 Task: Find a house in Gubin, Poland, from July 1 to July 9 for 2 guests, with a price range of ₹8000 to ₹15000, 1 bedroom, 1 bed, 1 bathroom, a washing machine, and self check-in, with the host speaking English.
Action: Mouse pressed left at (593, 75)
Screenshot: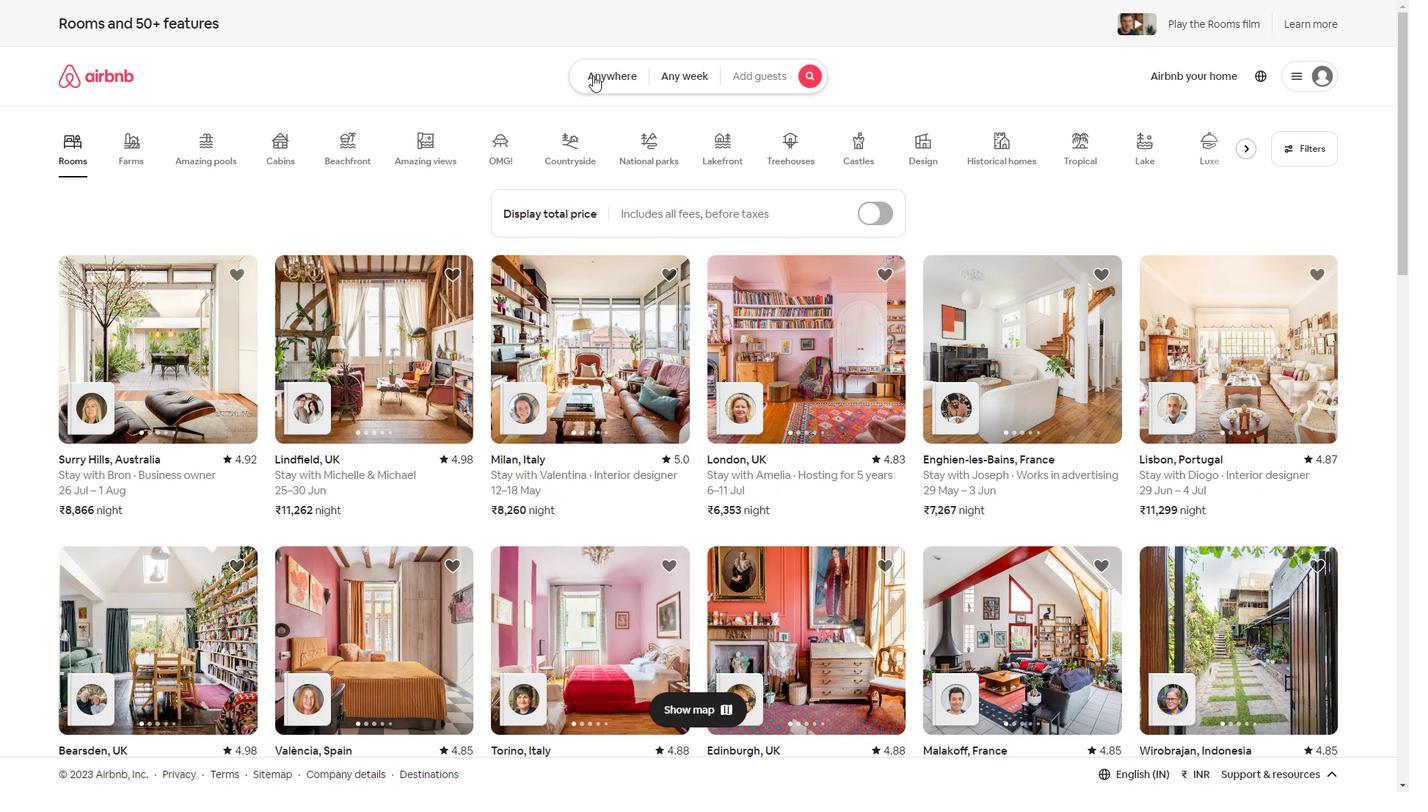 
Action: Mouse moved to (507, 141)
Screenshot: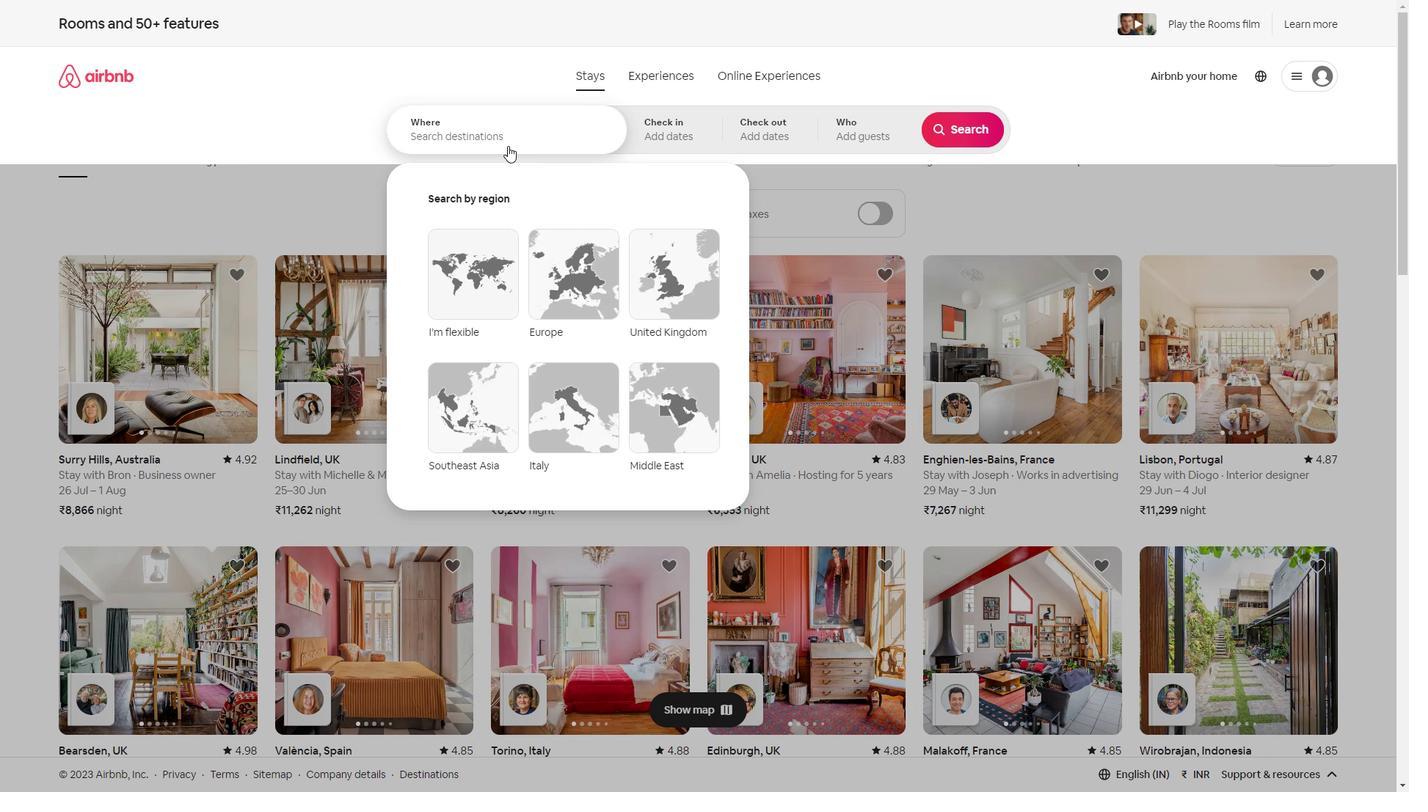 
Action: Mouse pressed left at (507, 141)
Screenshot: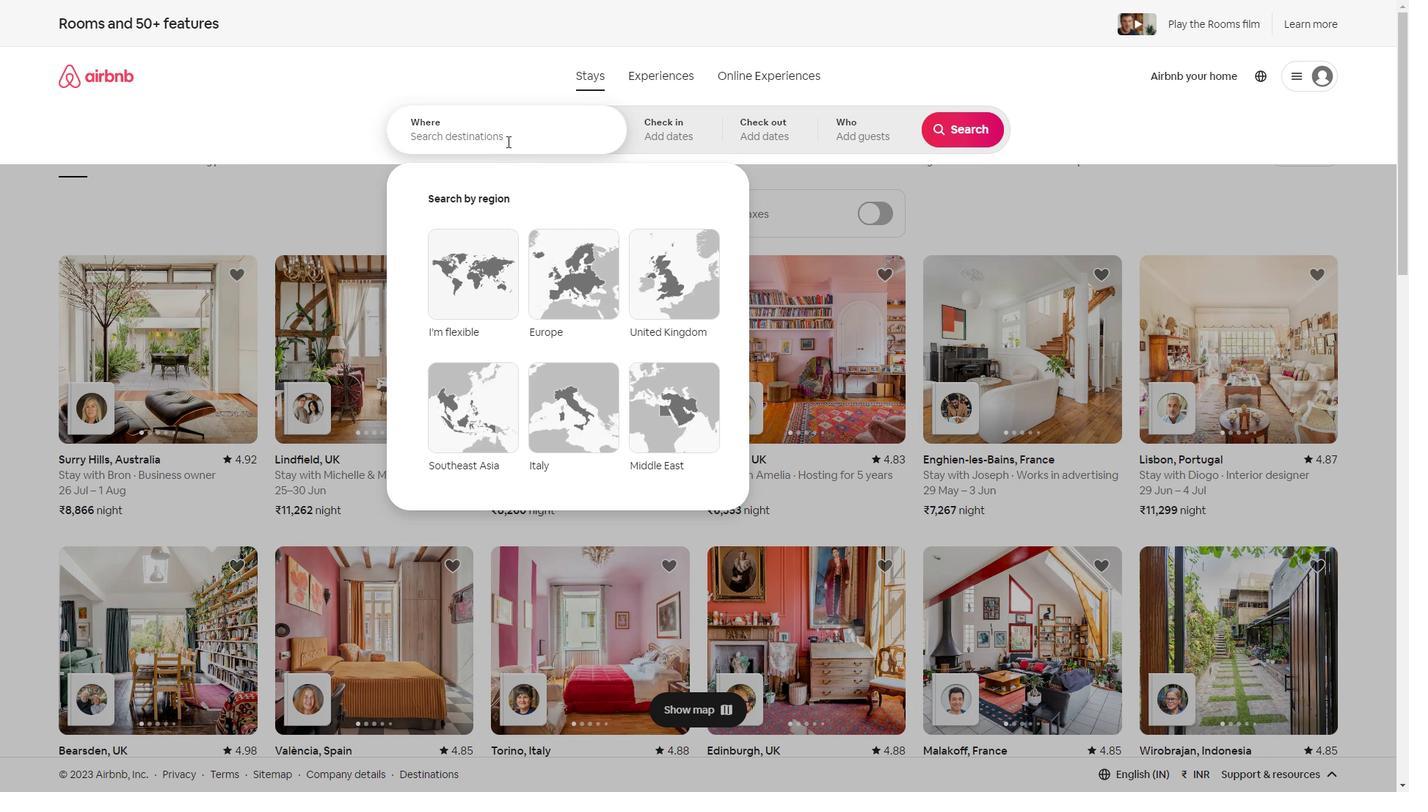 
Action: Key pressed <Key.shift><Key.shift><Key.shift><Key.shift>Gubin
Screenshot: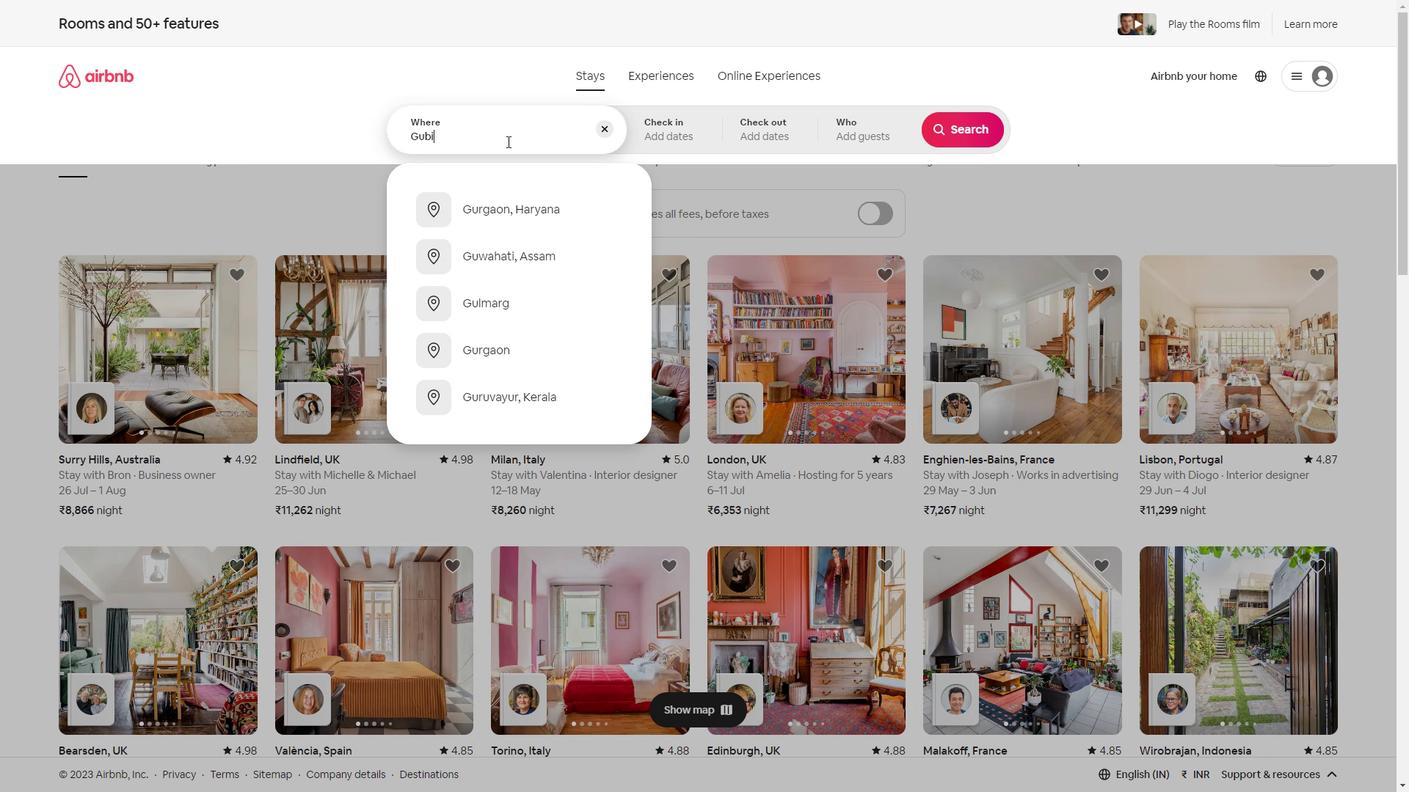 
Action: Mouse moved to (496, 215)
Screenshot: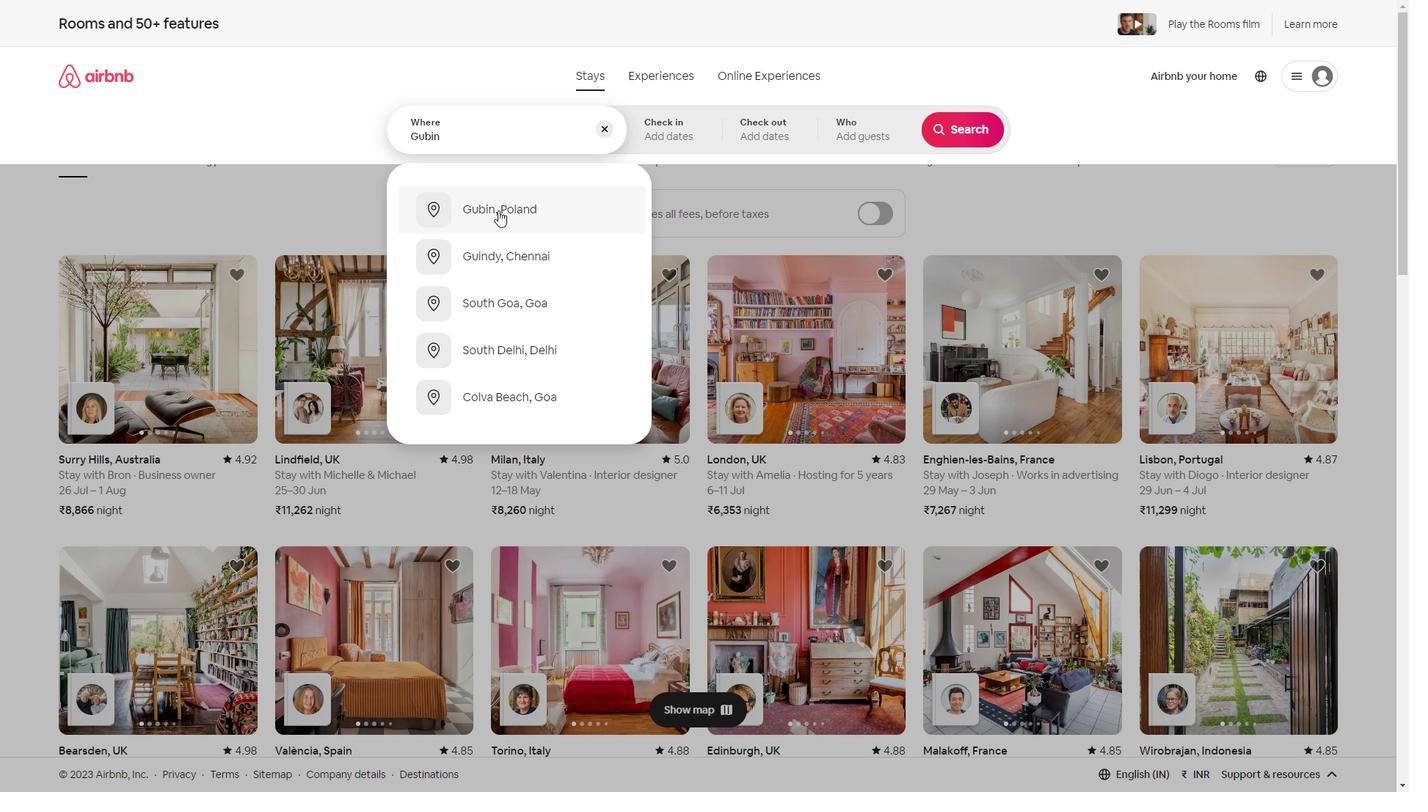 
Action: Mouse pressed left at (496, 215)
Screenshot: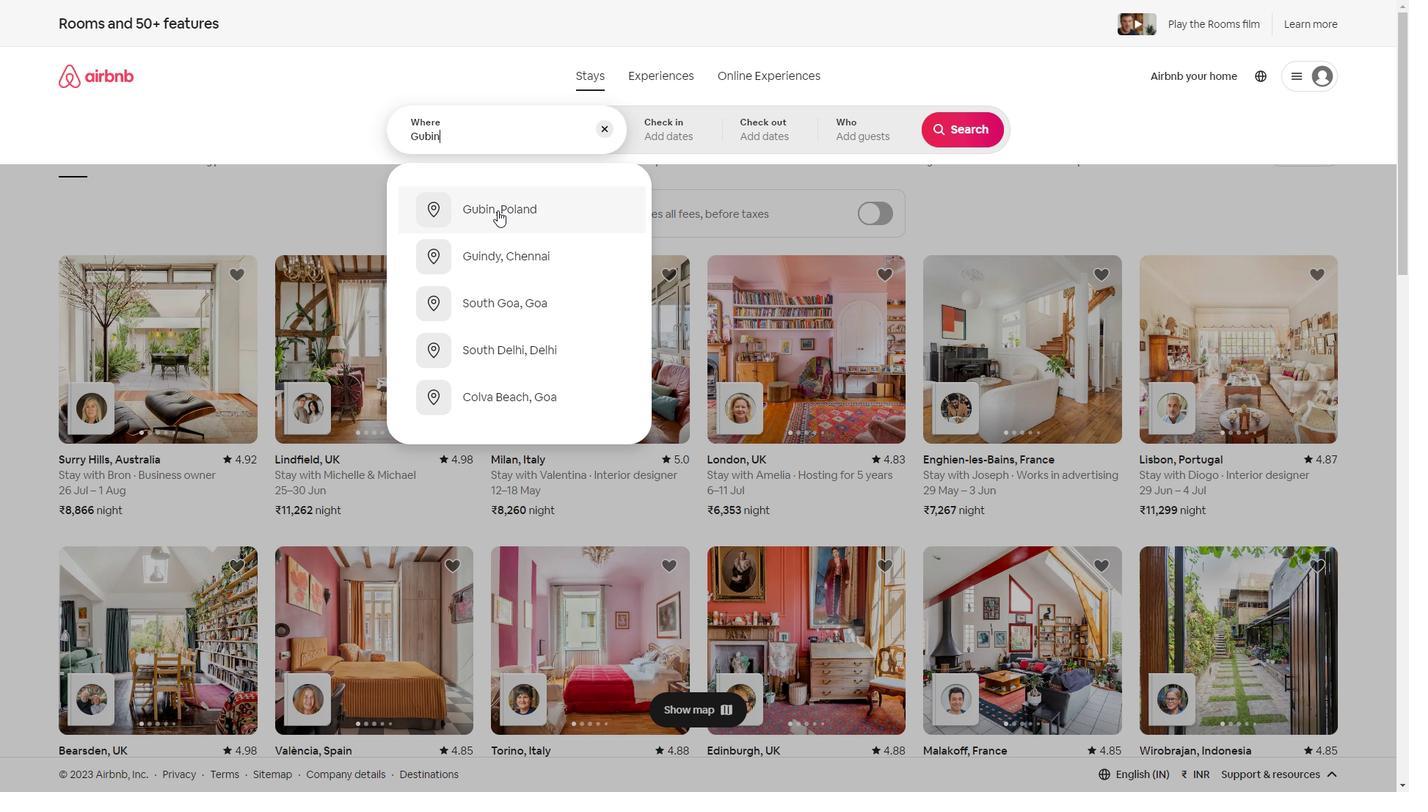 
Action: Mouse moved to (954, 247)
Screenshot: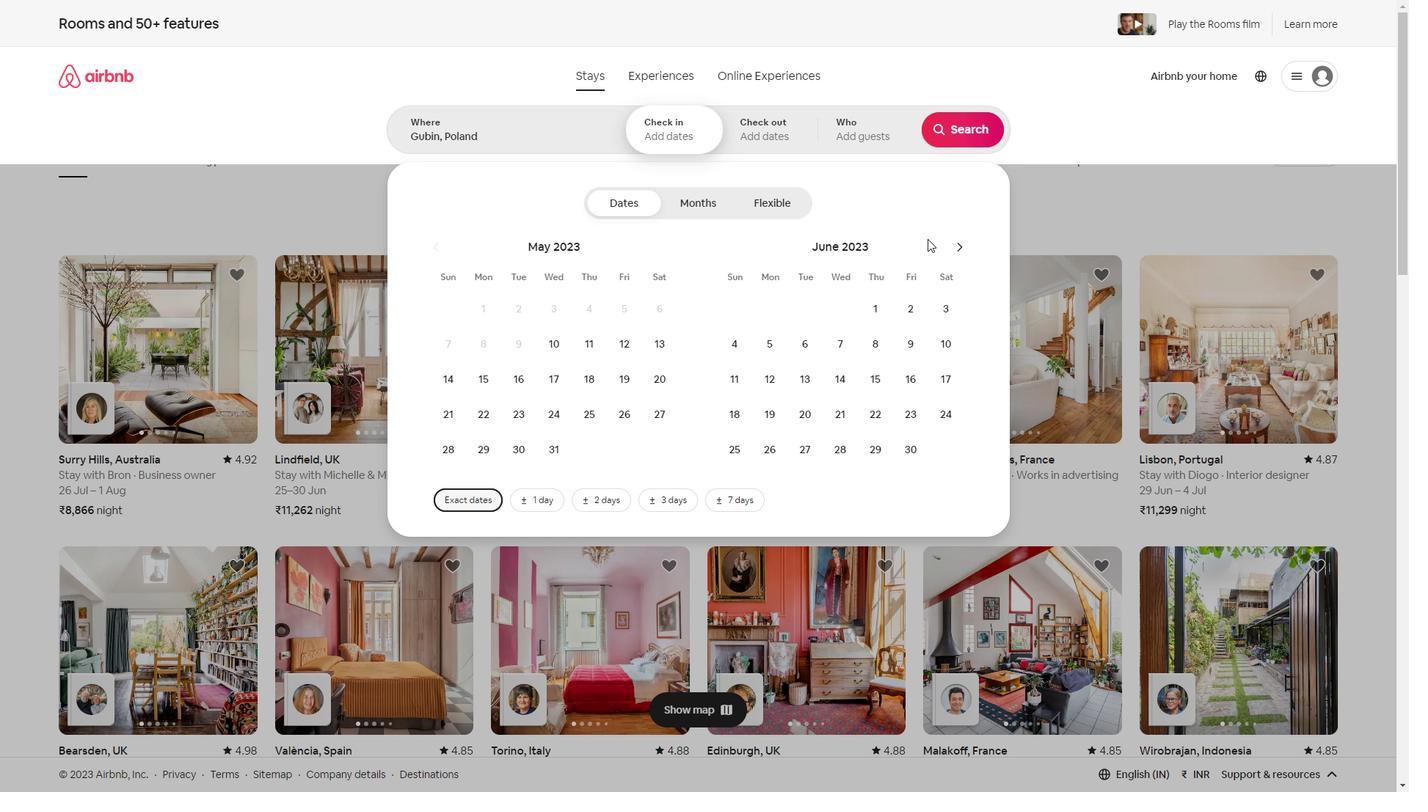 
Action: Mouse pressed left at (954, 247)
Screenshot: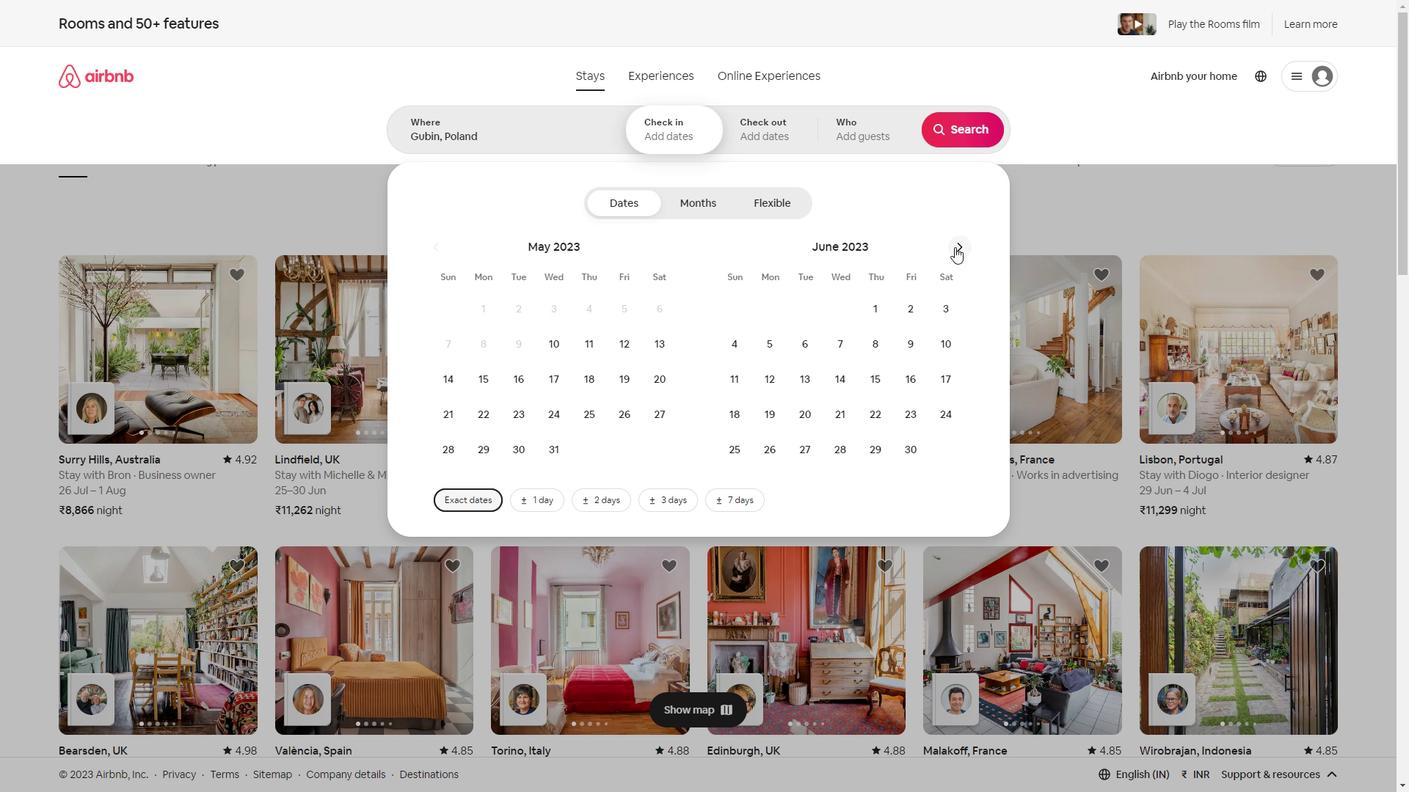 
Action: Mouse moved to (956, 302)
Screenshot: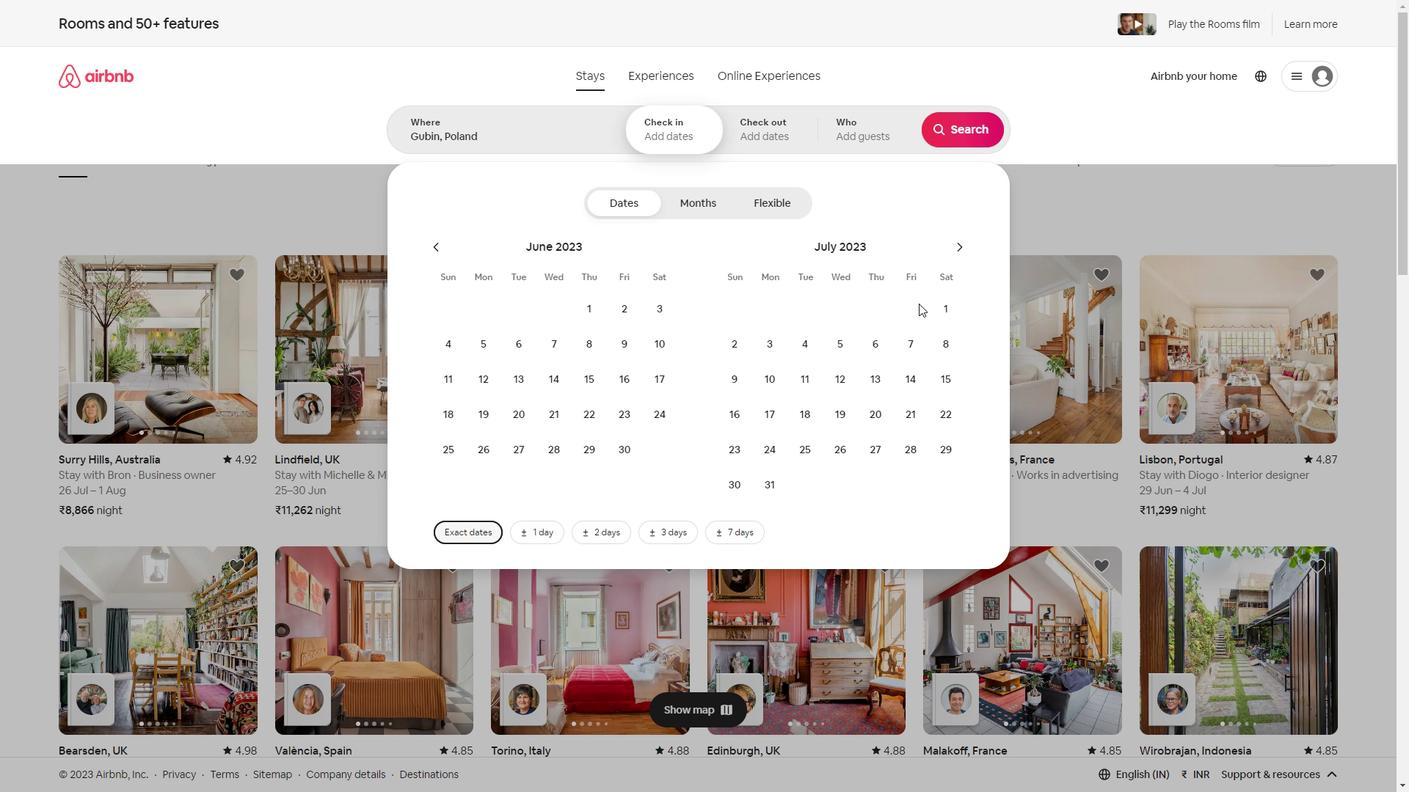 
Action: Mouse pressed left at (956, 302)
Screenshot: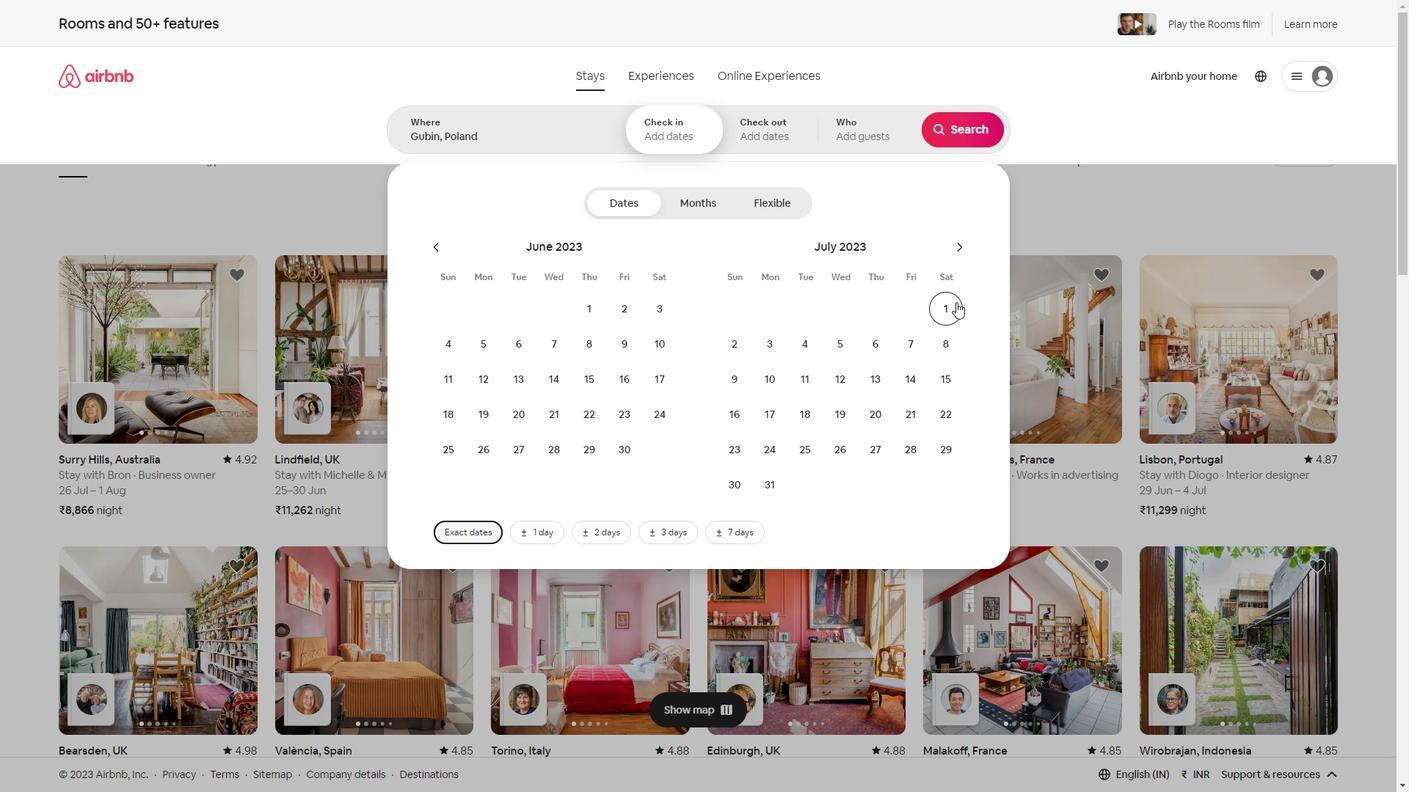 
Action: Mouse moved to (746, 369)
Screenshot: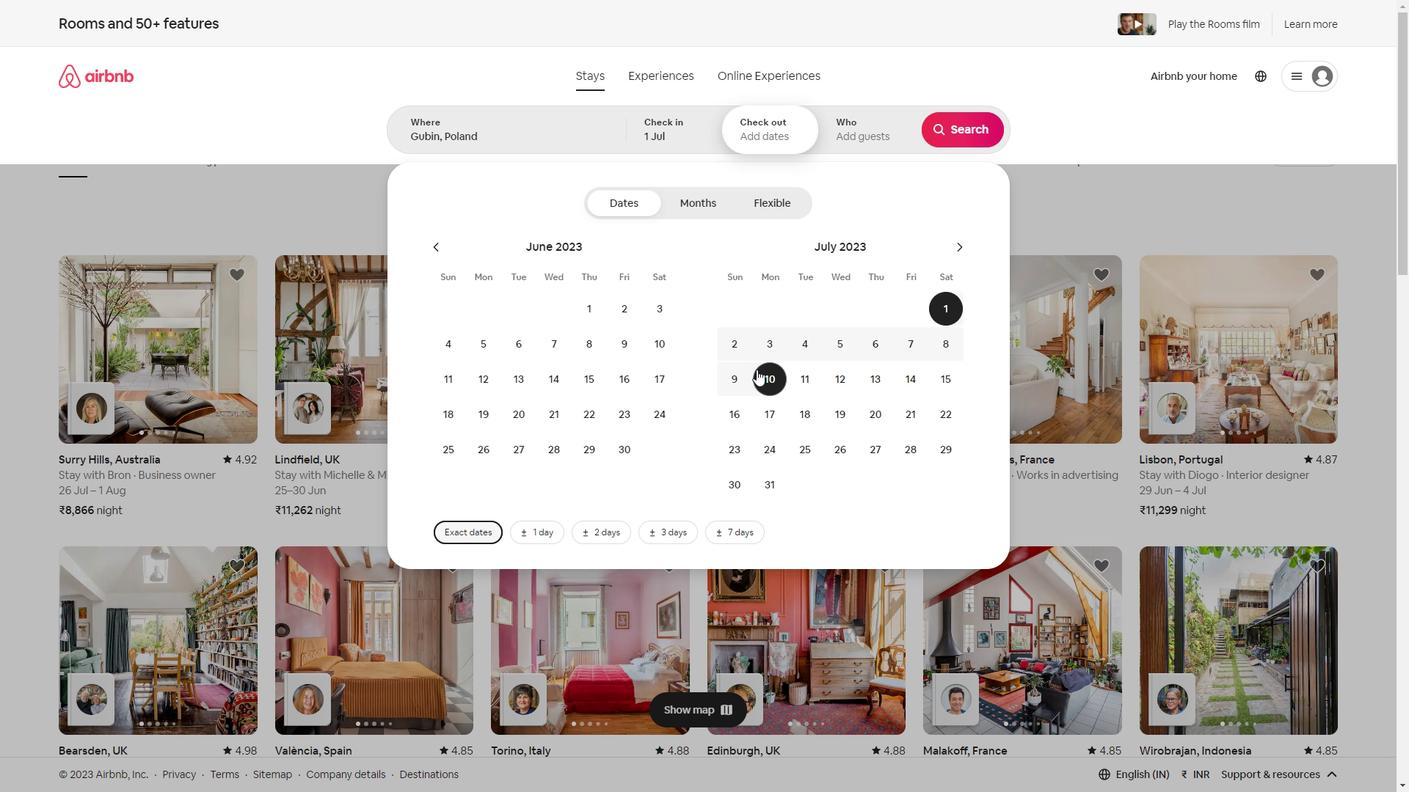 
Action: Mouse pressed left at (746, 369)
Screenshot: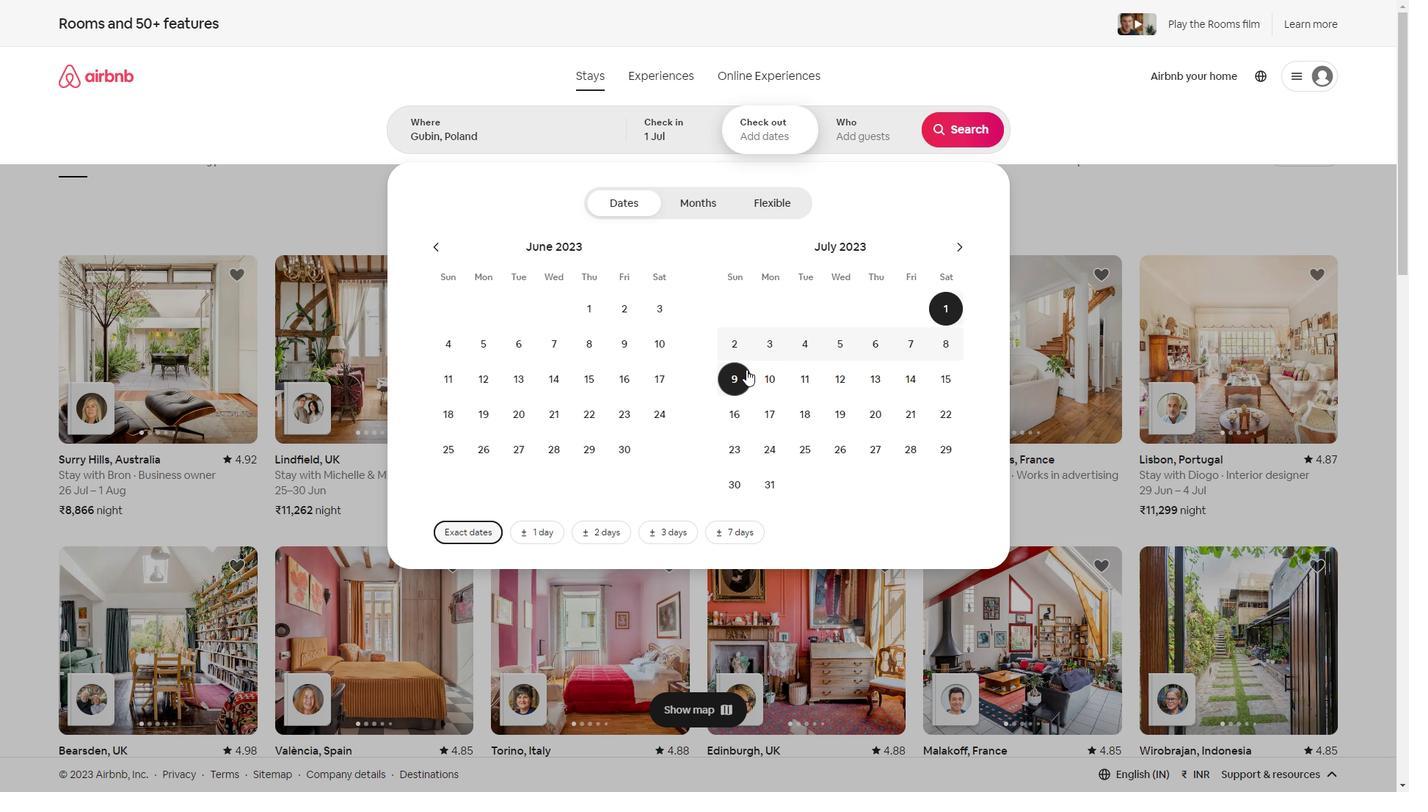 
Action: Mouse moved to (868, 125)
Screenshot: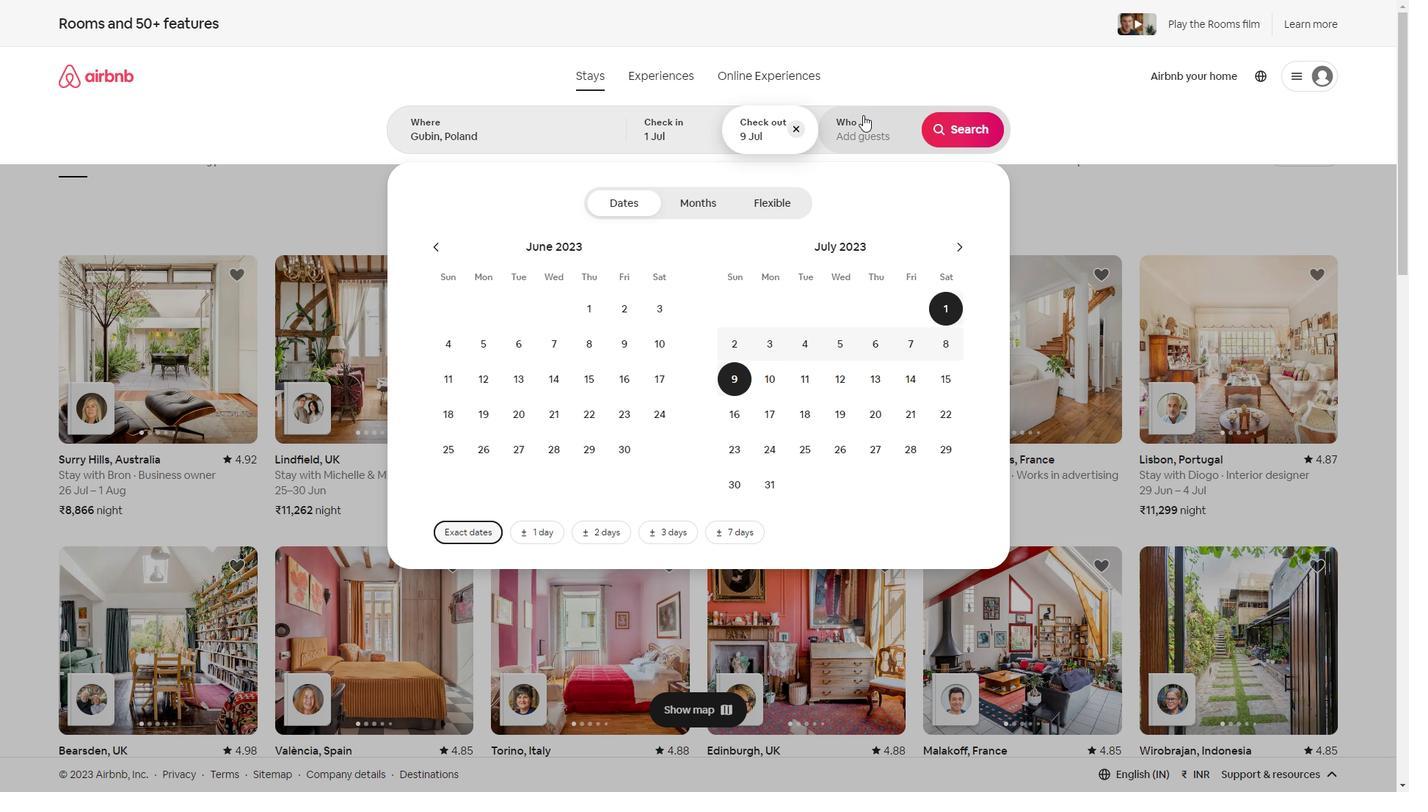
Action: Mouse pressed left at (868, 125)
Screenshot: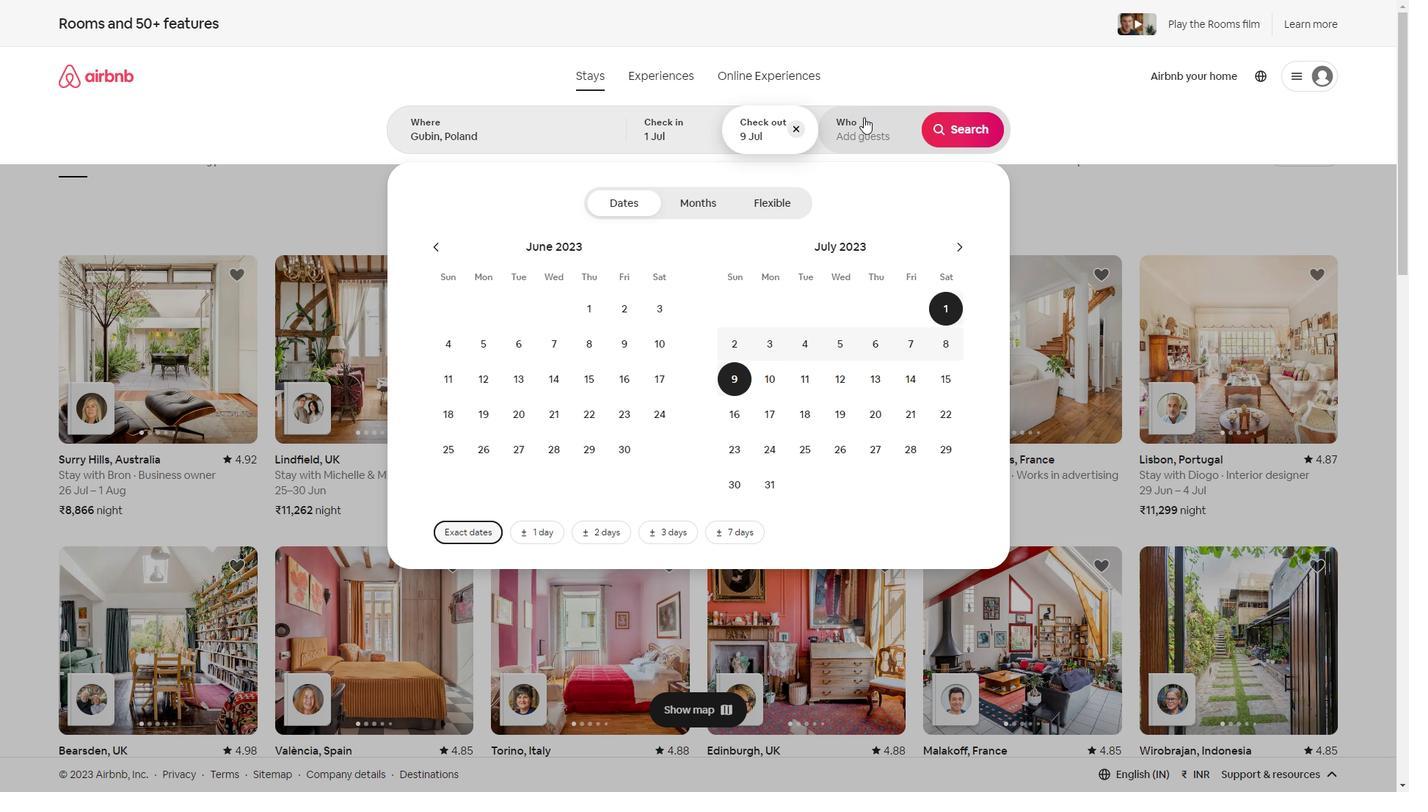 
Action: Mouse moved to (967, 209)
Screenshot: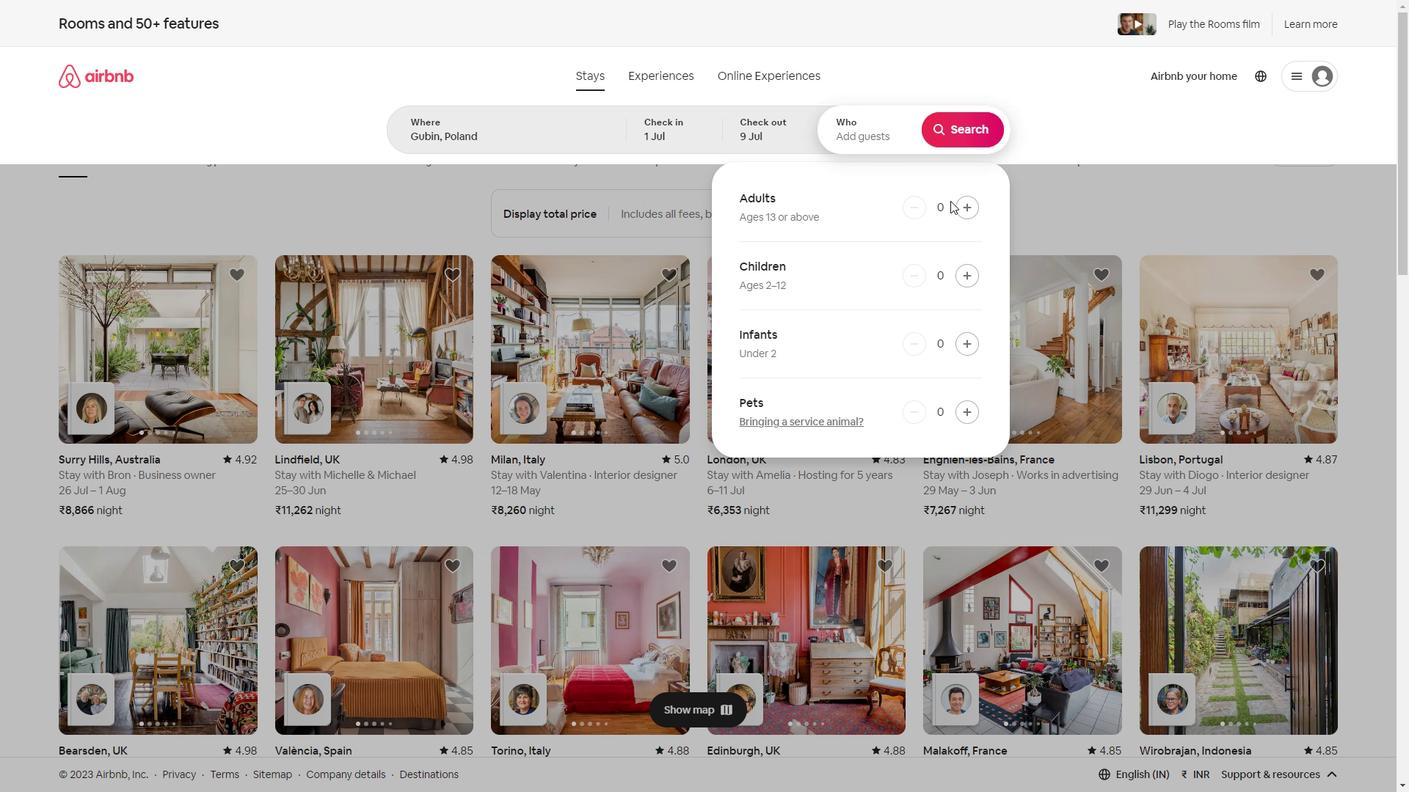 
Action: Mouse pressed left at (967, 209)
Screenshot: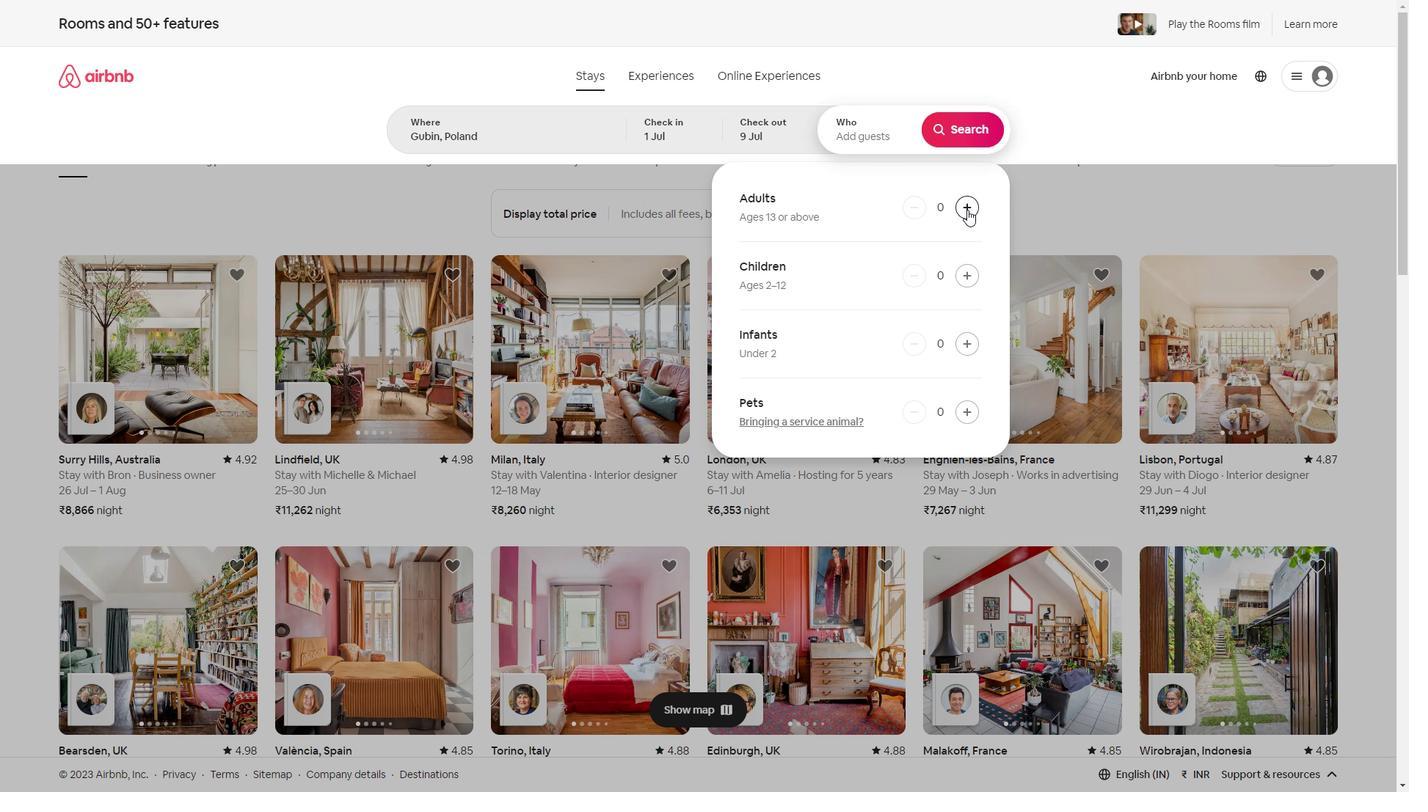 
Action: Mouse pressed left at (967, 209)
Screenshot: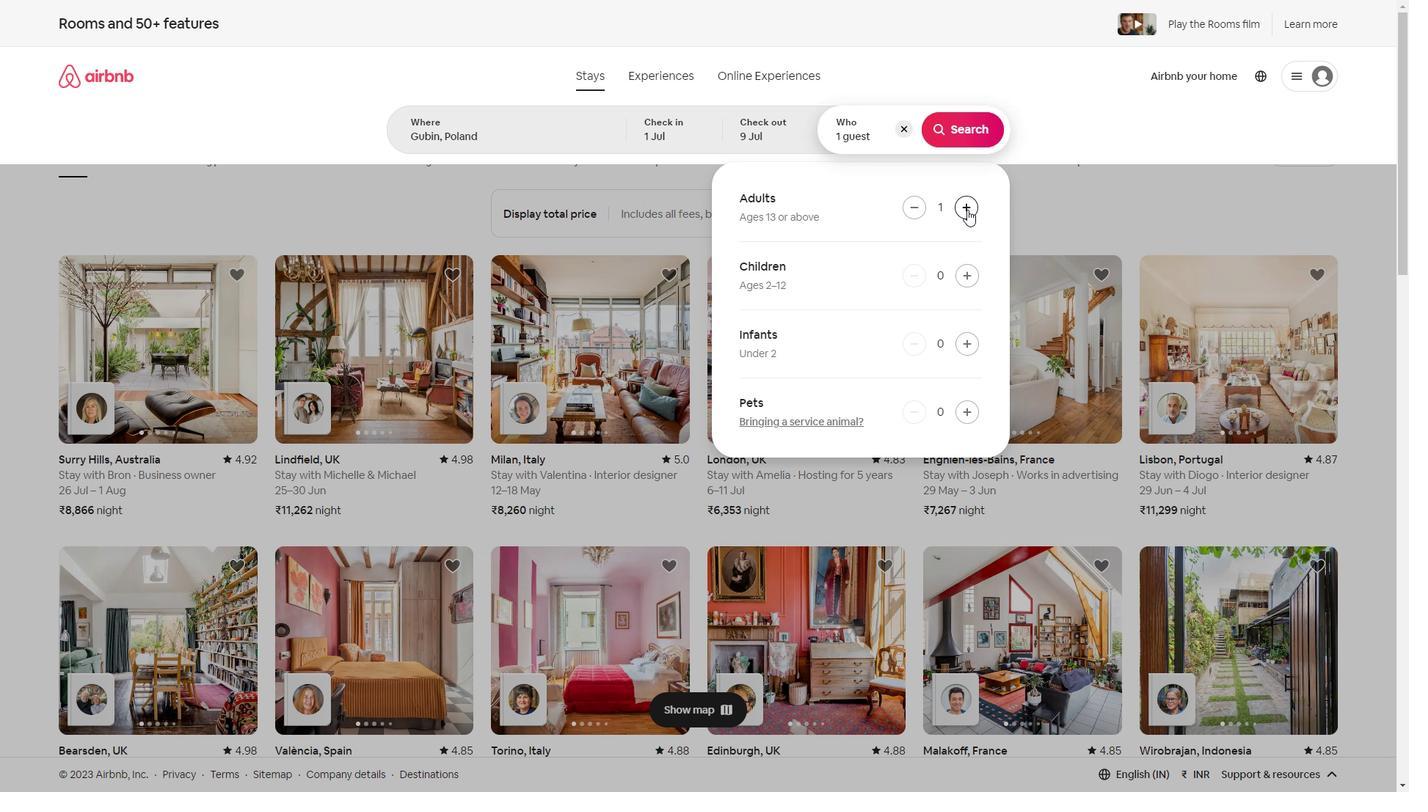 
Action: Mouse moved to (961, 126)
Screenshot: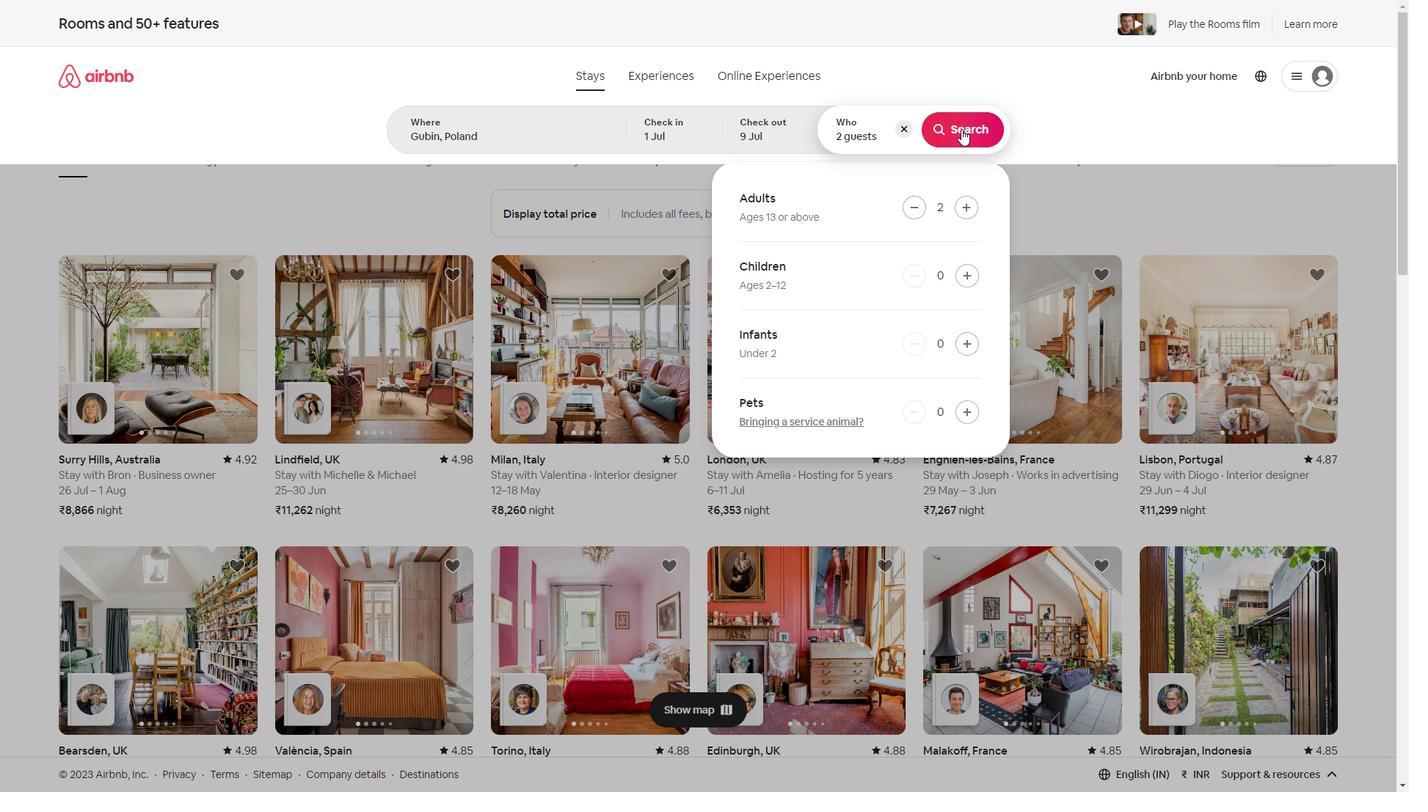 
Action: Mouse pressed left at (961, 126)
Screenshot: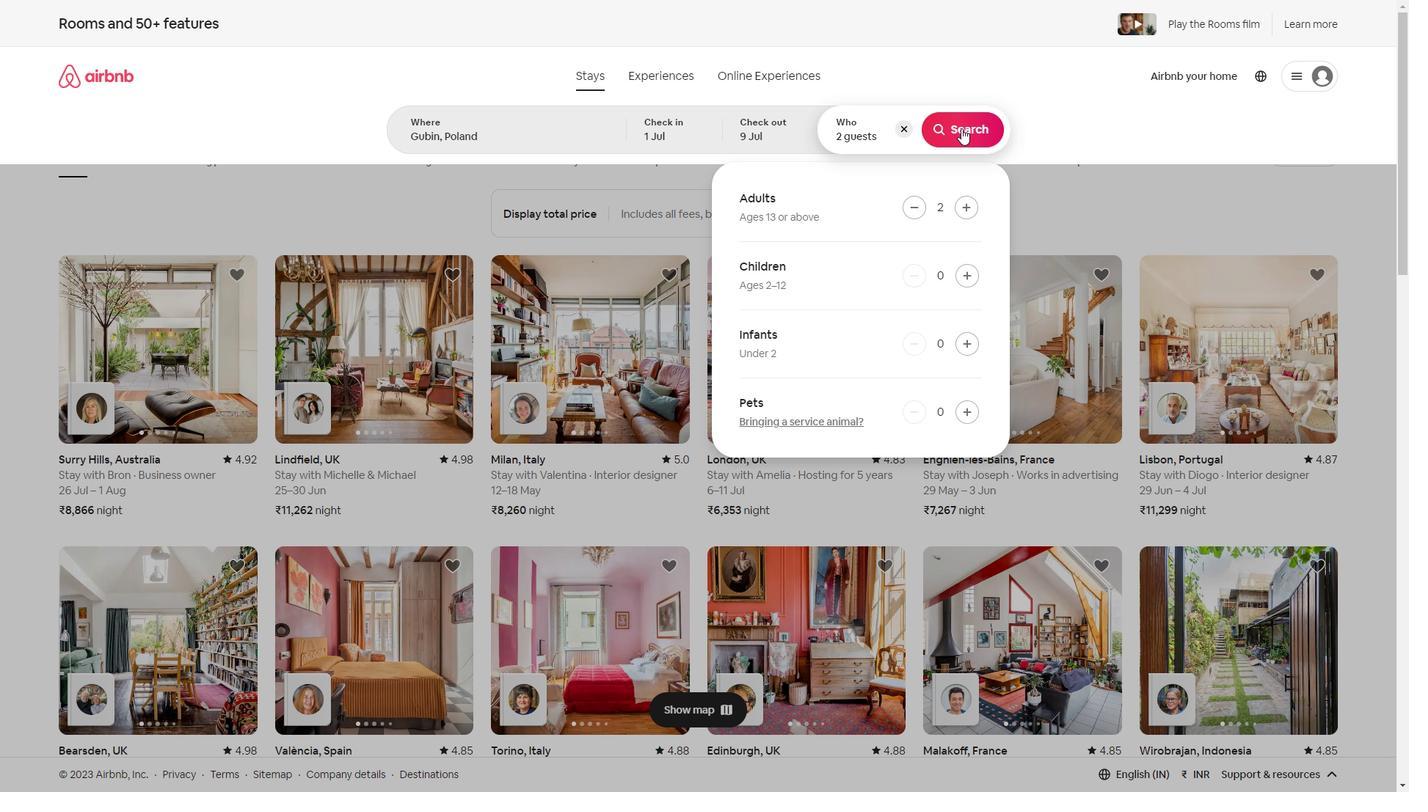 
Action: Mouse moved to (1315, 84)
Screenshot: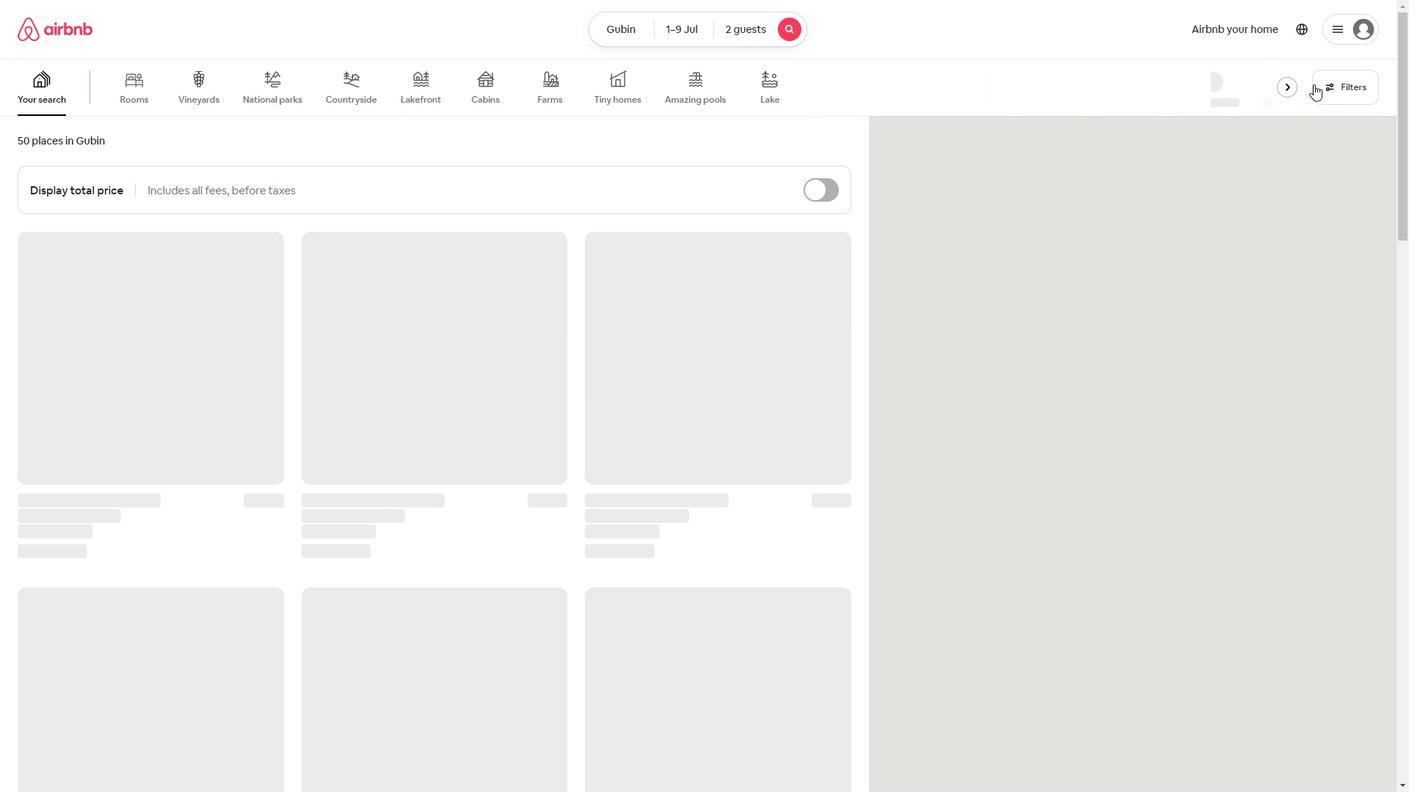 
Action: Mouse pressed left at (1315, 84)
Screenshot: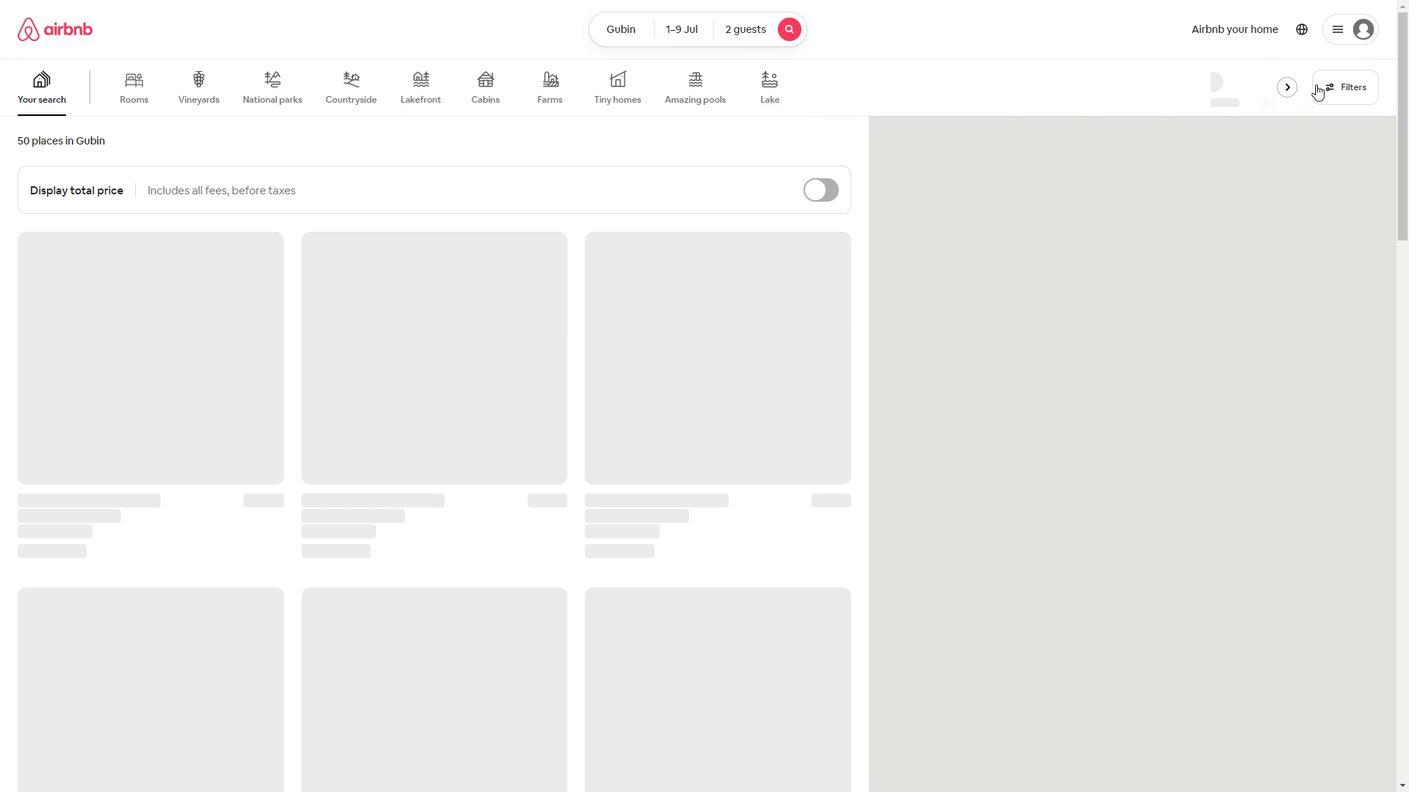 
Action: Mouse moved to (617, 439)
Screenshot: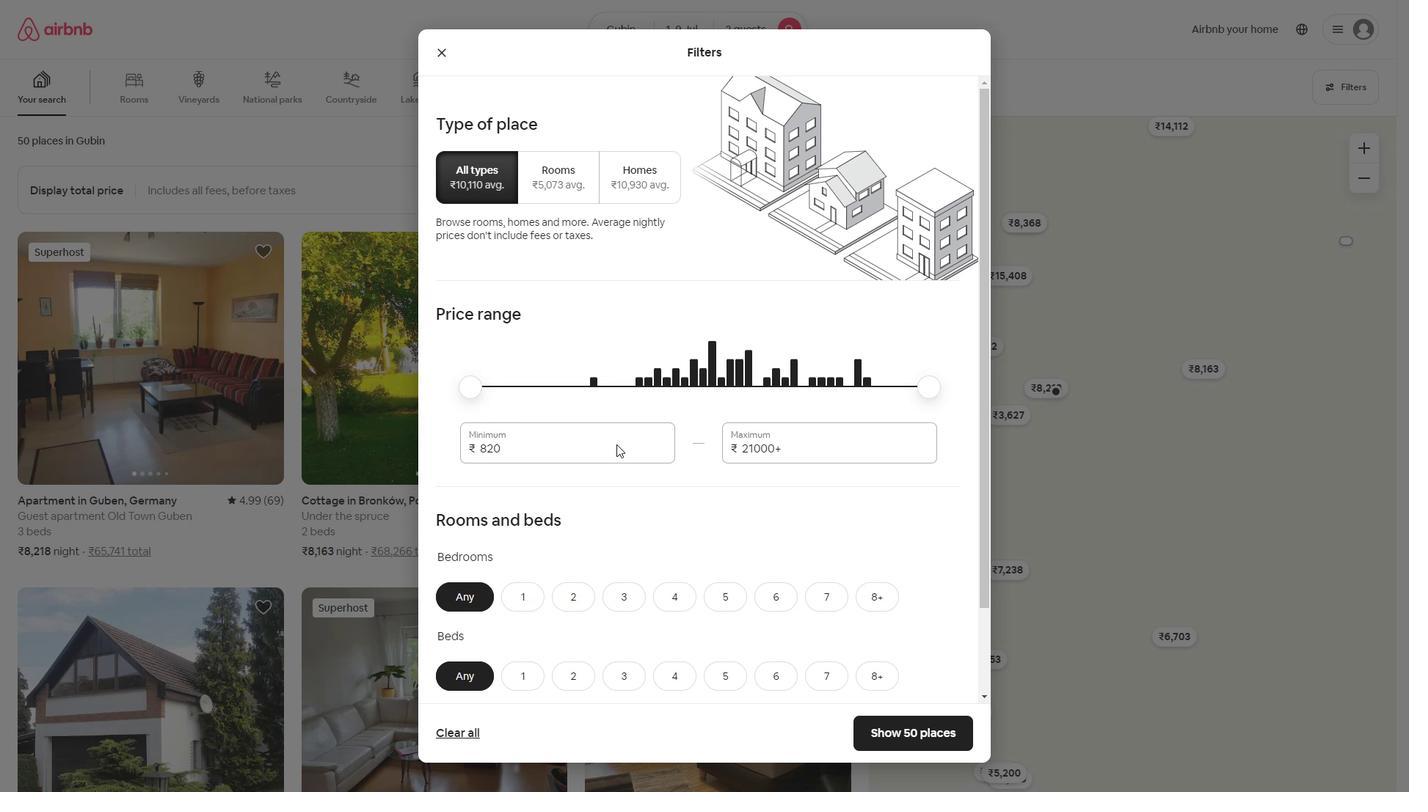 
Action: Mouse pressed left at (617, 439)
Screenshot: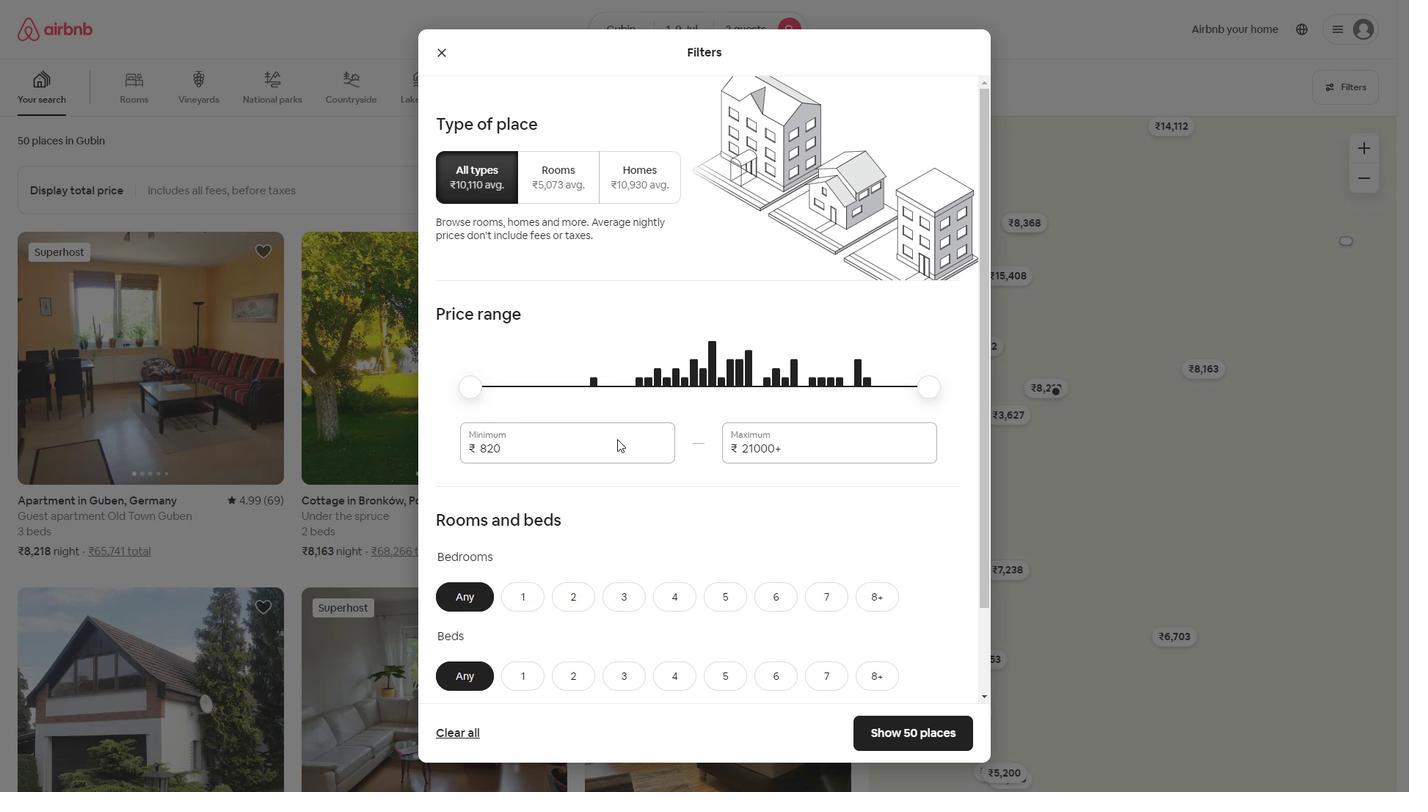 
Action: Mouse moved to (617, 437)
Screenshot: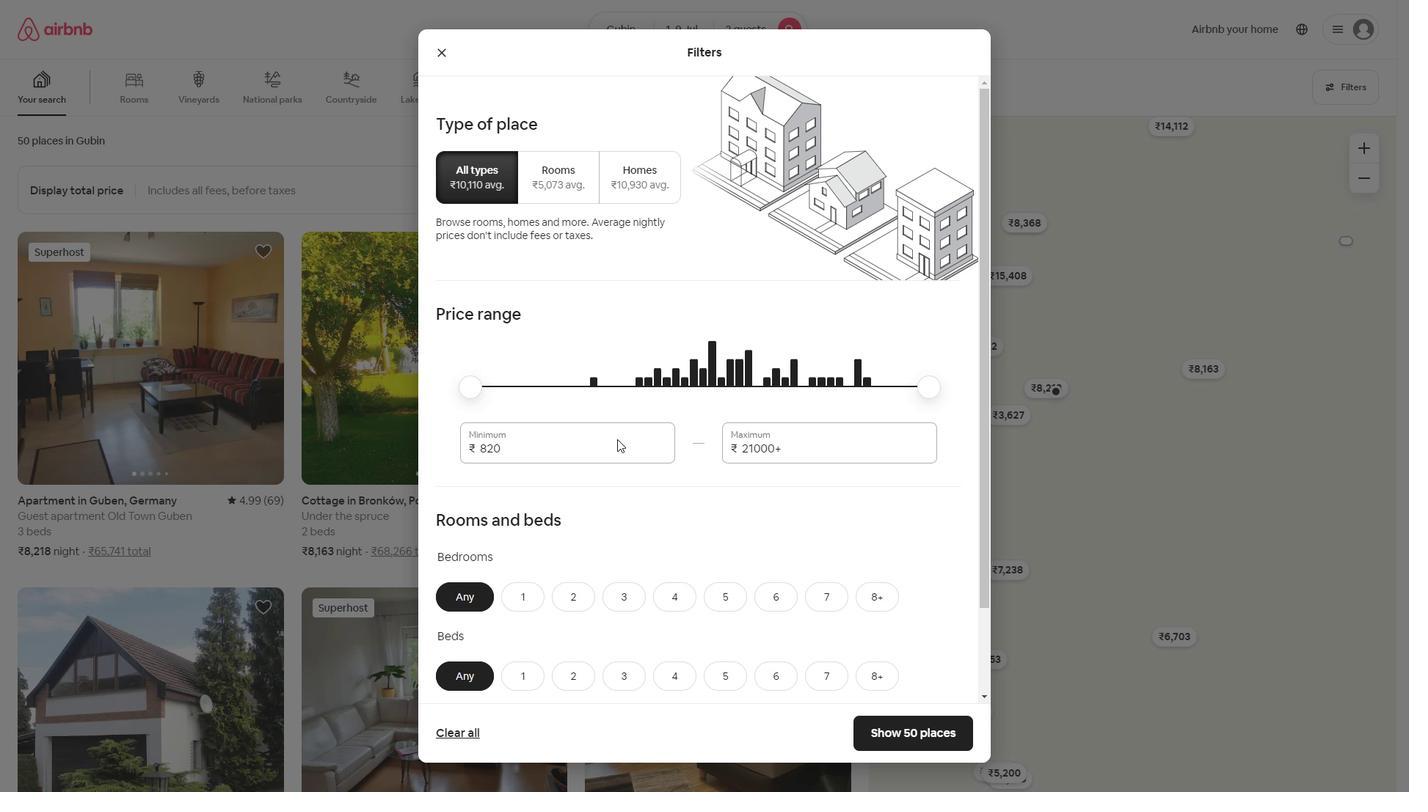 
Action: Mouse pressed left at (617, 437)
Screenshot: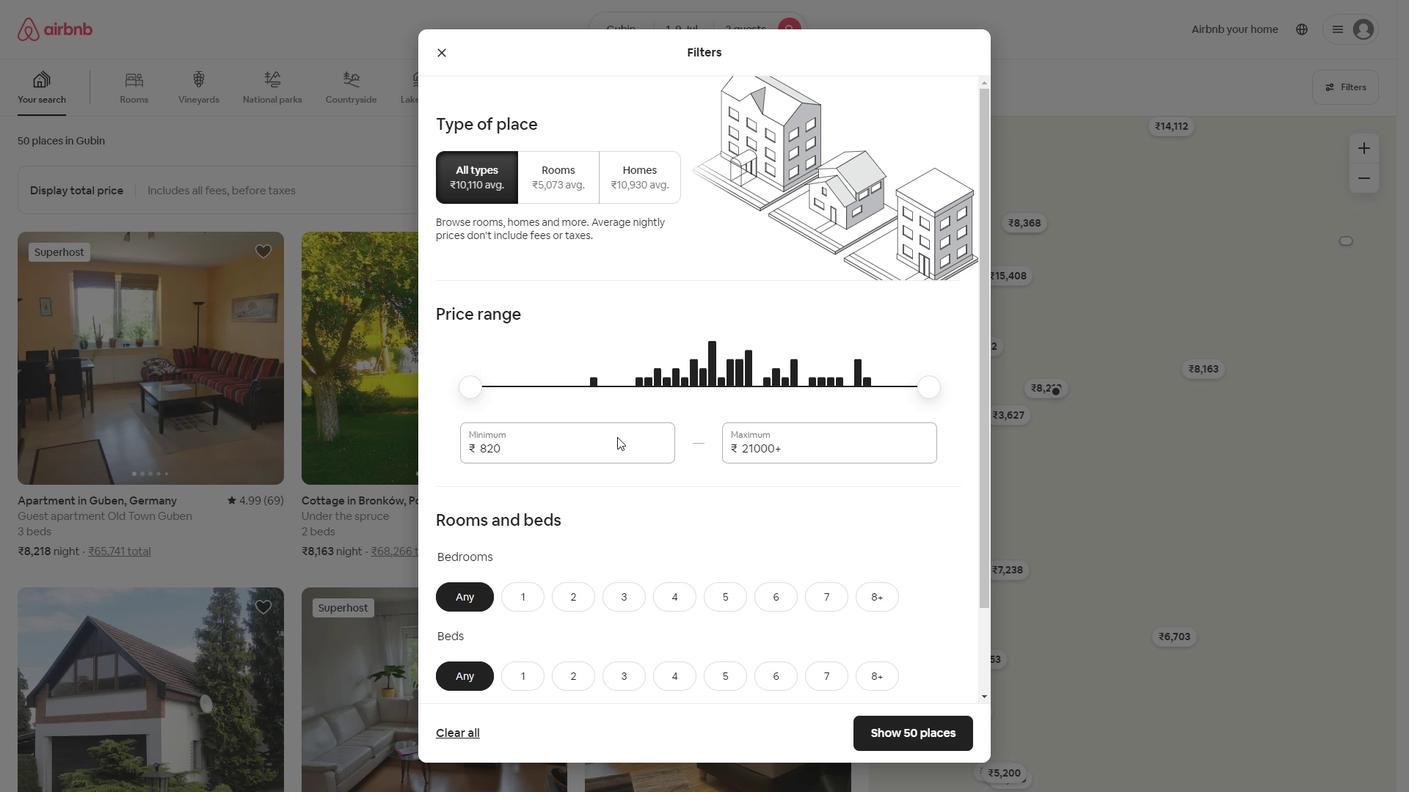 
Action: Mouse moved to (617, 452)
Screenshot: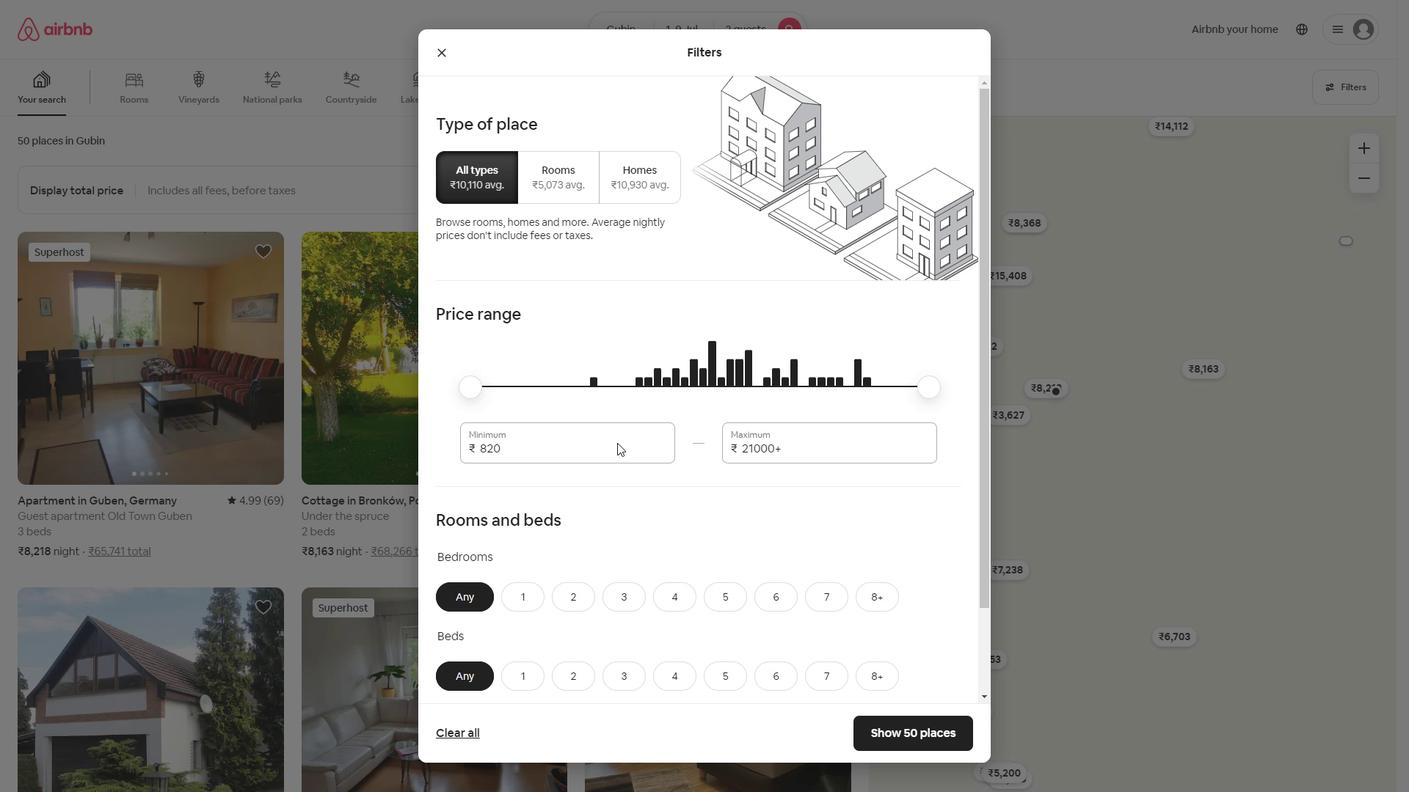 
Action: Mouse pressed left at (617, 452)
Screenshot: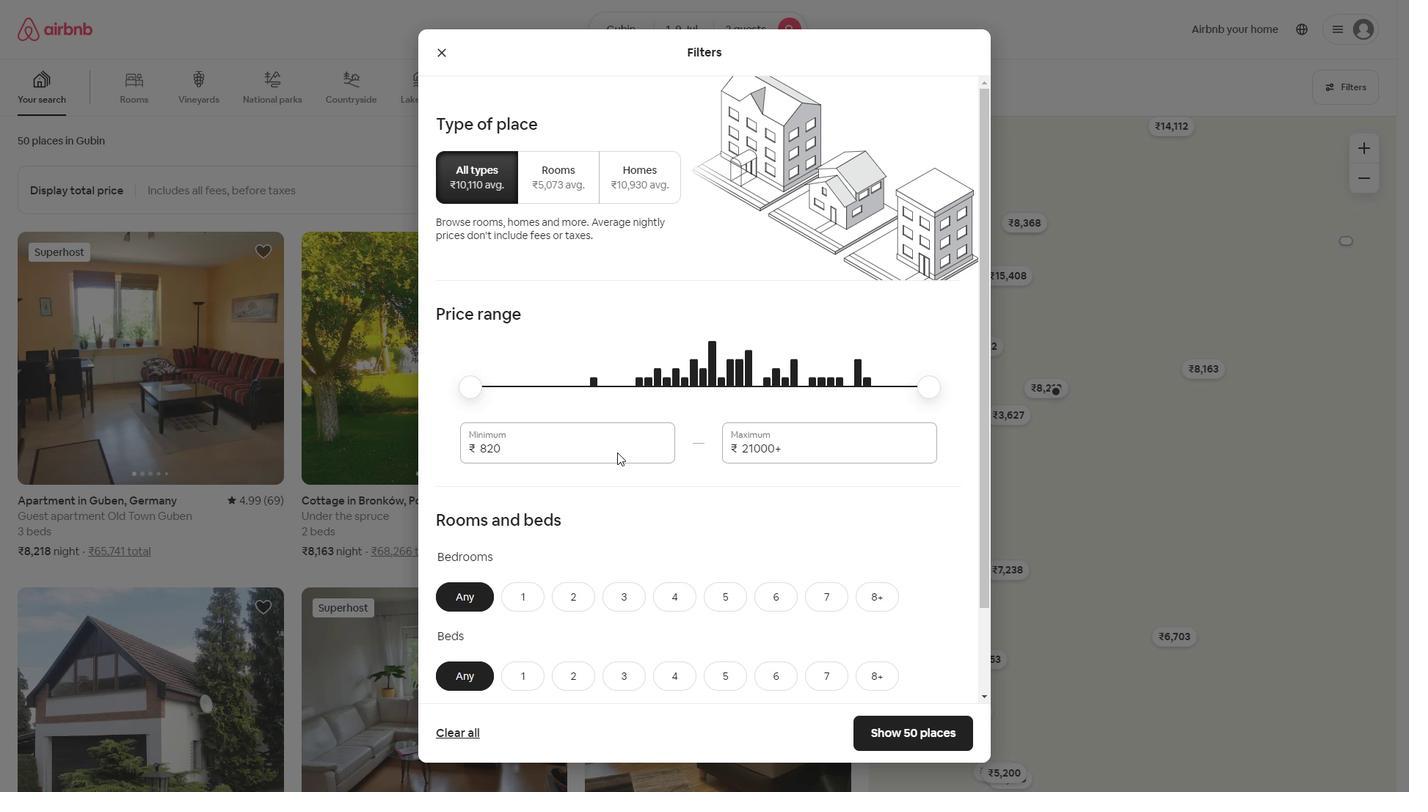 
Action: Mouse moved to (580, 447)
Screenshot: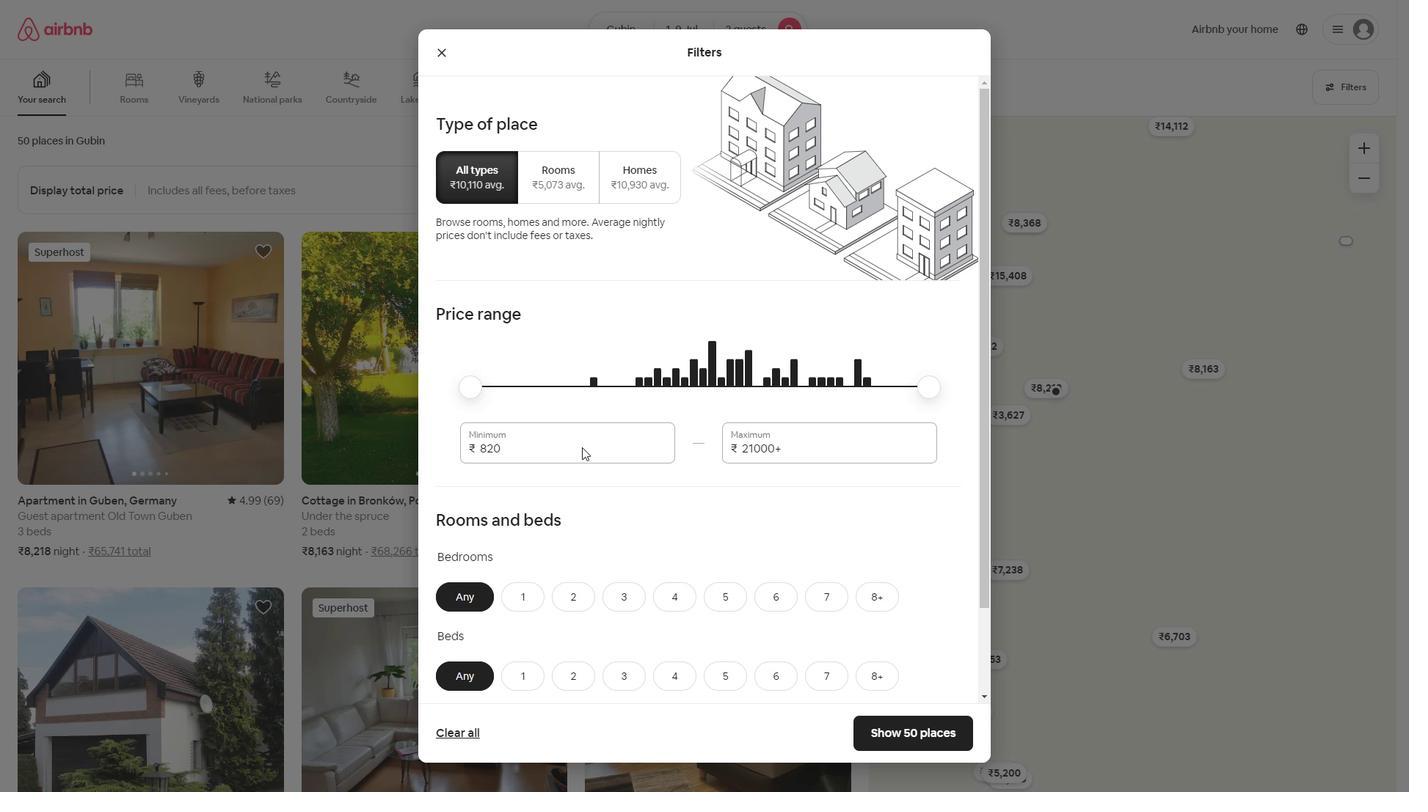 
Action: Mouse pressed left at (580, 447)
Screenshot: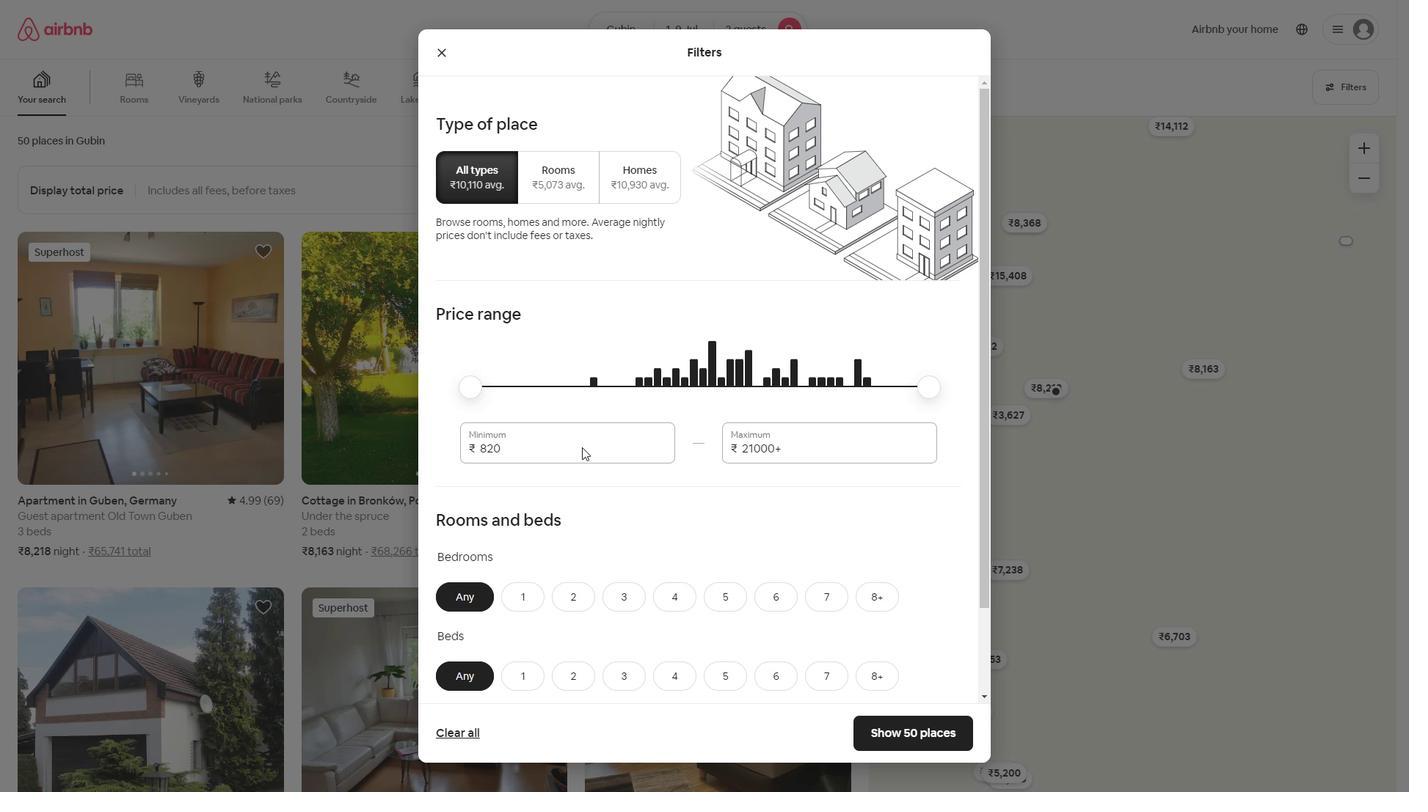
Action: Key pressed <Key.backspace><Key.backspace><Key.backspace><Key.backspace><Key.backspace><Key.backspace><Key.backspace><Key.backspace><Key.backspace><Key.backspace><Key.backspace><Key.backspace><Key.backspace><Key.backspace><Key.backspace>8000
Screenshot: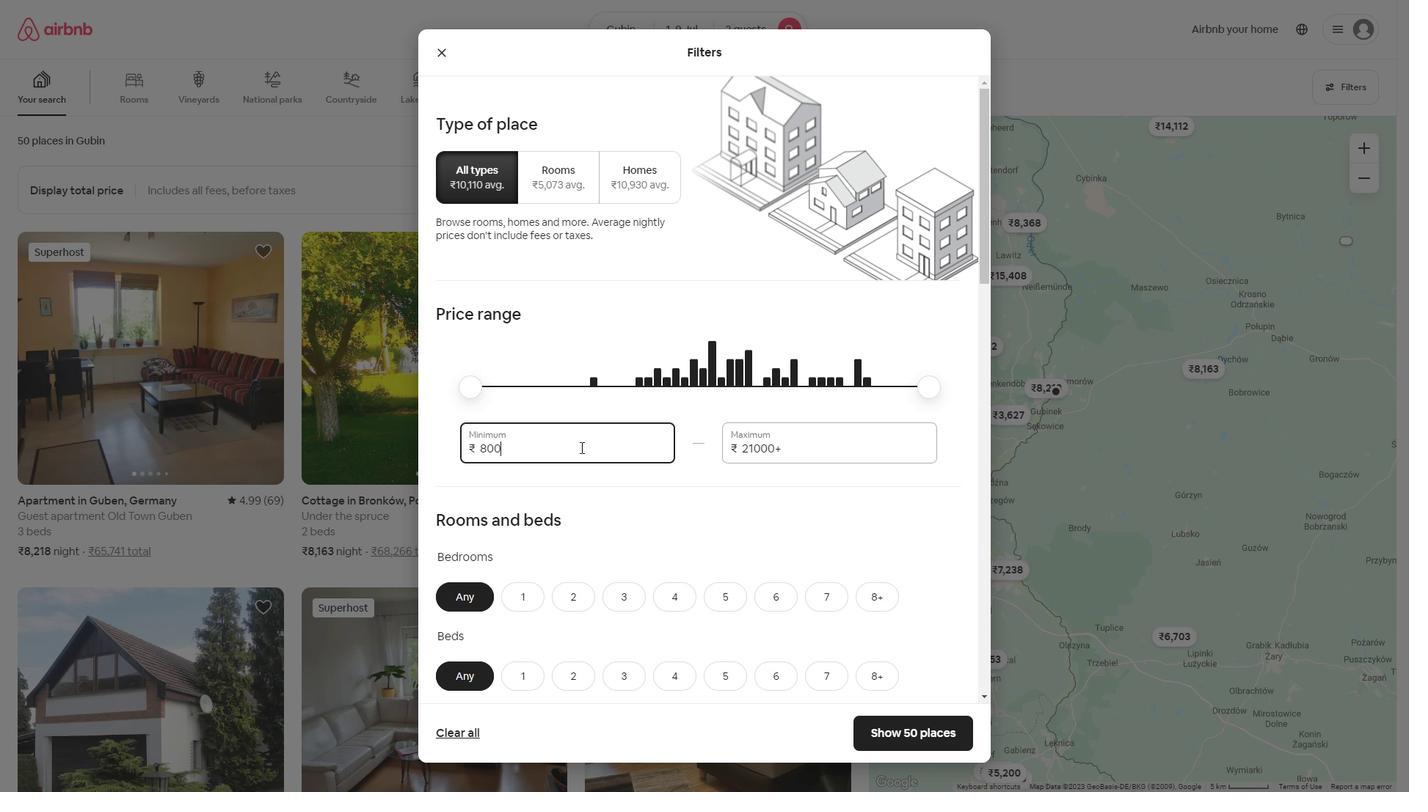 
Action: Mouse moved to (790, 449)
Screenshot: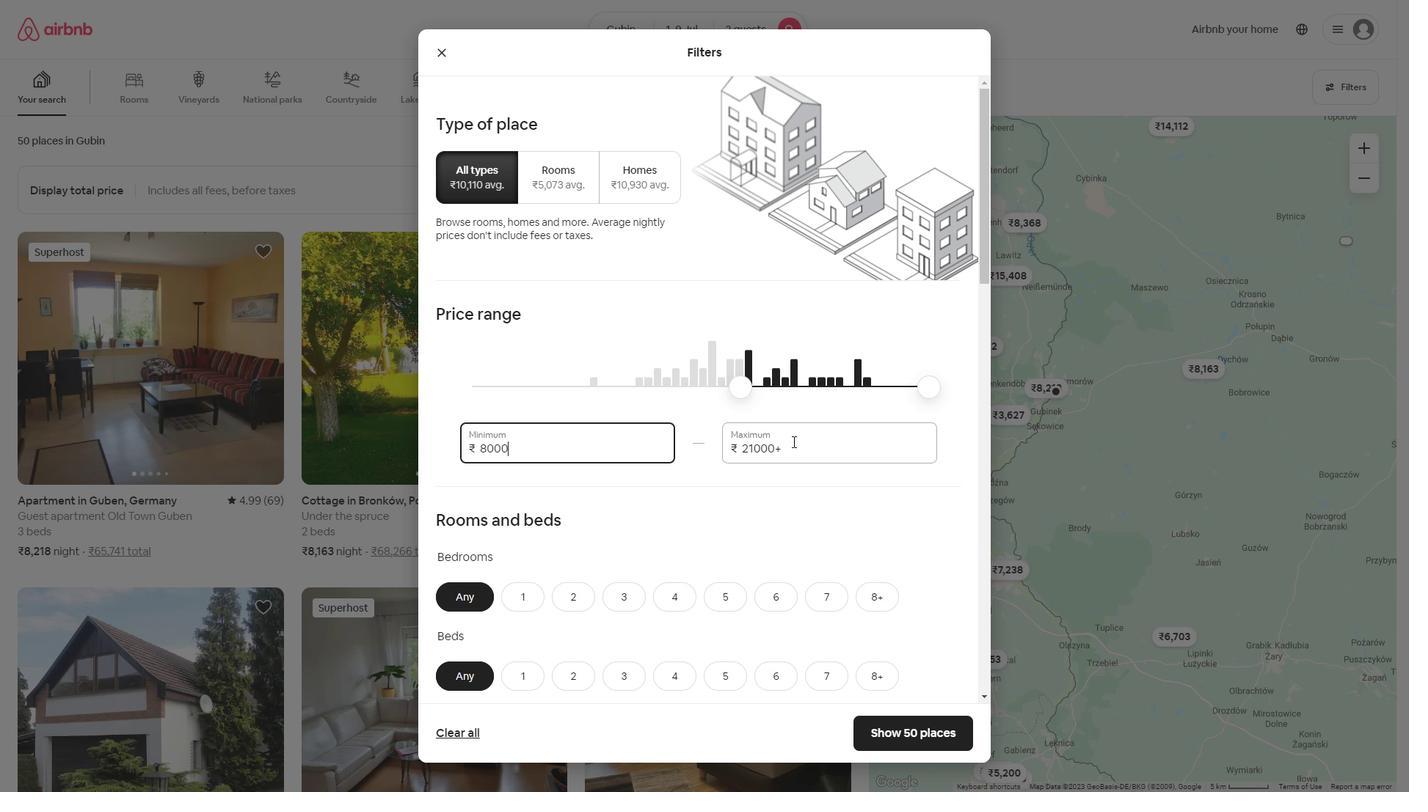 
Action: Mouse pressed left at (790, 449)
Screenshot: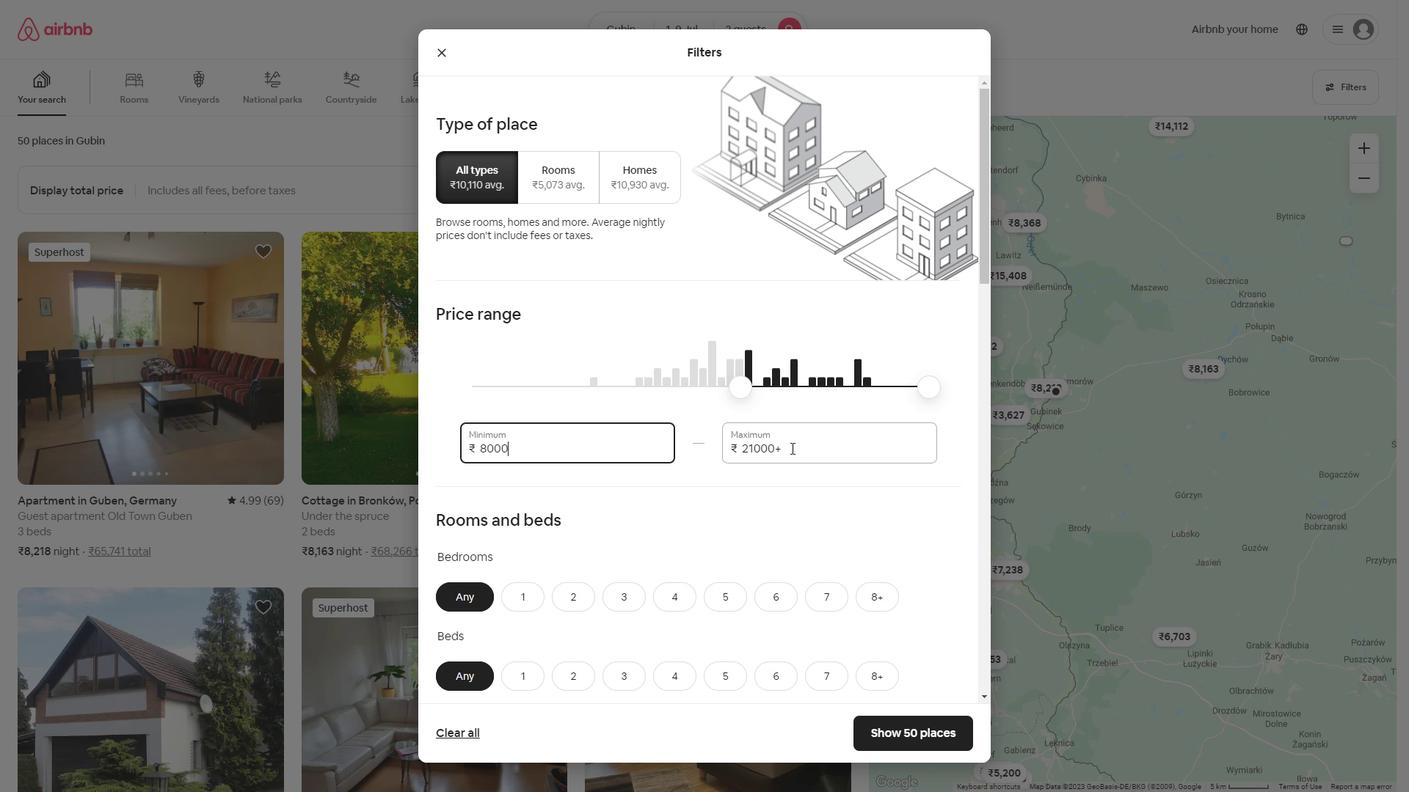 
Action: Mouse moved to (783, 449)
Screenshot: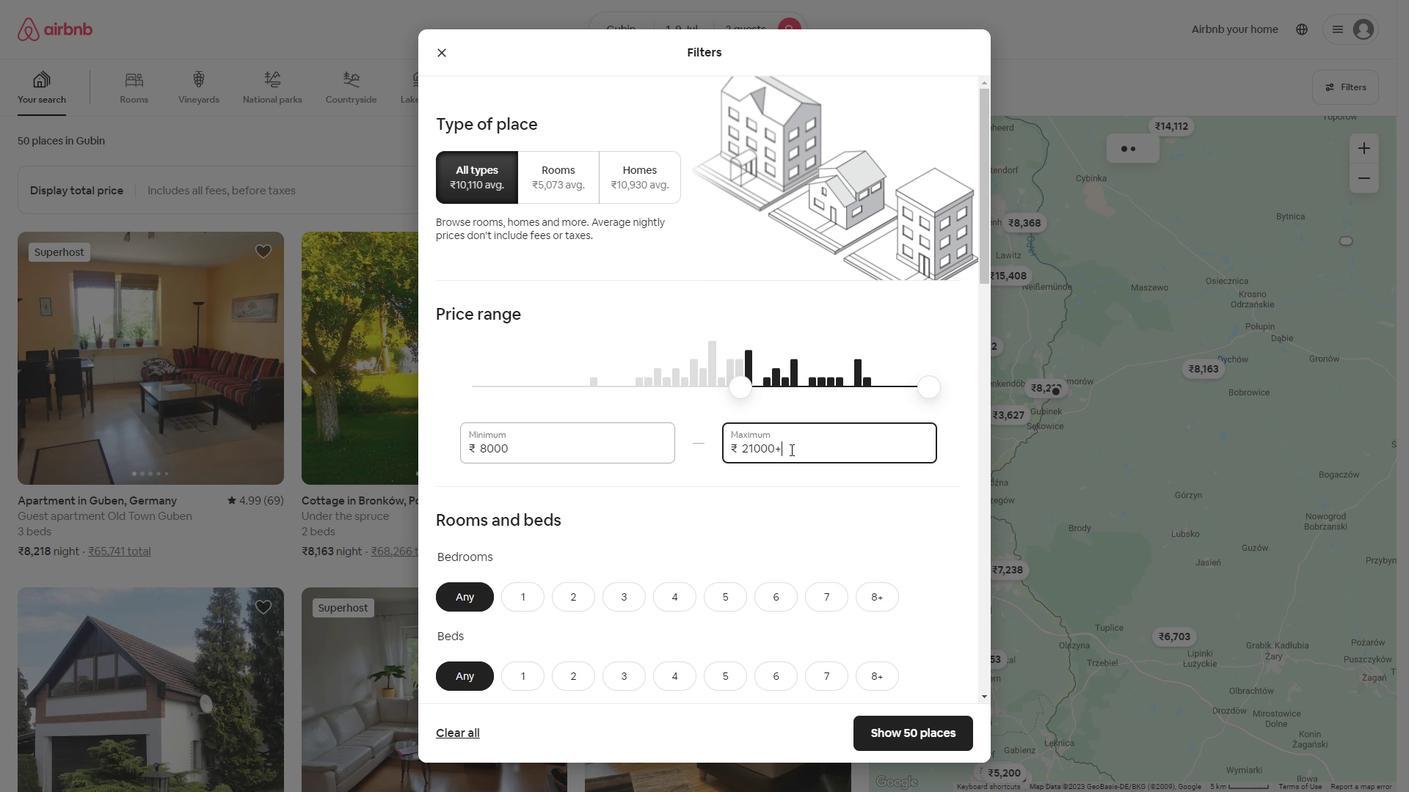 
Action: Key pressed <Key.backspace>
Screenshot: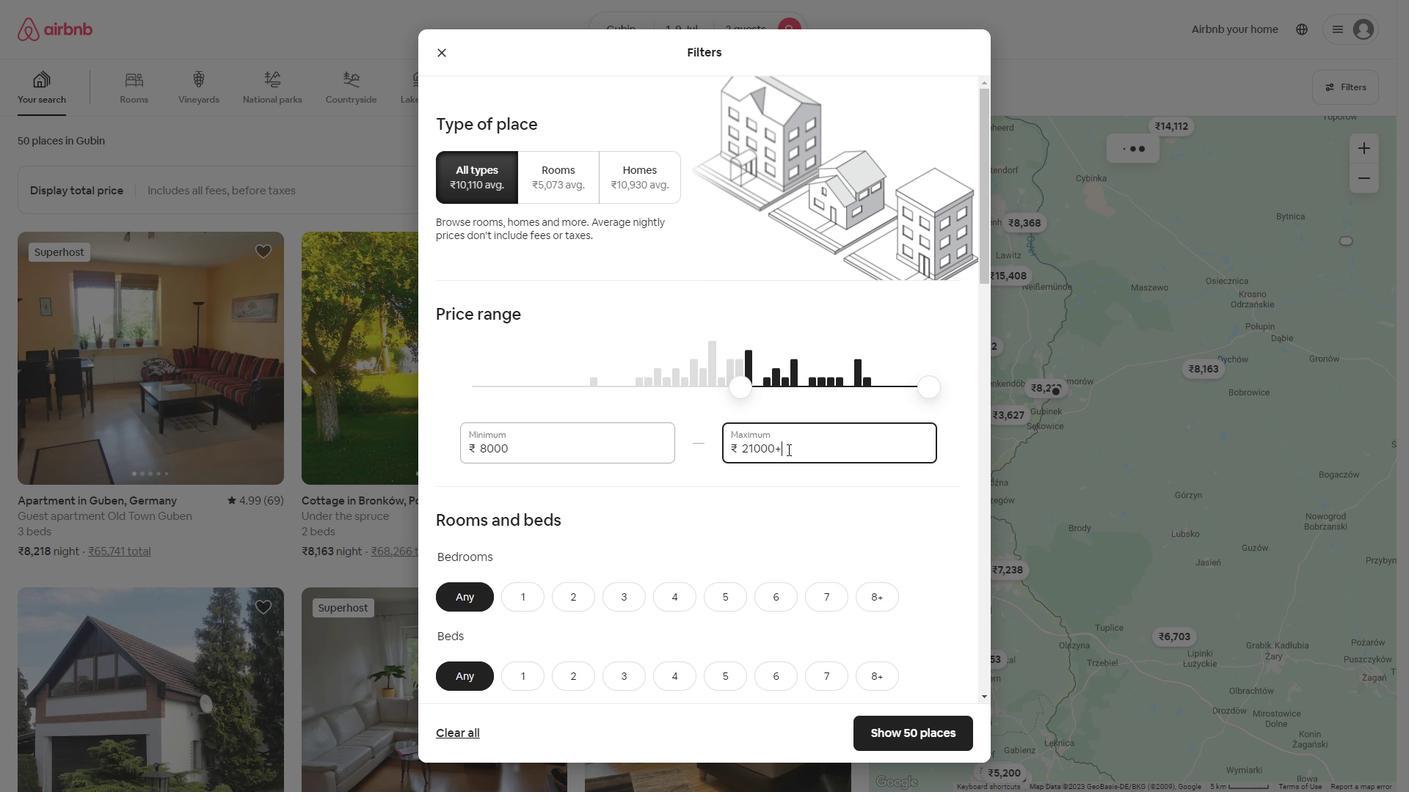 
Action: Mouse moved to (780, 452)
Screenshot: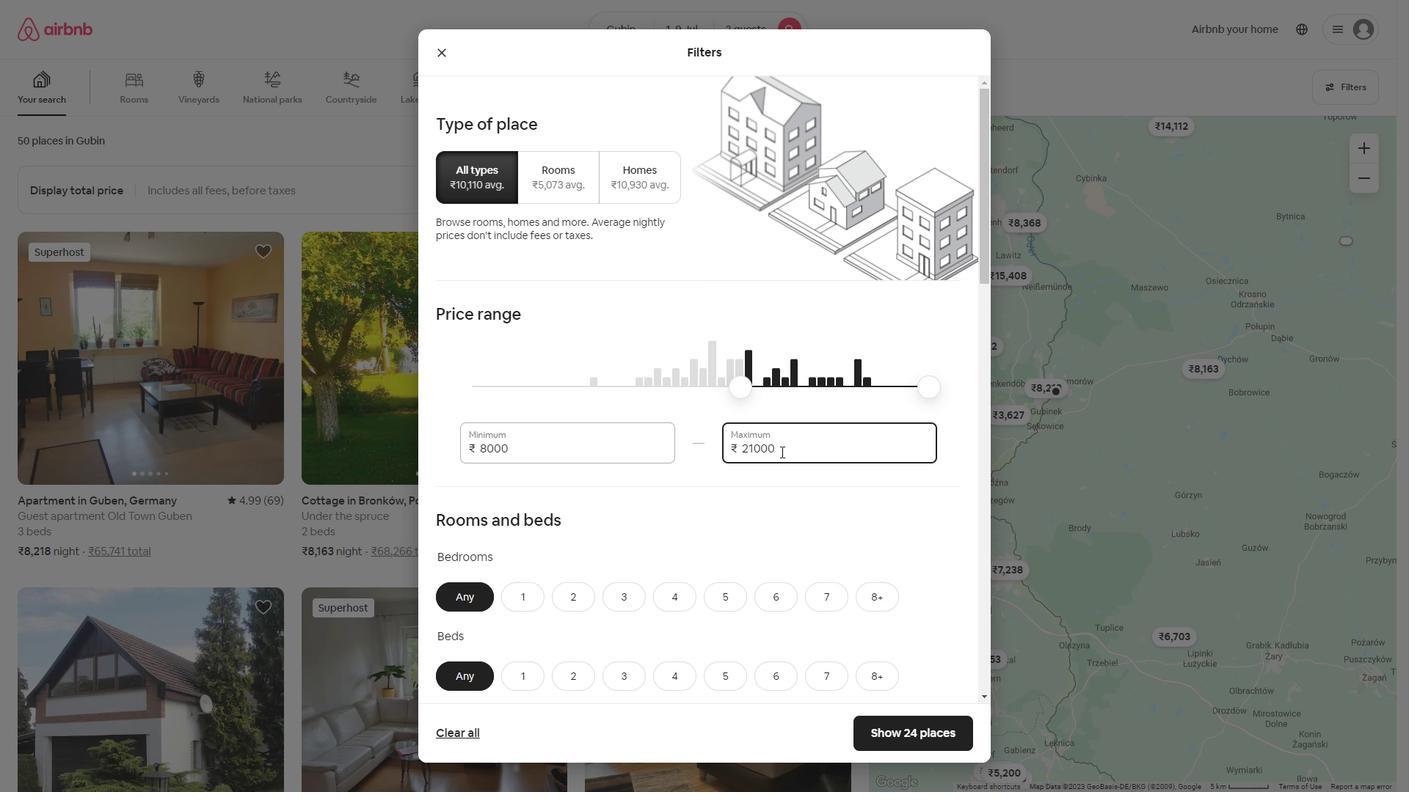 
Action: Key pressed <Key.backspace><Key.backspace><Key.backspace><Key.backspace><Key.backspace><Key.backspace><Key.backspace><Key.backspace><Key.backspace><Key.backspace><Key.backspace><Key.backspace><Key.backspace><Key.backspace><Key.backspace><Key.backspace><Key.backspace><Key.backspace><Key.backspace><Key.backspace><Key.backspace>
Screenshot: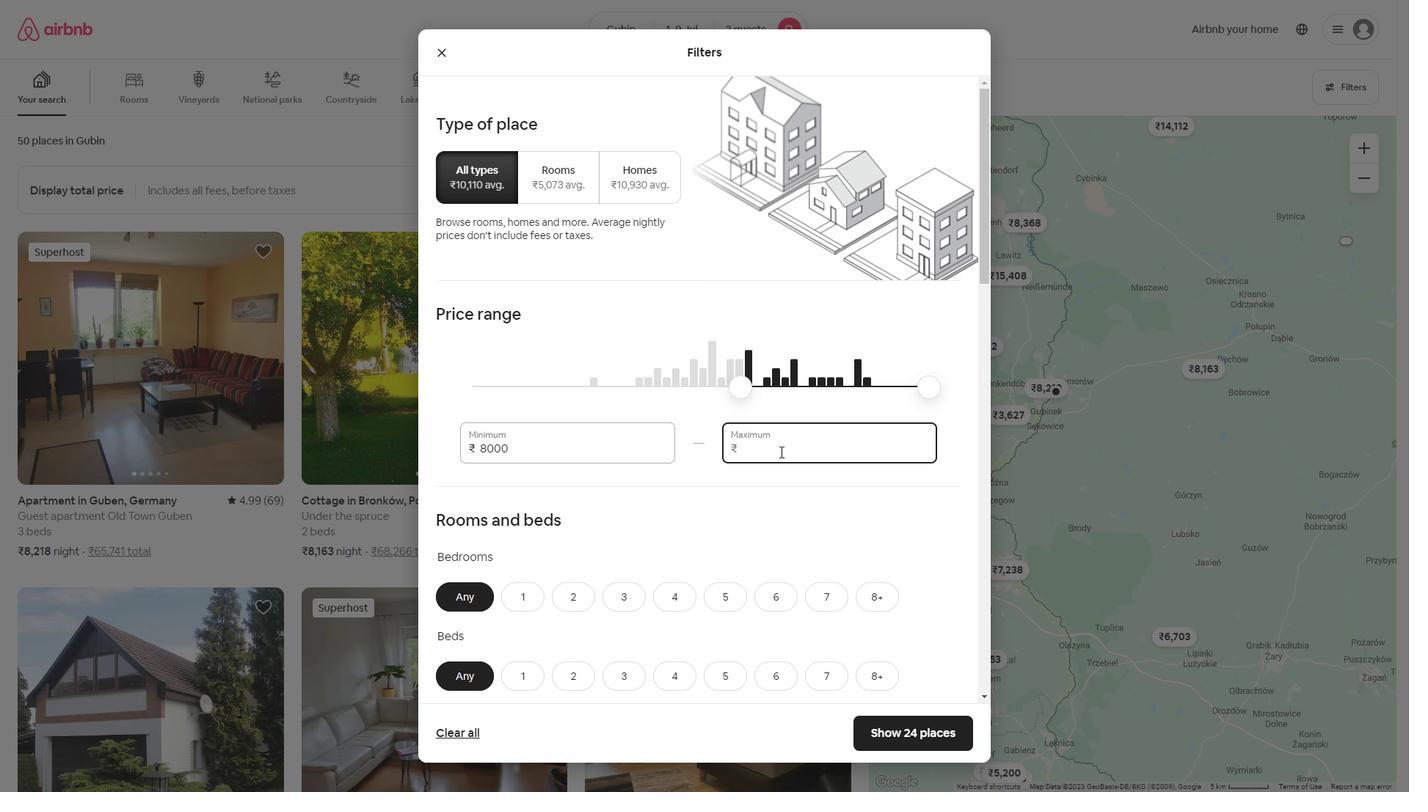 
Action: Mouse moved to (779, 452)
Screenshot: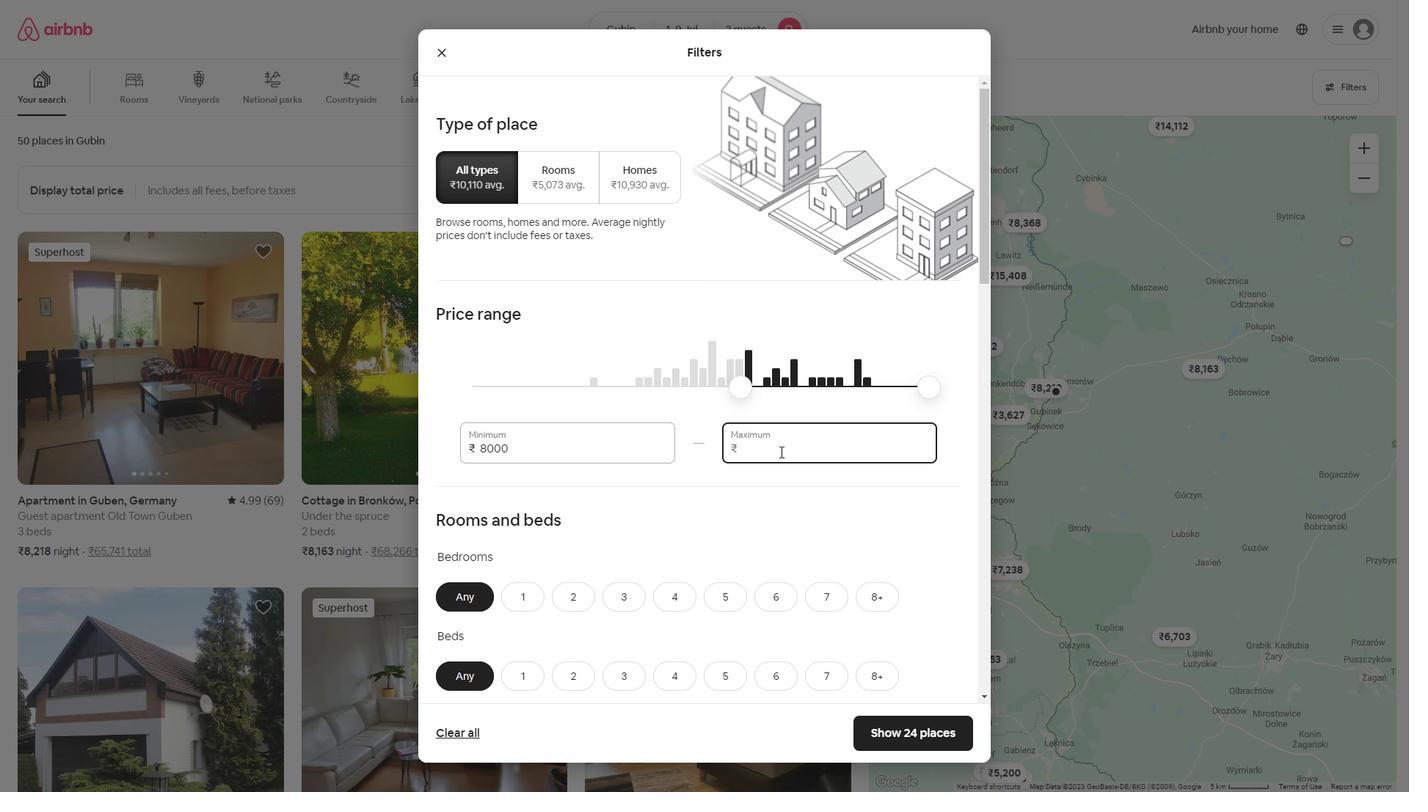
Action: Key pressed 1
Screenshot: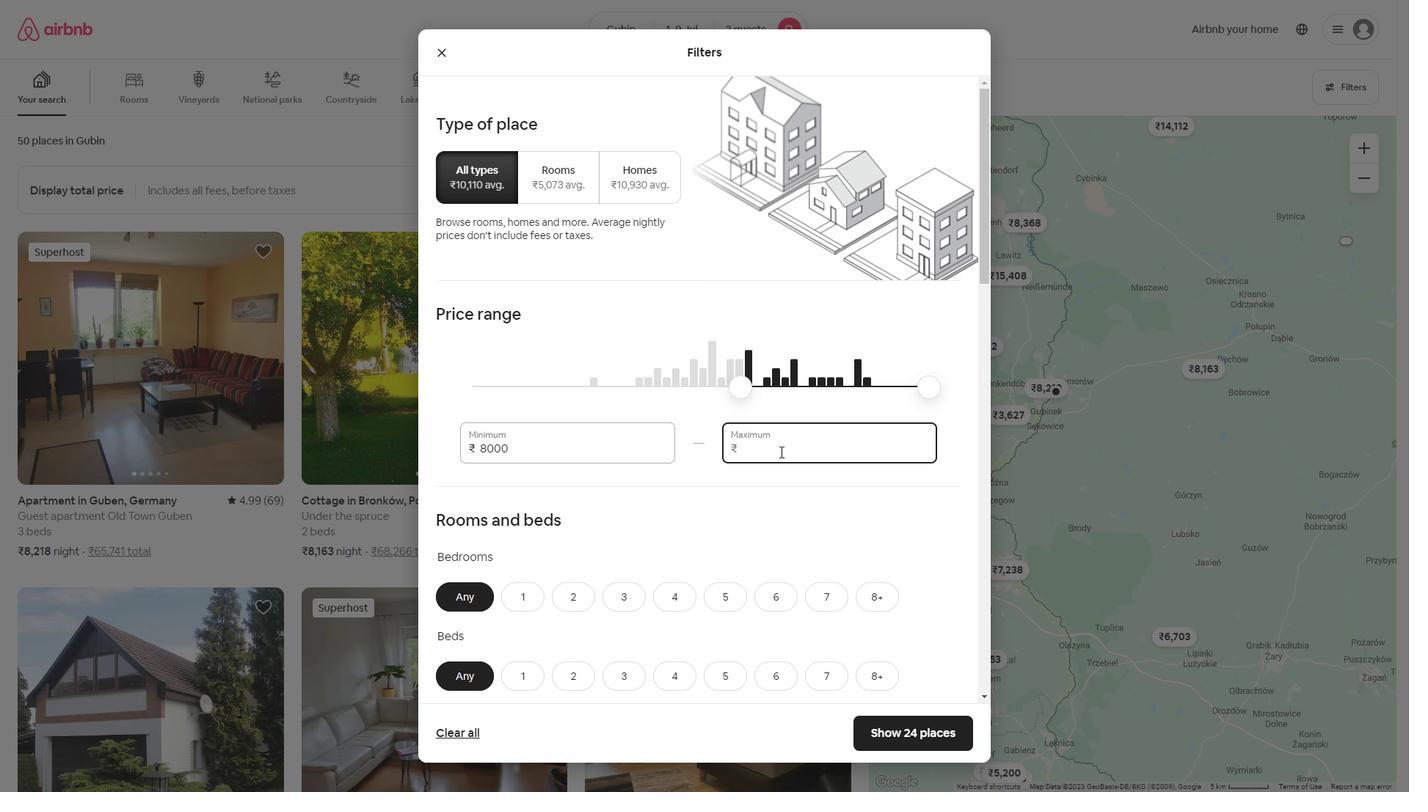 
Action: Mouse moved to (776, 449)
Screenshot: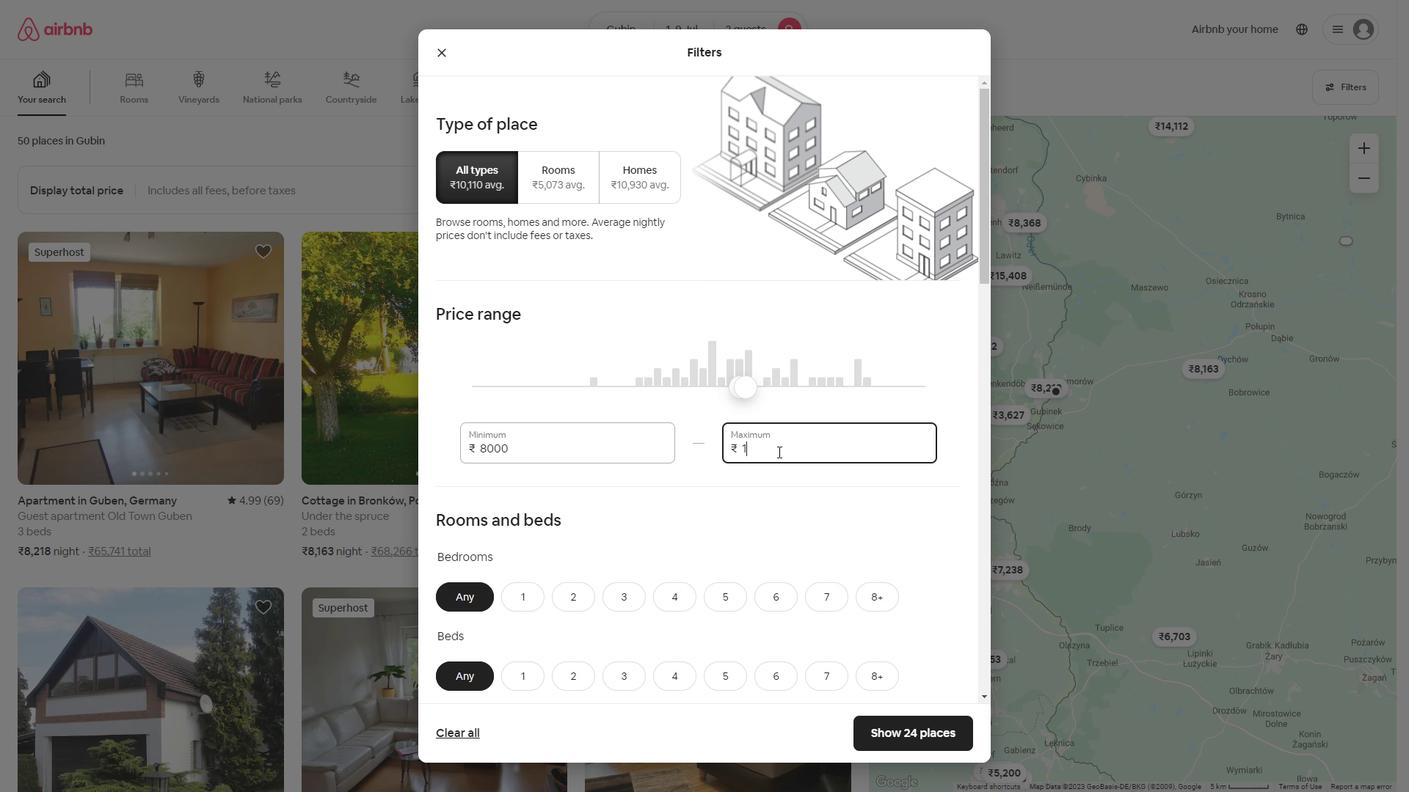 
Action: Key pressed 5000
Screenshot: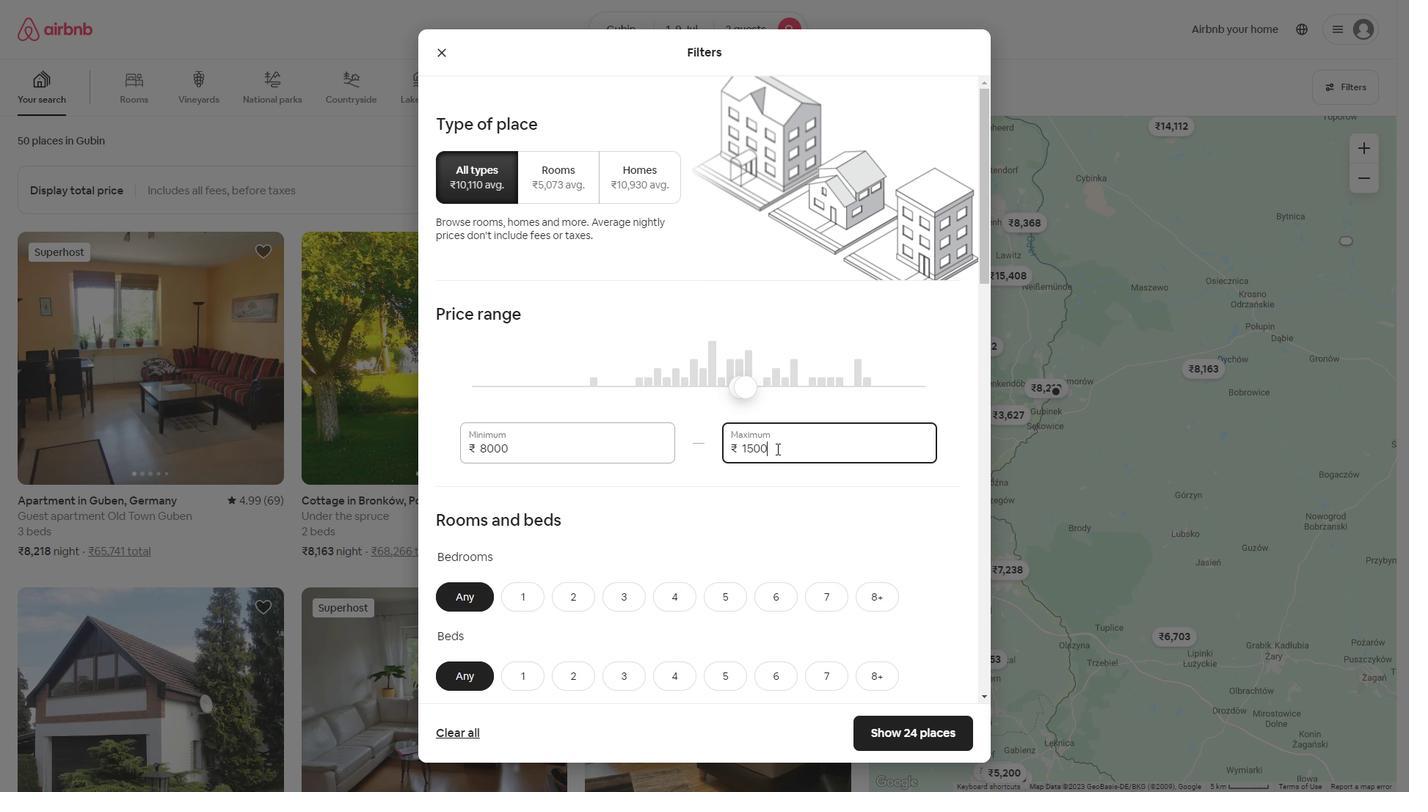 
Action: Mouse moved to (552, 474)
Screenshot: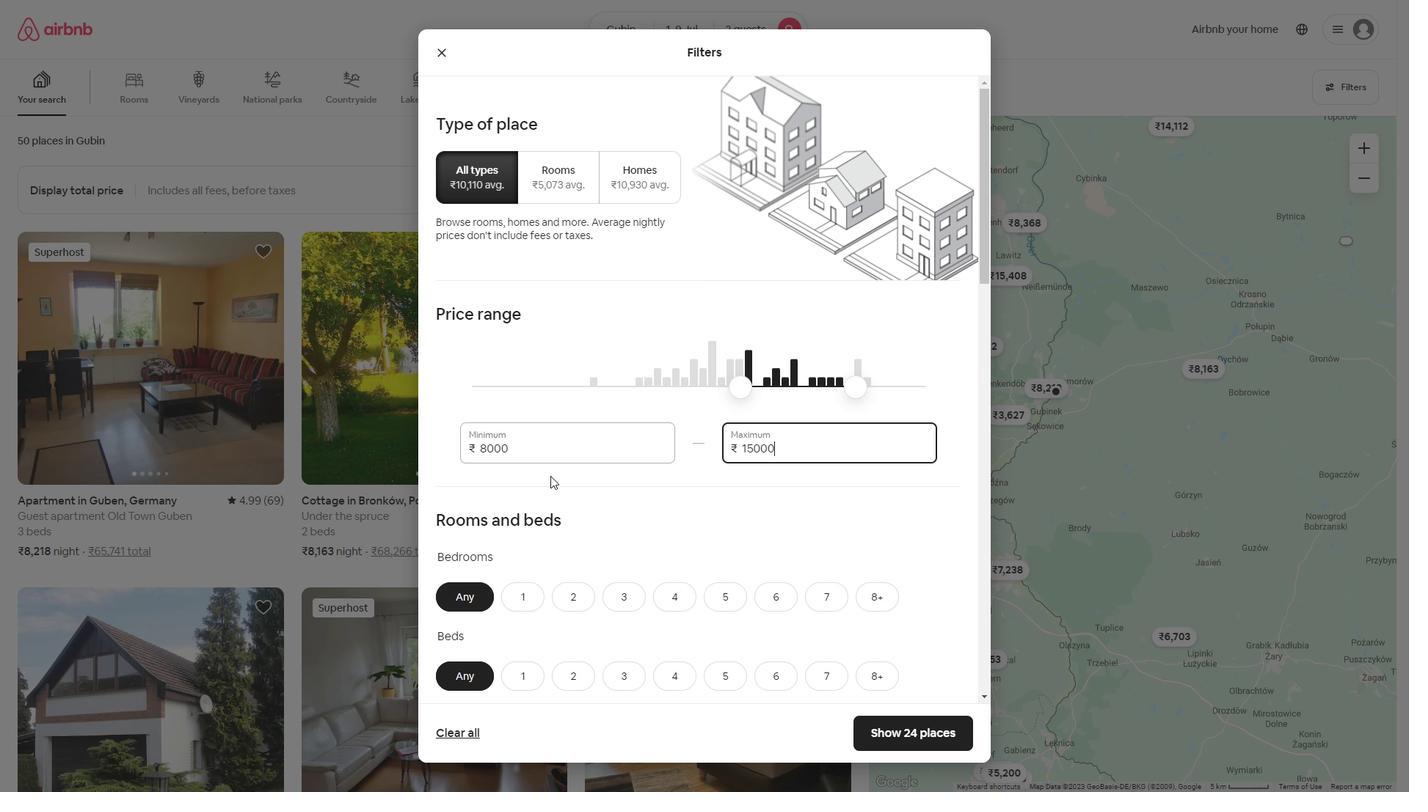 
Action: Mouse scrolled (552, 474) with delta (0, 0)
Screenshot: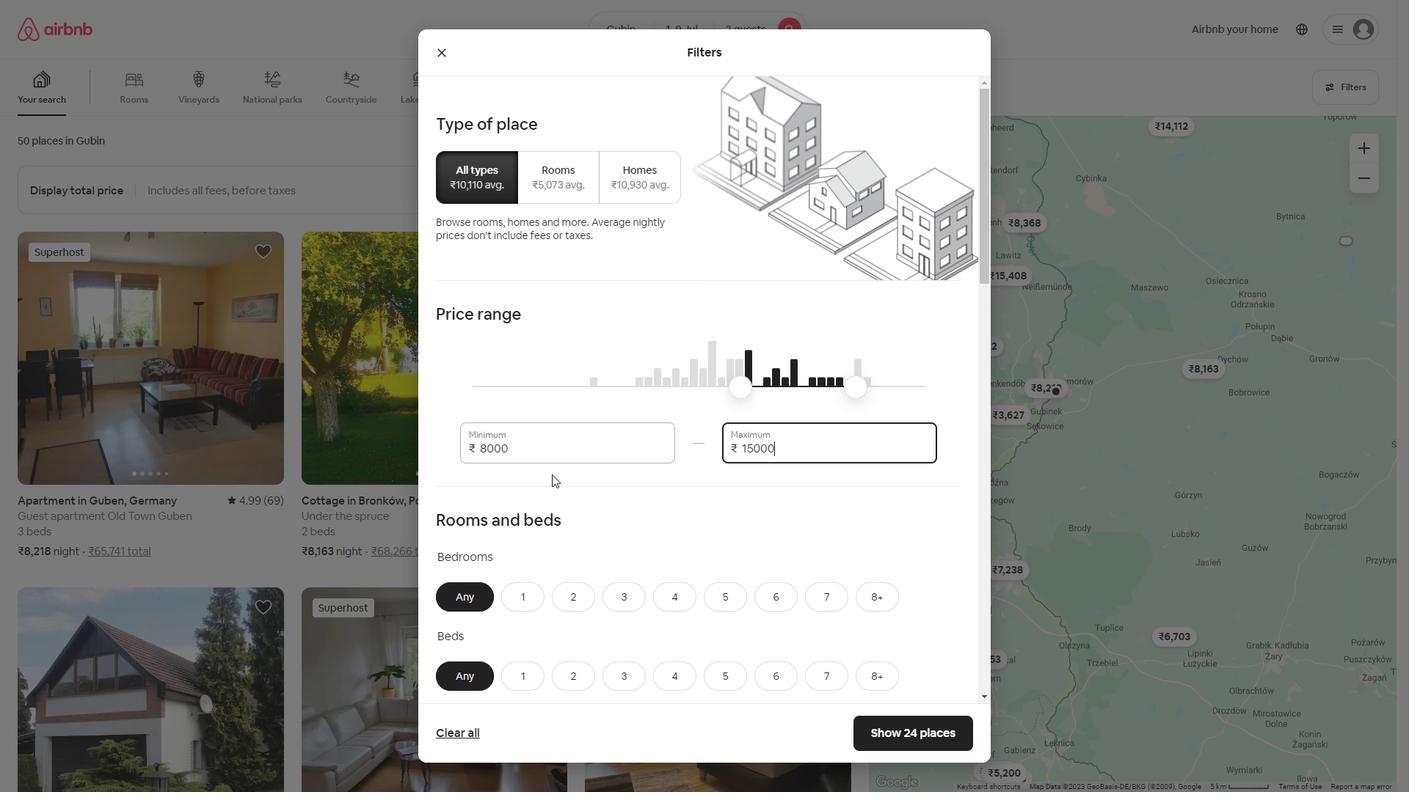 
Action: Mouse scrolled (552, 474) with delta (0, 0)
Screenshot: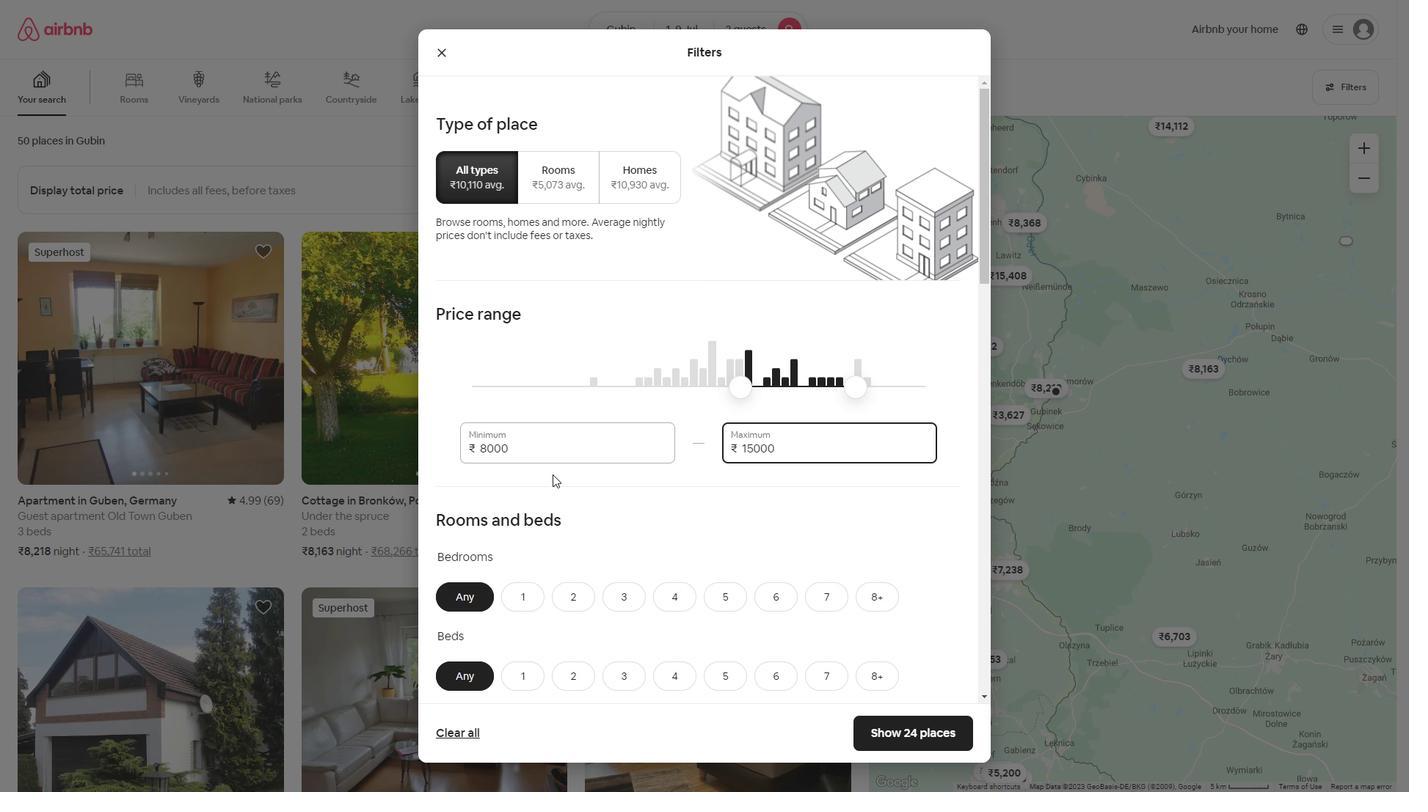 
Action: Mouse moved to (533, 452)
Screenshot: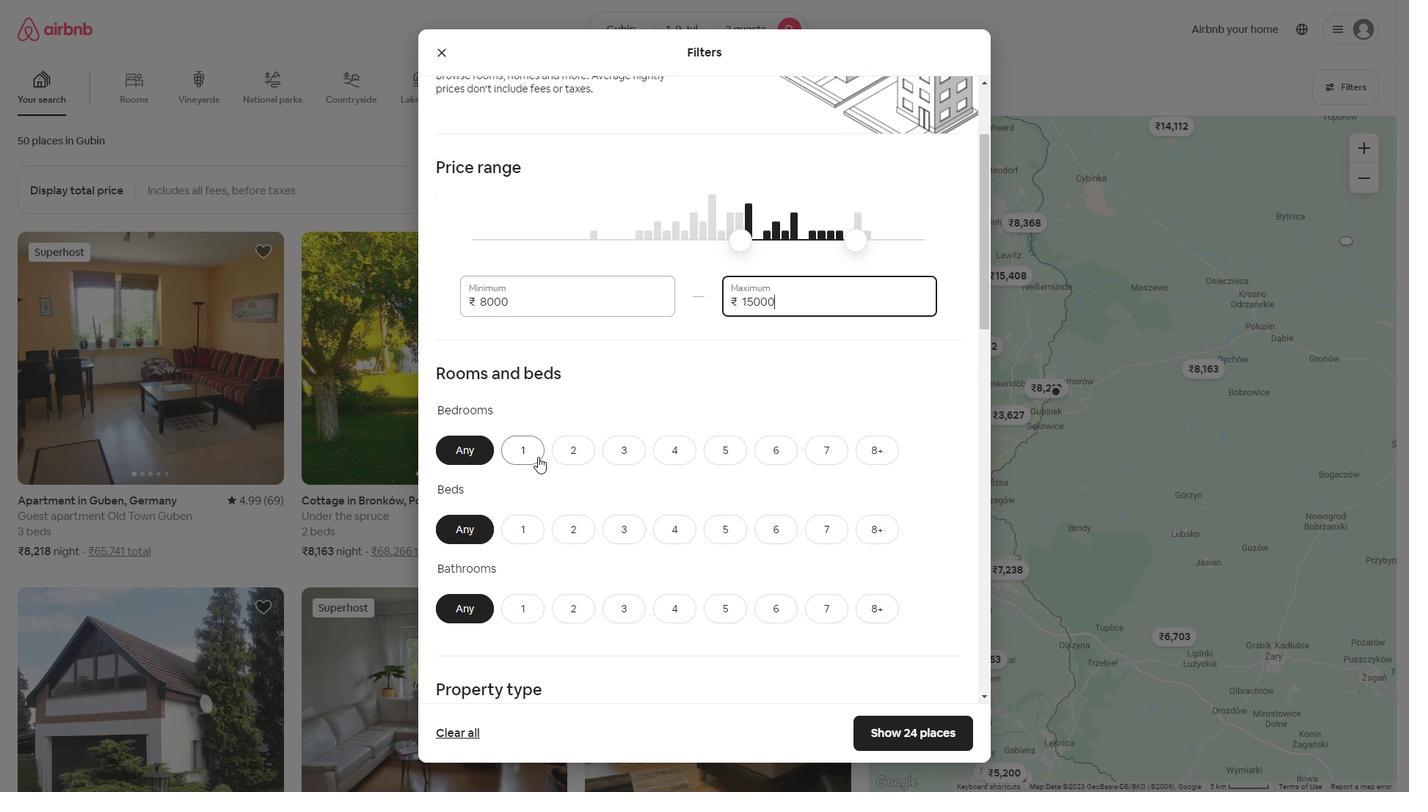 
Action: Mouse pressed left at (533, 452)
Screenshot: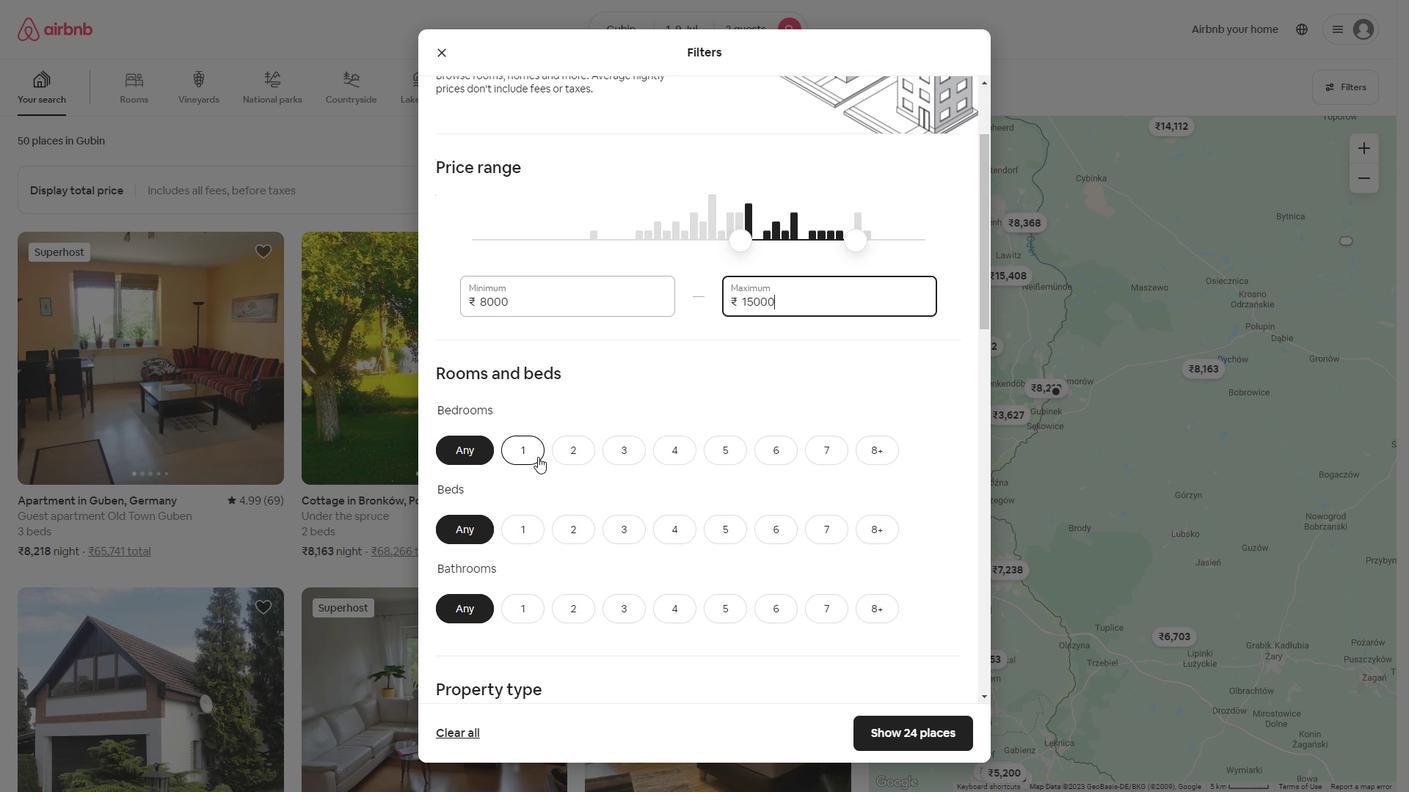 
Action: Mouse moved to (529, 532)
Screenshot: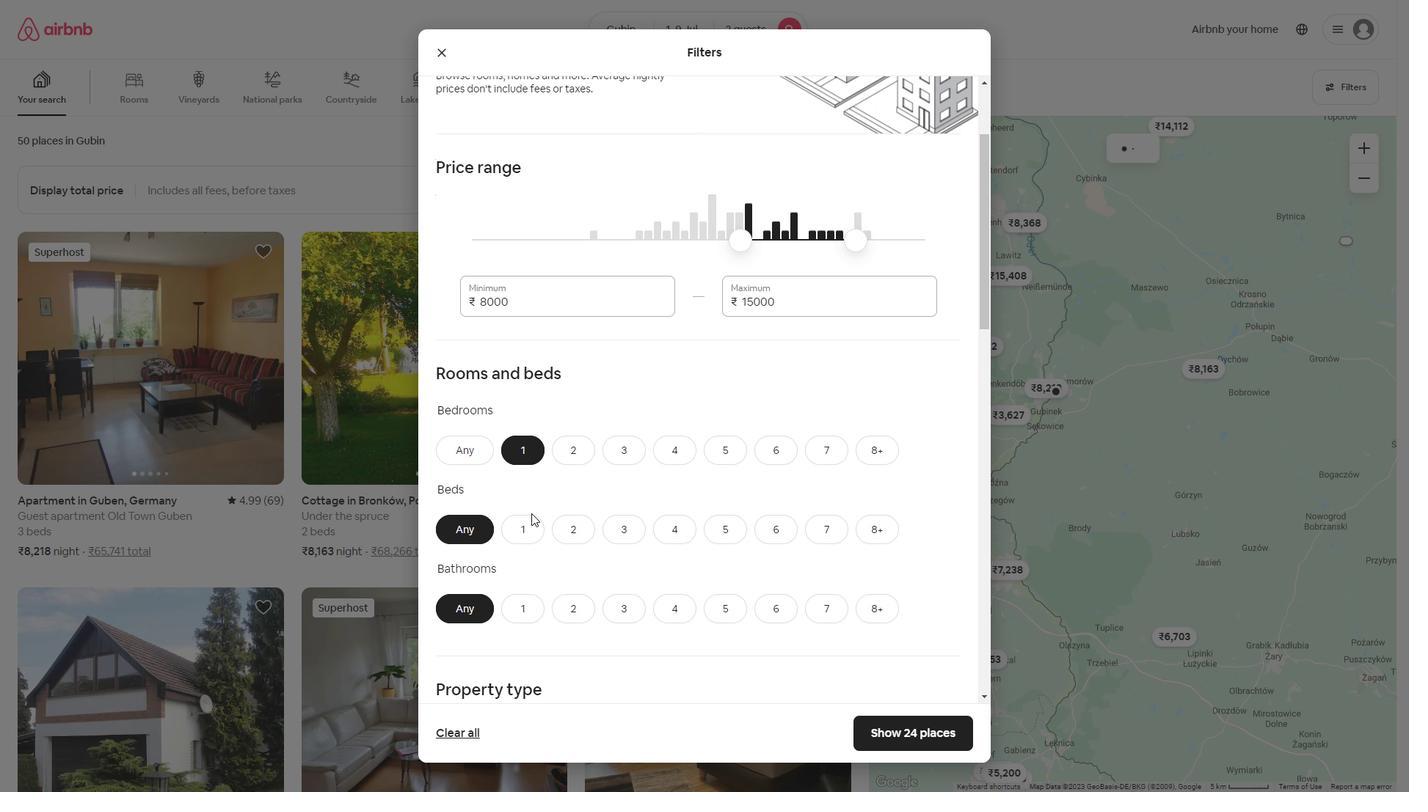 
Action: Mouse pressed left at (529, 532)
Screenshot: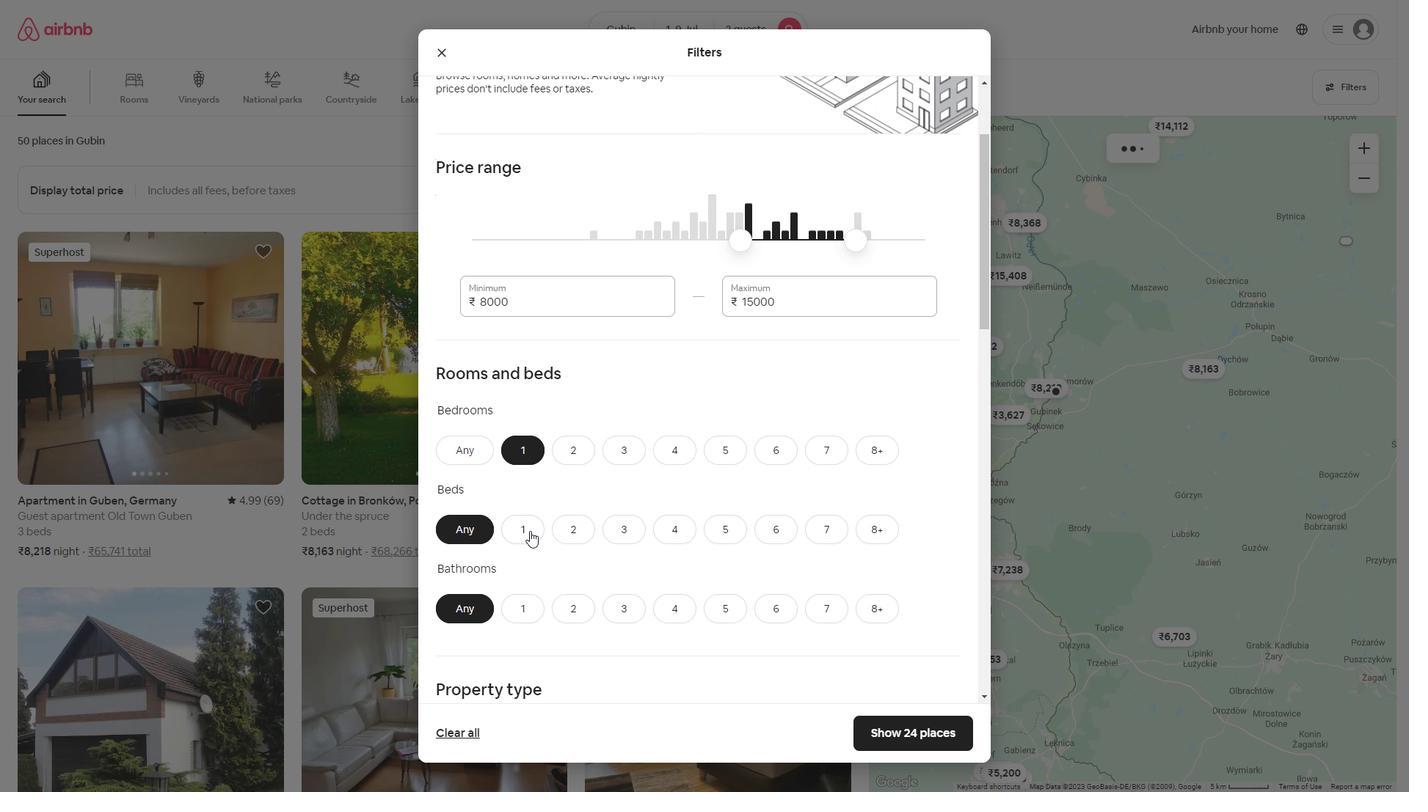 
Action: Mouse moved to (526, 610)
Screenshot: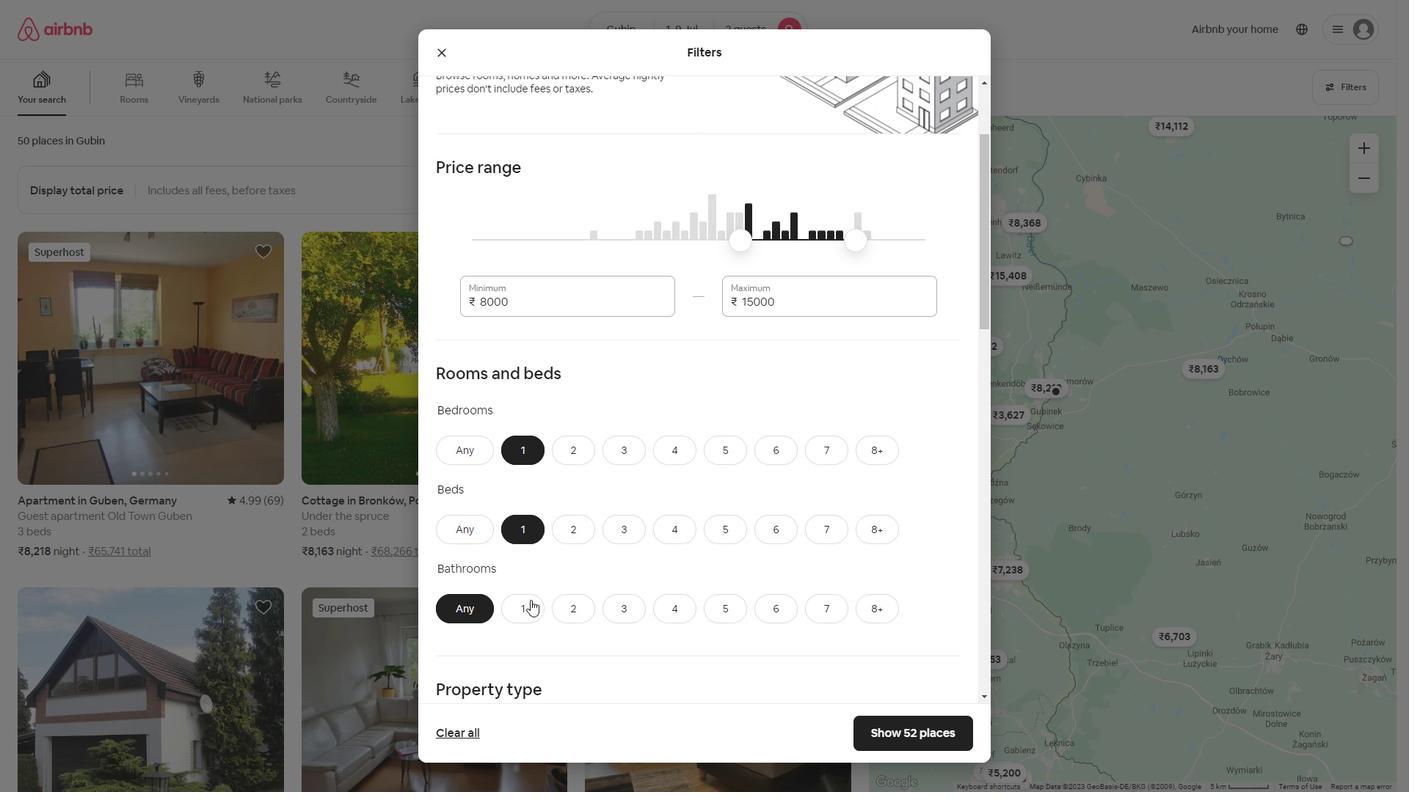 
Action: Mouse pressed left at (526, 610)
Screenshot: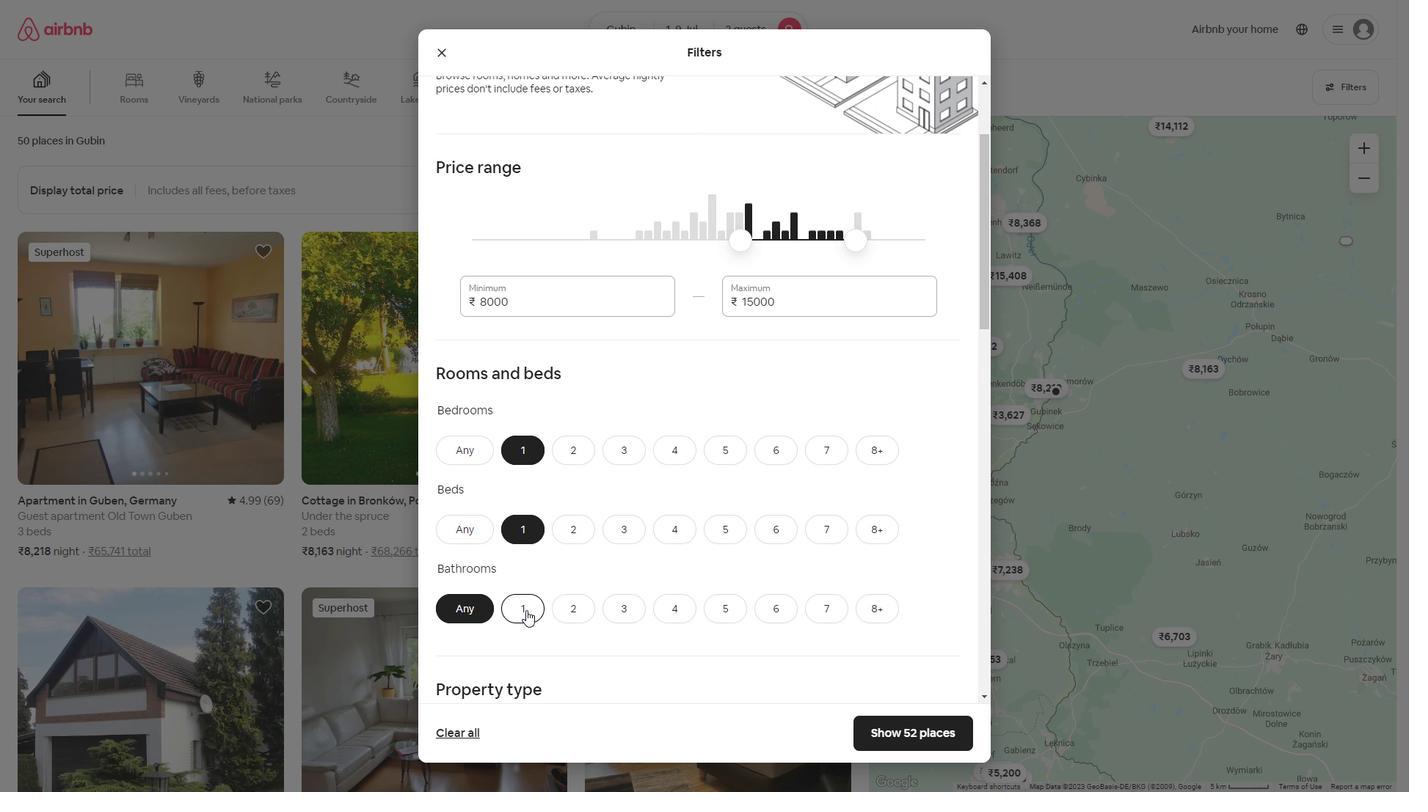 
Action: Mouse moved to (383, 333)
Screenshot: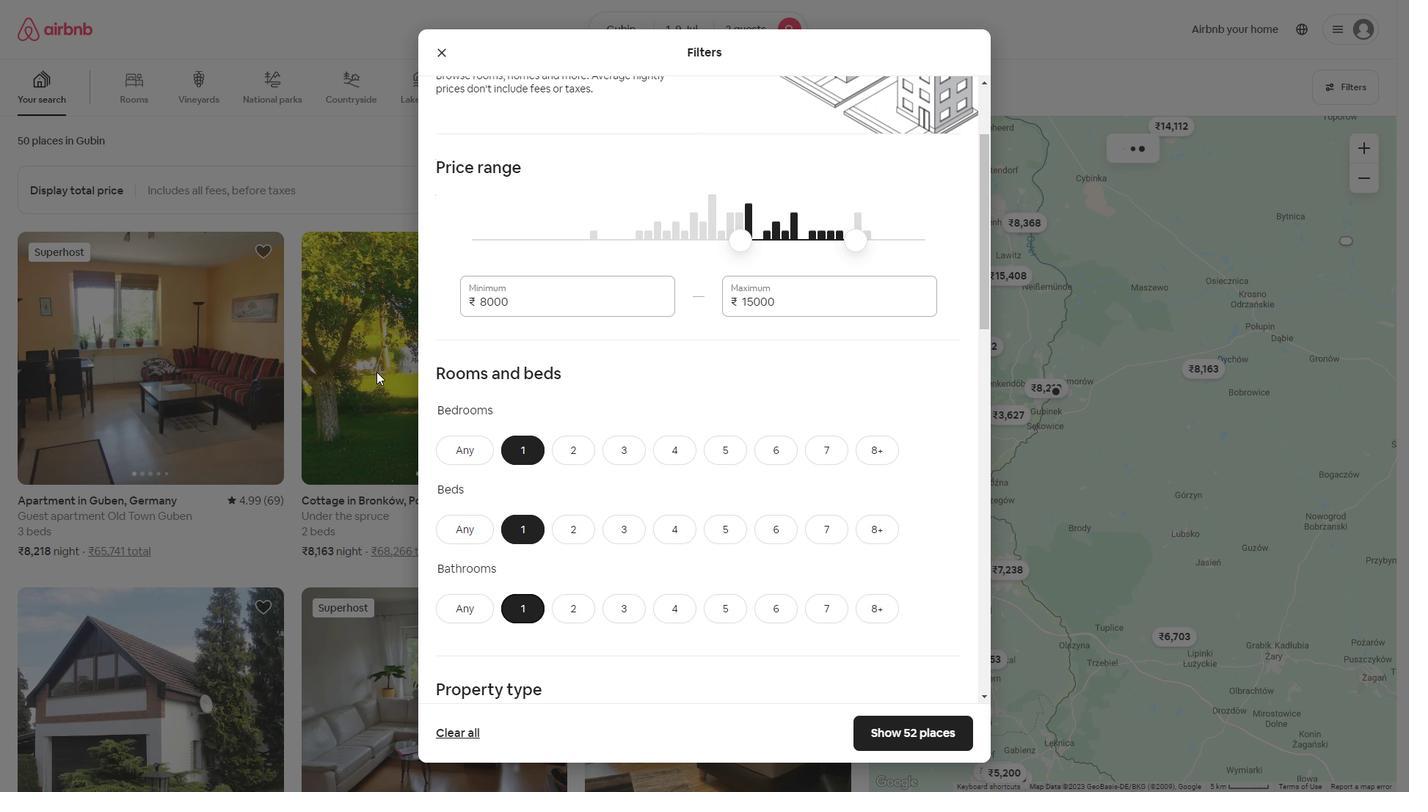 
Action: Mouse scrolled (383, 333) with delta (0, 0)
Screenshot: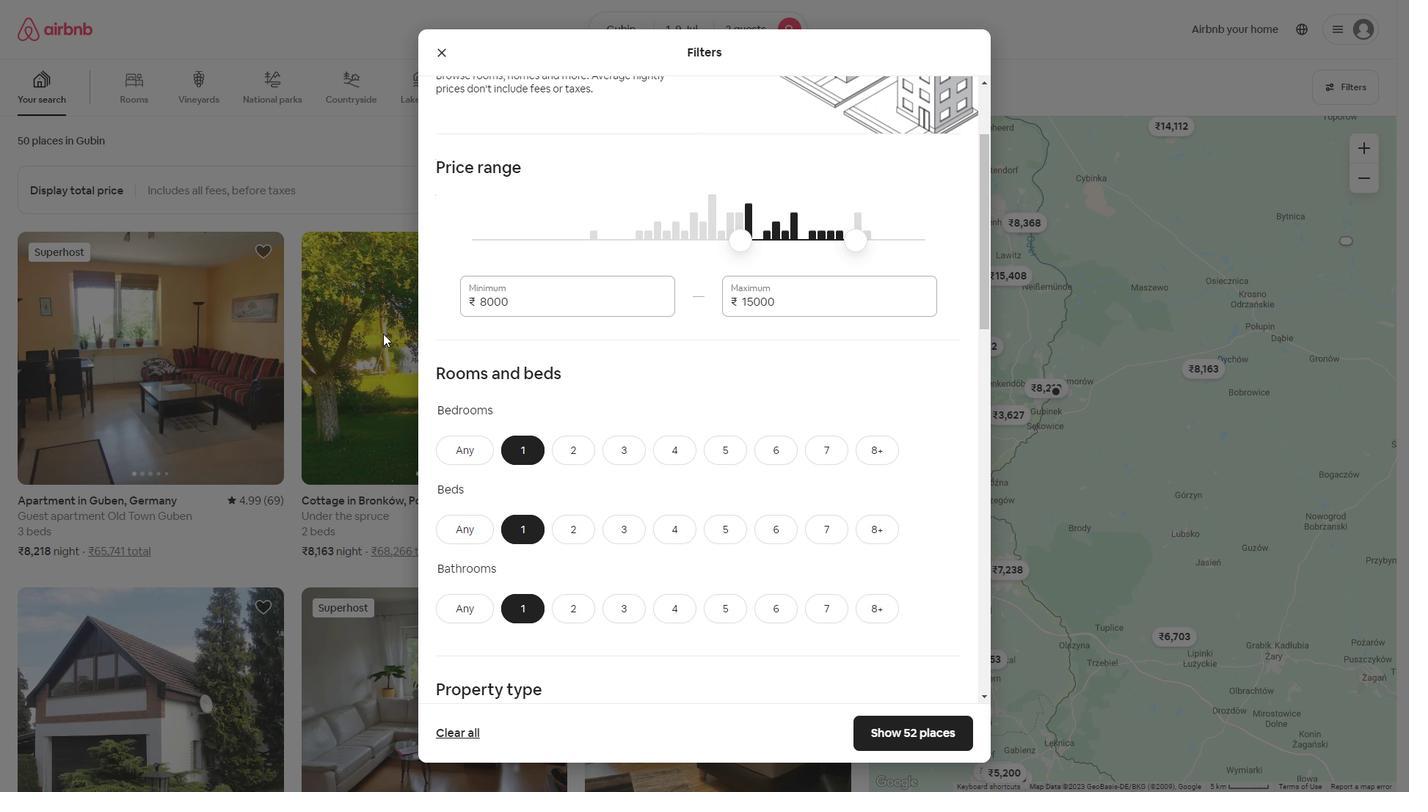 
Action: Mouse scrolled (383, 333) with delta (0, 0)
Screenshot: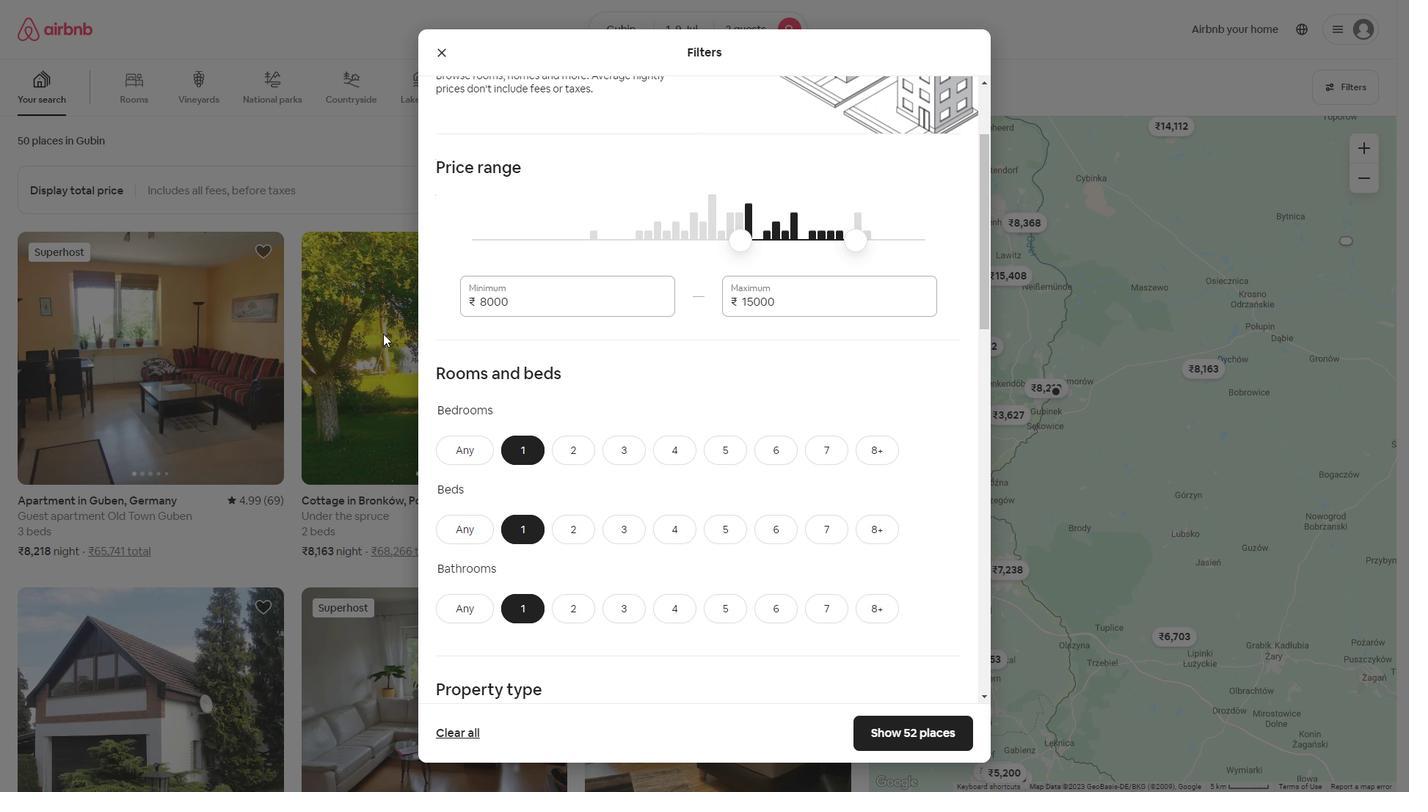 
Action: Mouse moved to (526, 360)
Screenshot: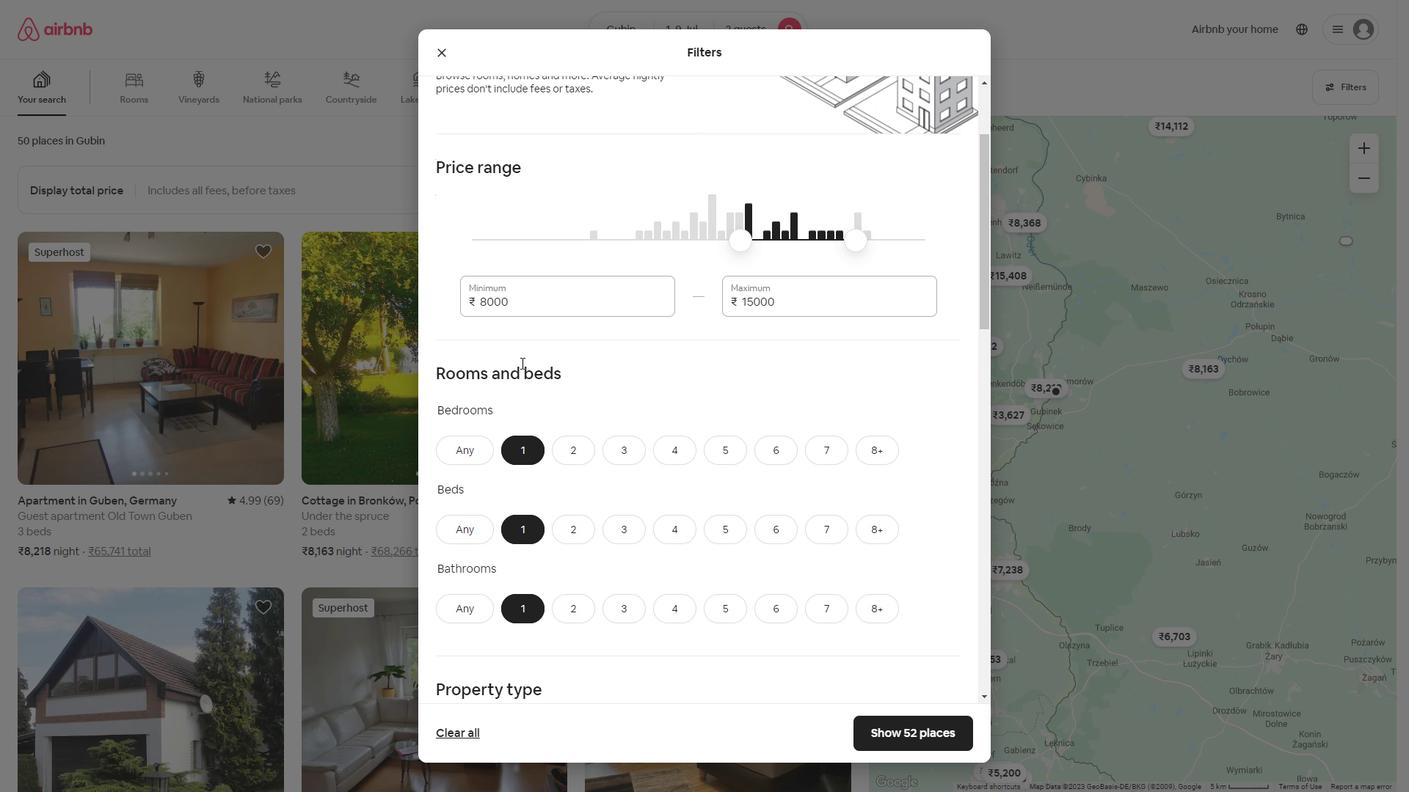 
Action: Mouse scrolled (526, 359) with delta (0, 0)
Screenshot: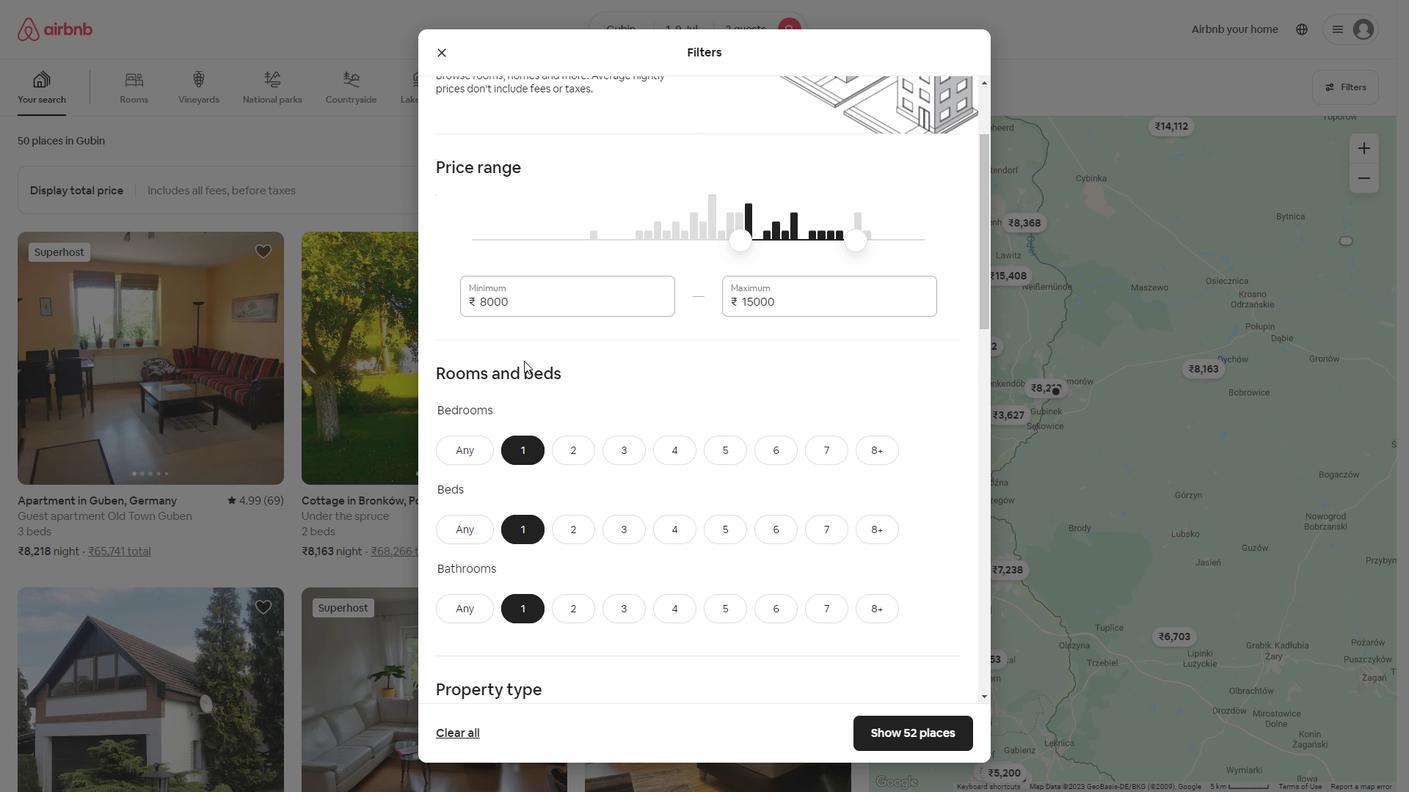 
Action: Mouse scrolled (526, 359) with delta (0, 0)
Screenshot: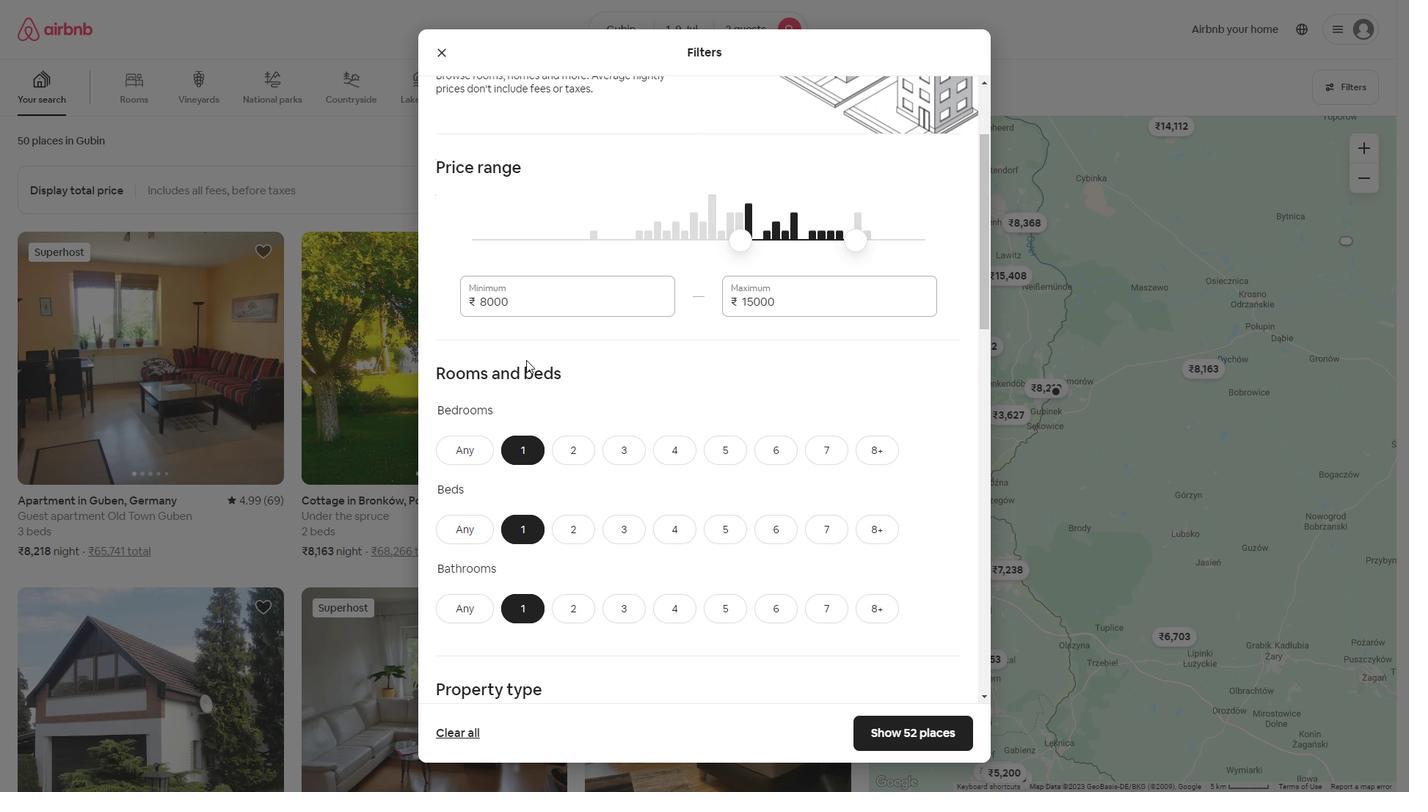 
Action: Mouse scrolled (526, 359) with delta (0, 0)
Screenshot: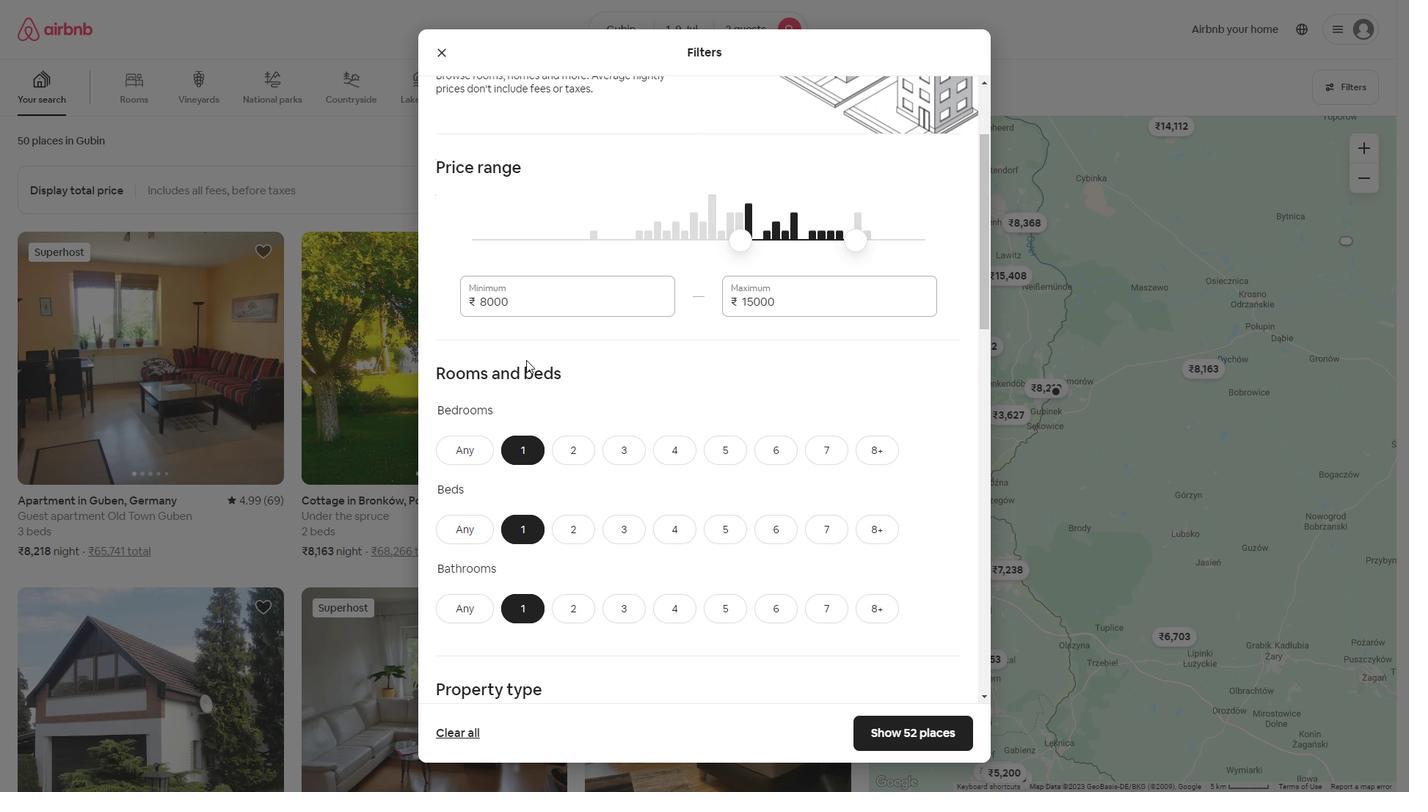 
Action: Mouse moved to (491, 538)
Screenshot: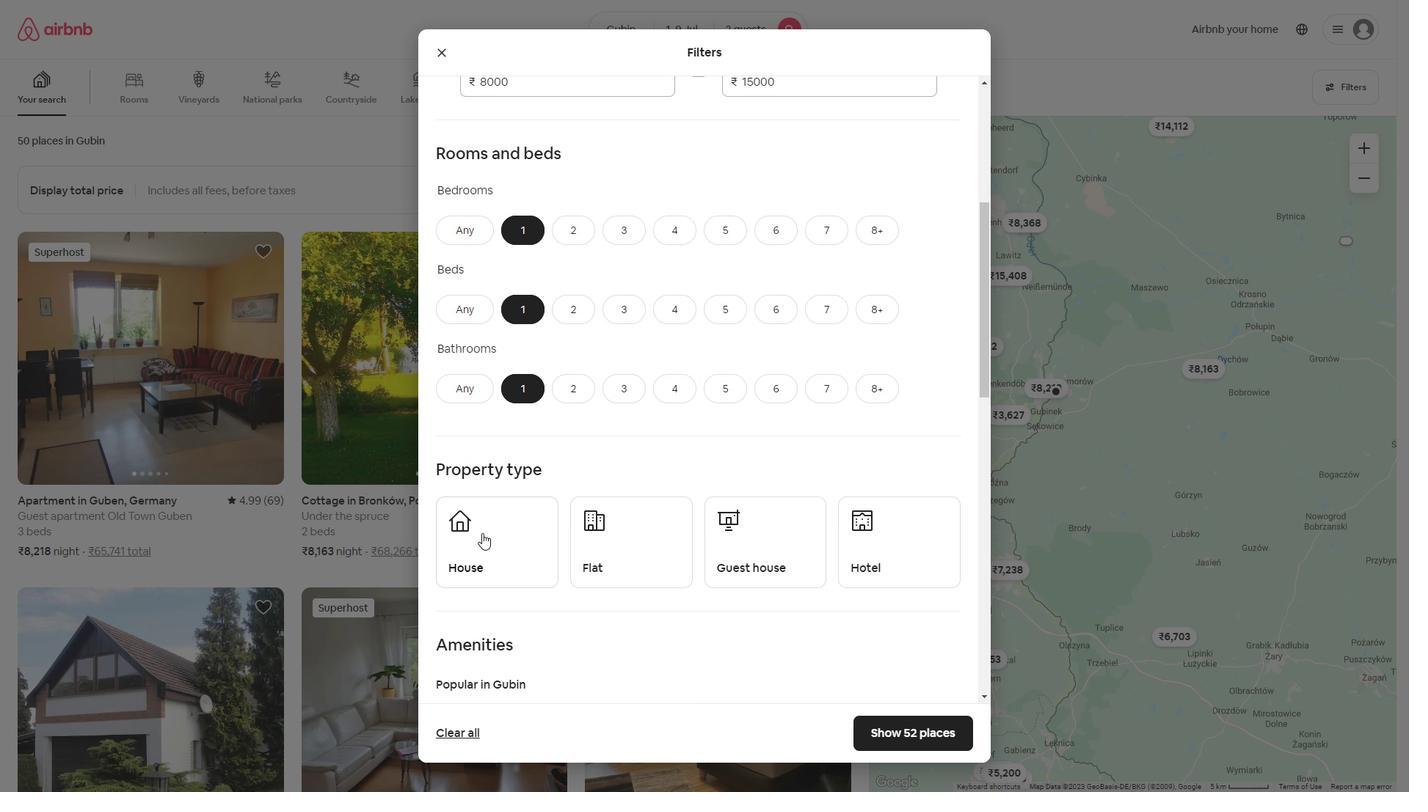 
Action: Mouse pressed left at (491, 538)
Screenshot: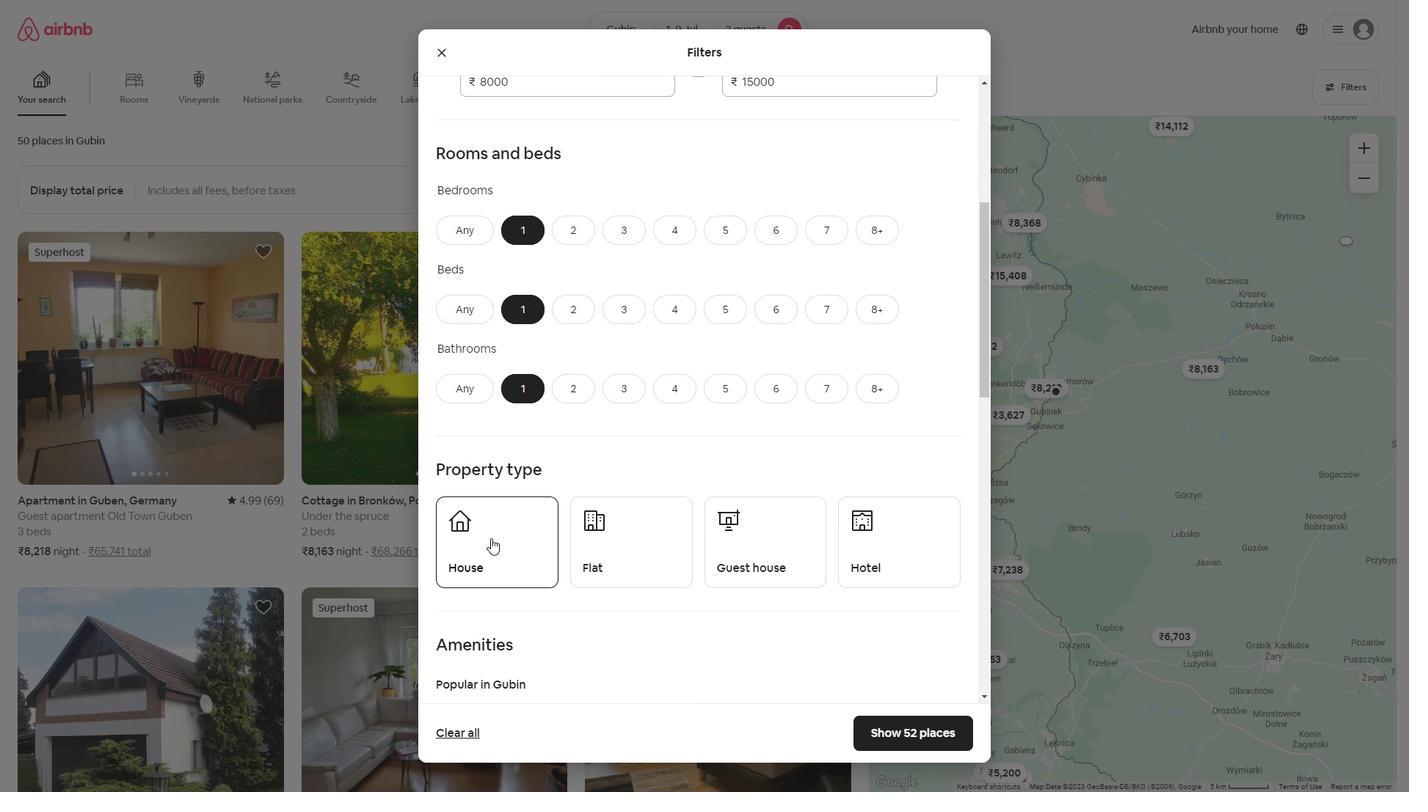 
Action: Mouse moved to (632, 529)
Screenshot: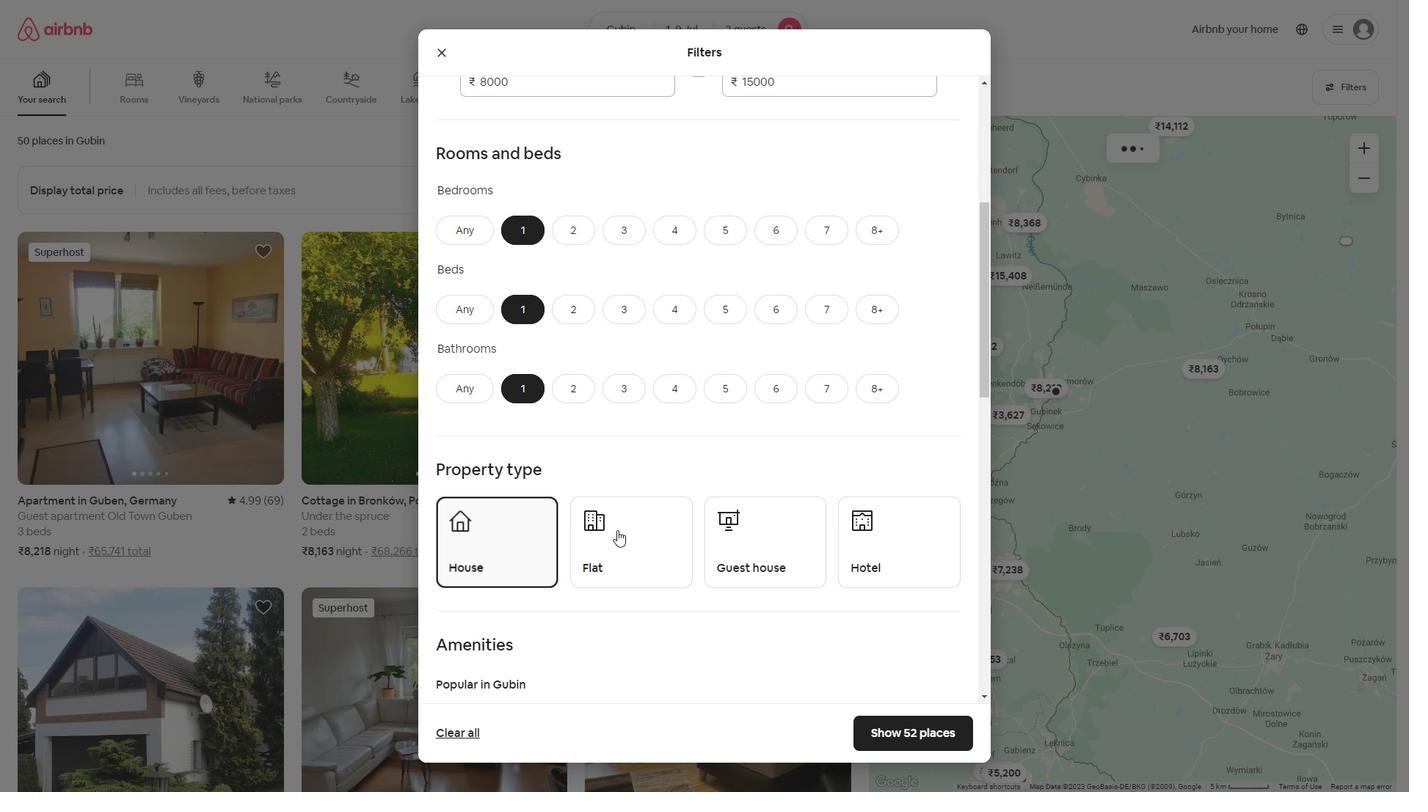 
Action: Mouse pressed left at (632, 529)
Screenshot: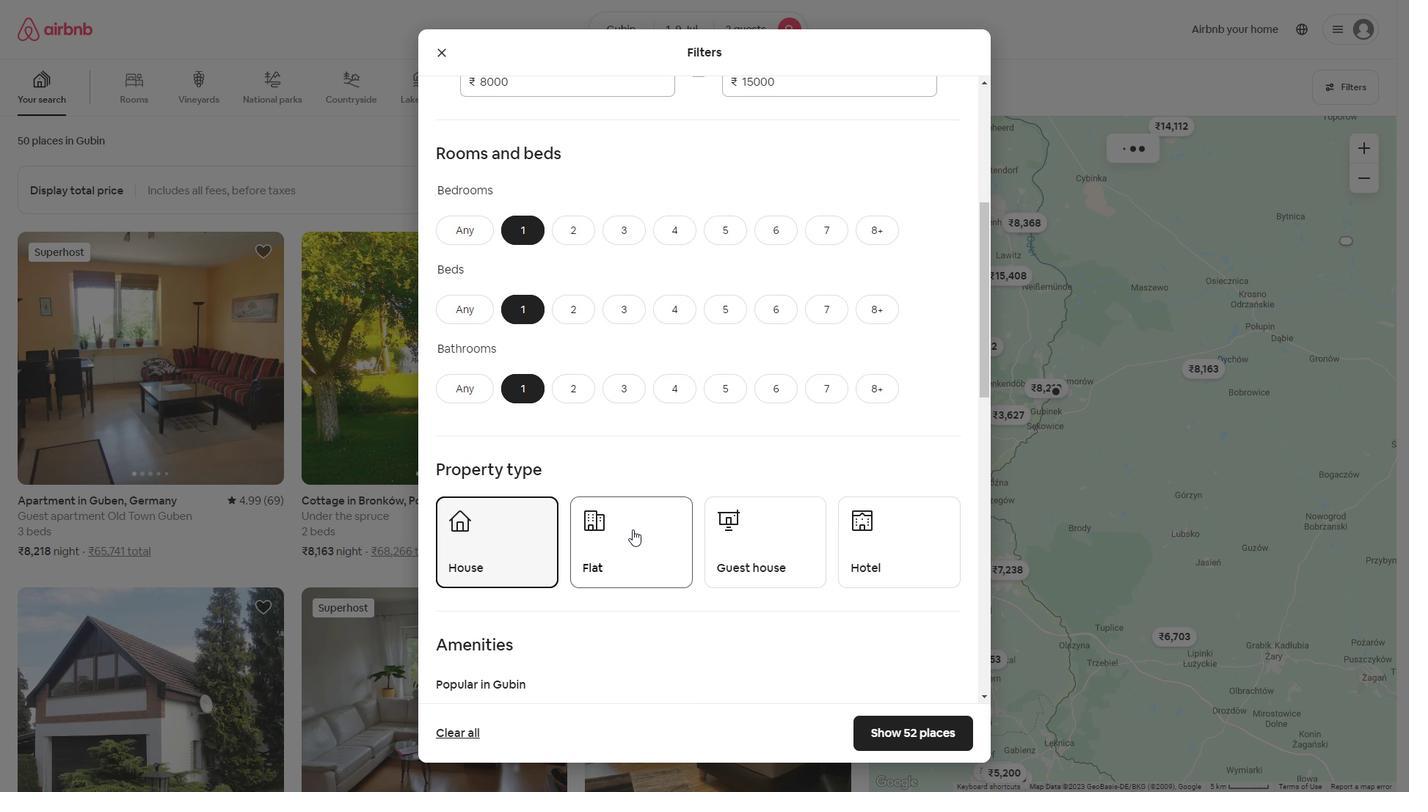 
Action: Mouse moved to (719, 526)
Screenshot: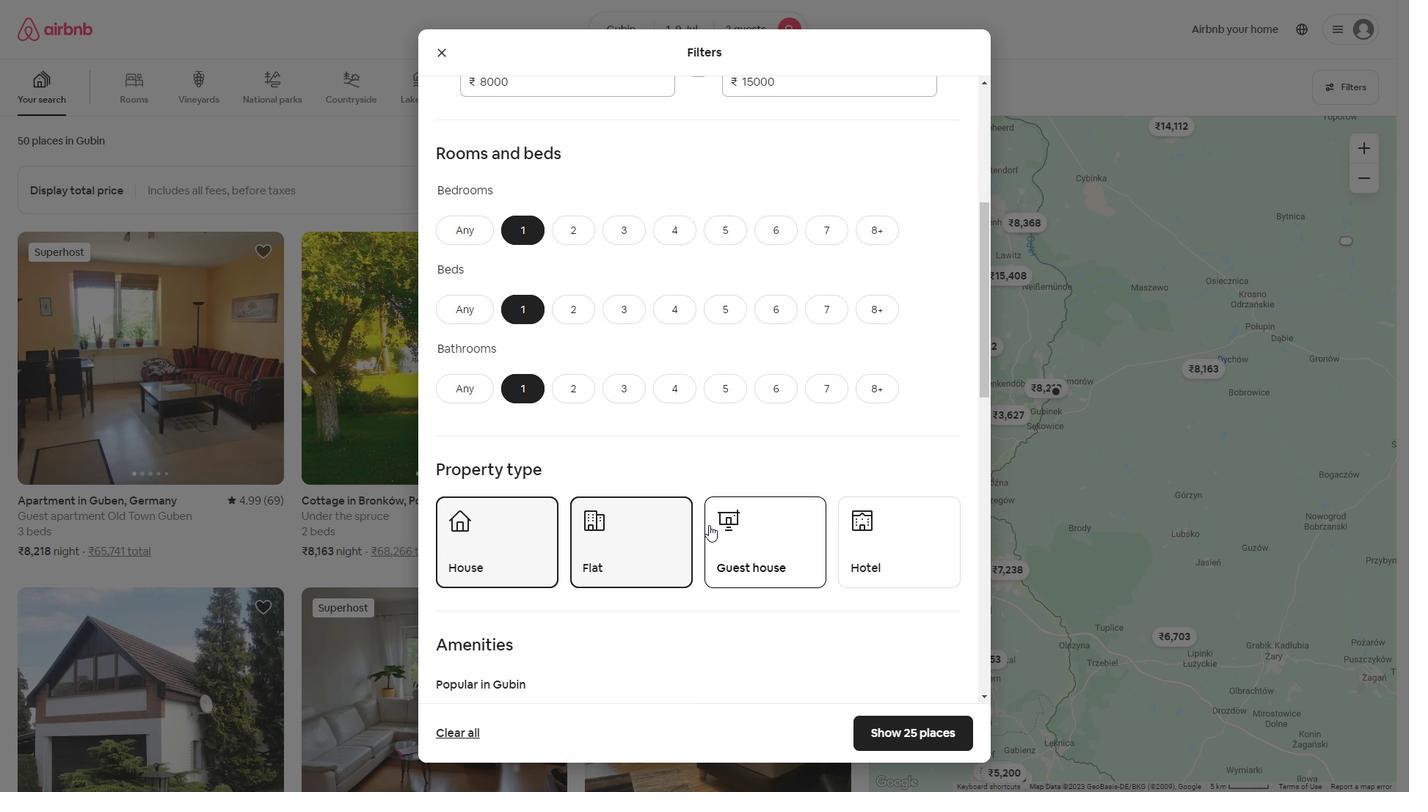 
Action: Mouse pressed left at (719, 526)
Screenshot: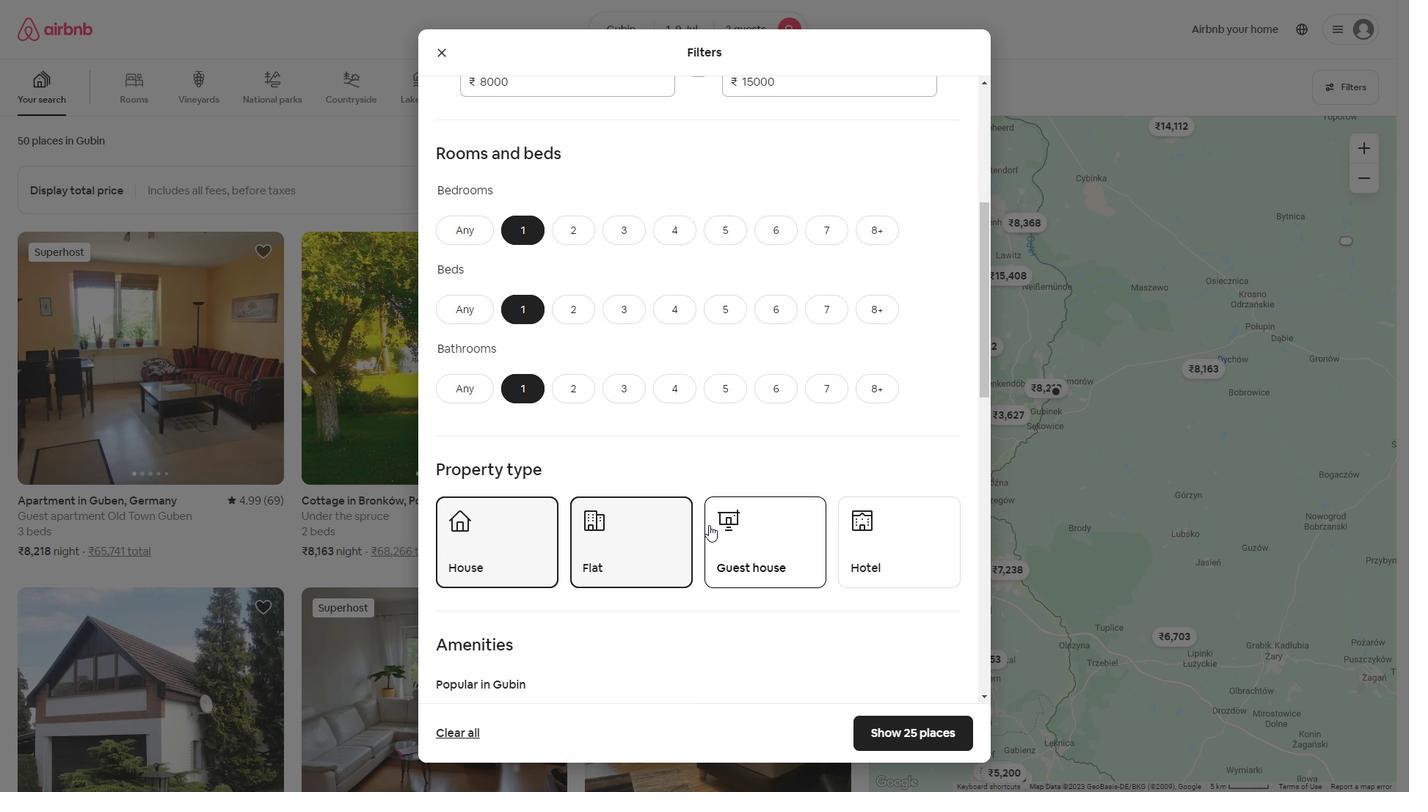 
Action: Mouse moved to (686, 514)
Screenshot: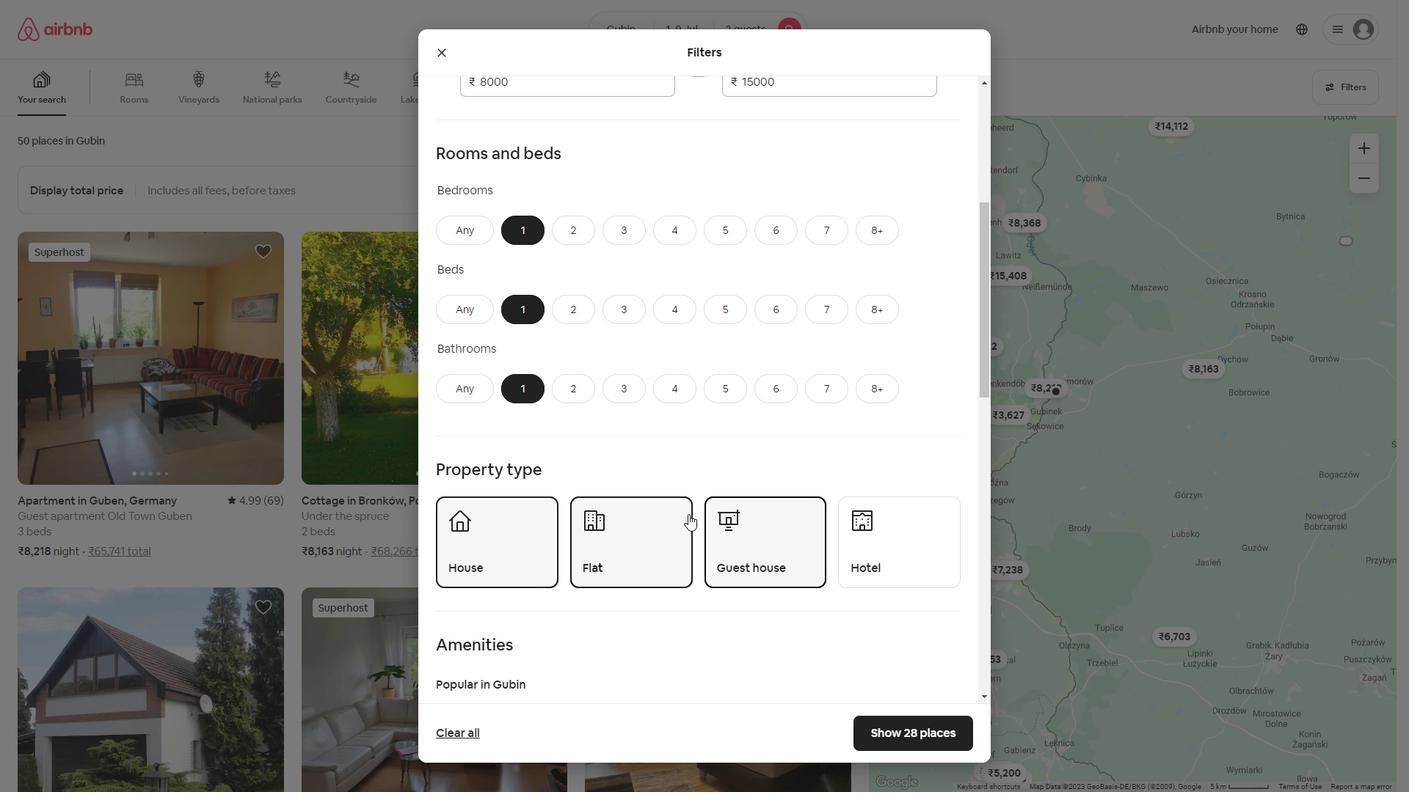 
Action: Mouse scrolled (686, 513) with delta (0, 0)
Screenshot: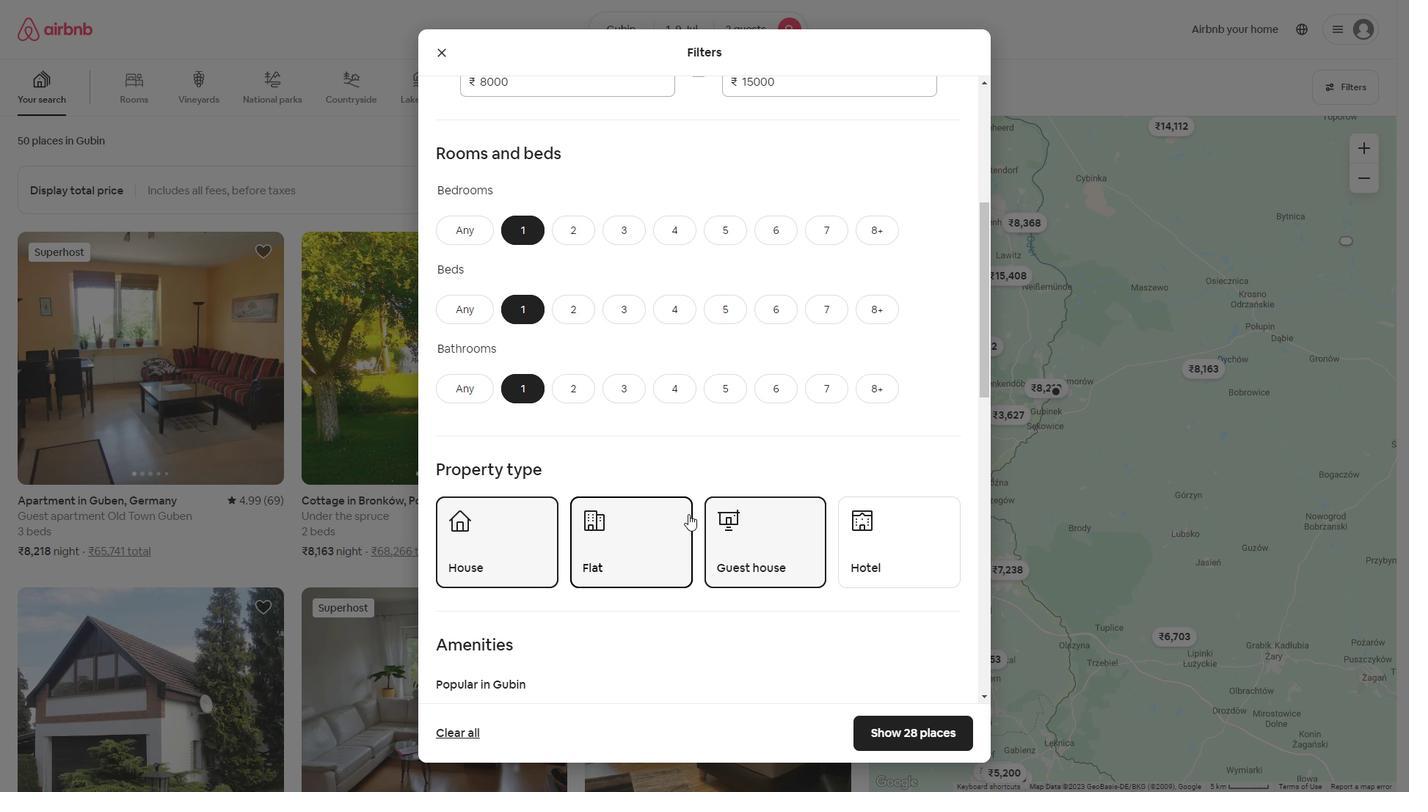 
Action: Mouse scrolled (686, 513) with delta (0, 0)
Screenshot: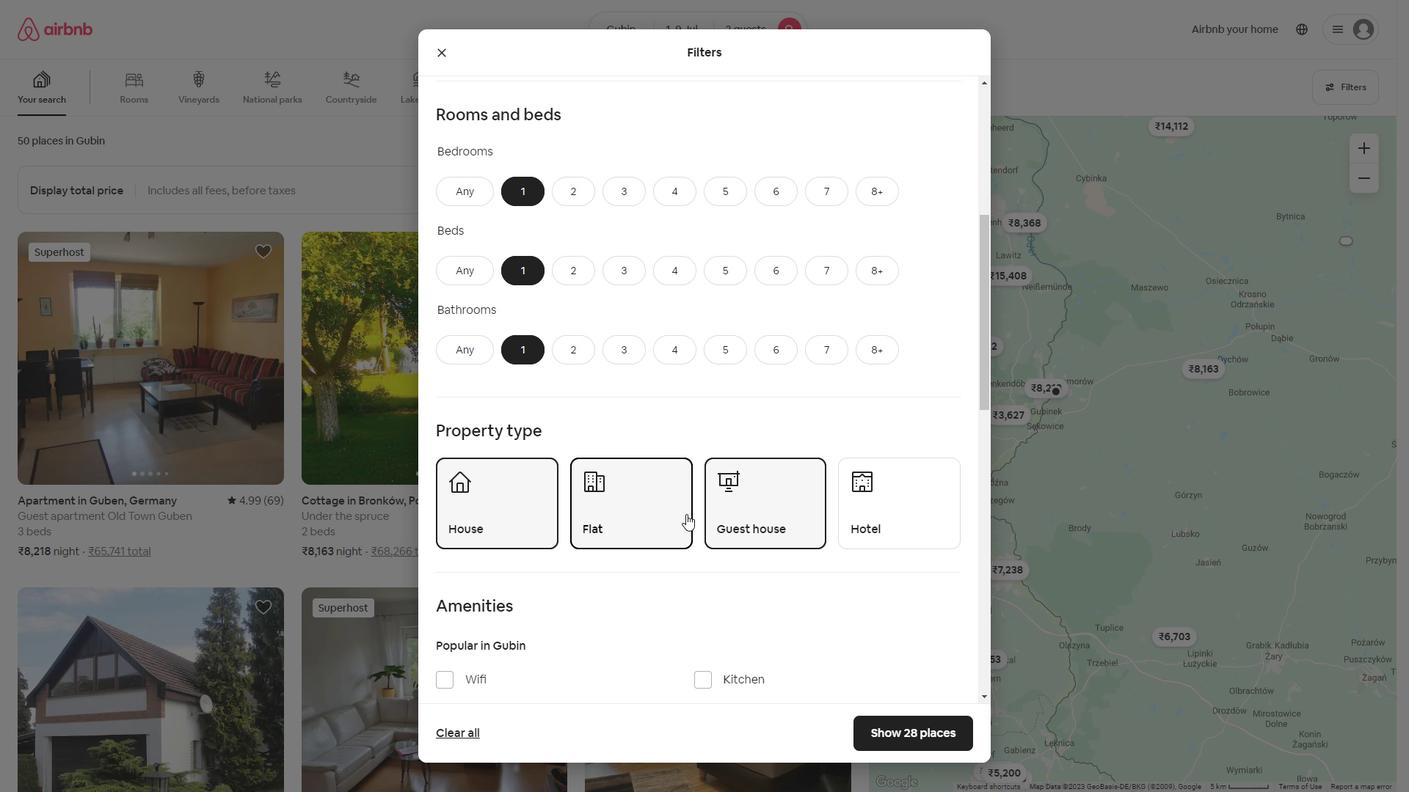 
Action: Mouse scrolled (686, 513) with delta (0, 0)
Screenshot: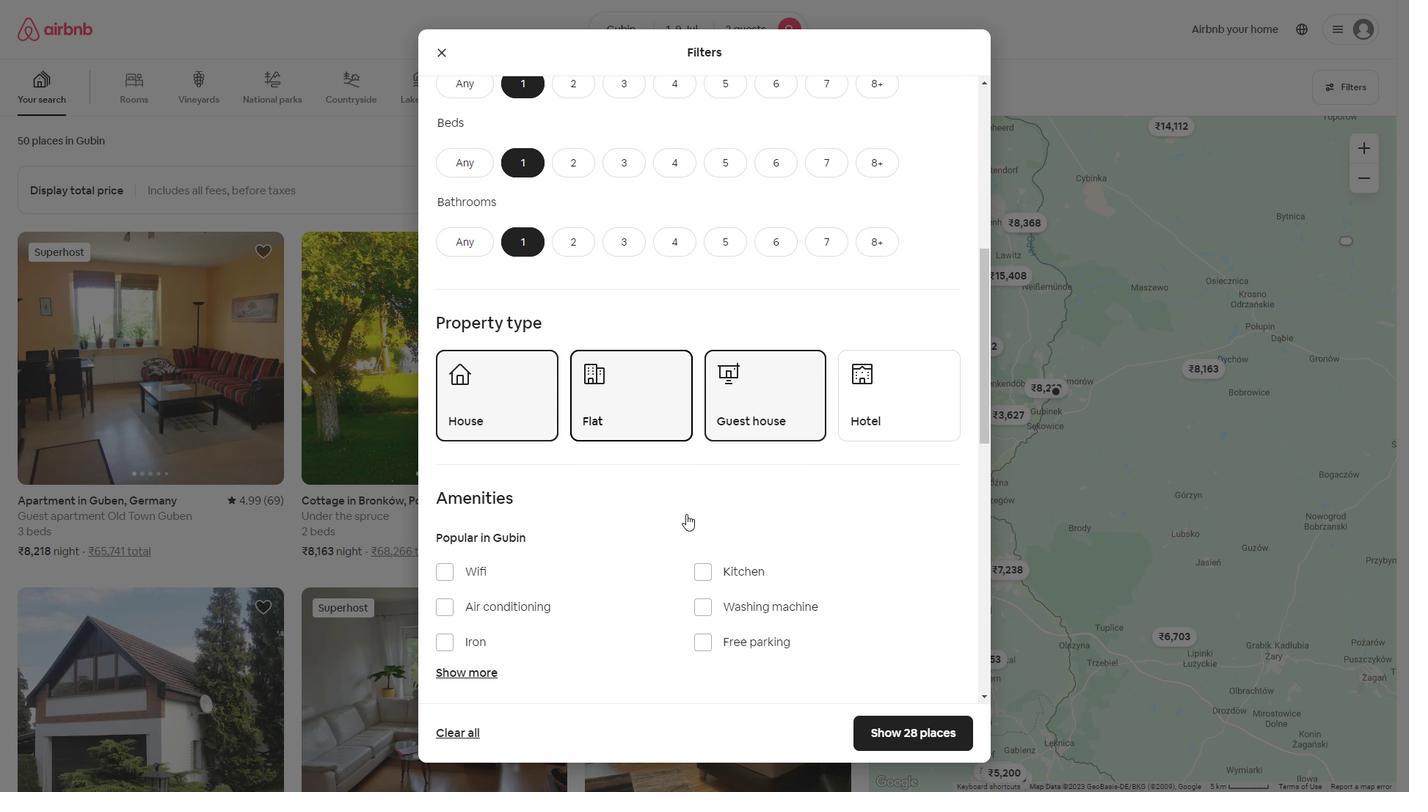 
Action: Mouse moved to (744, 526)
Screenshot: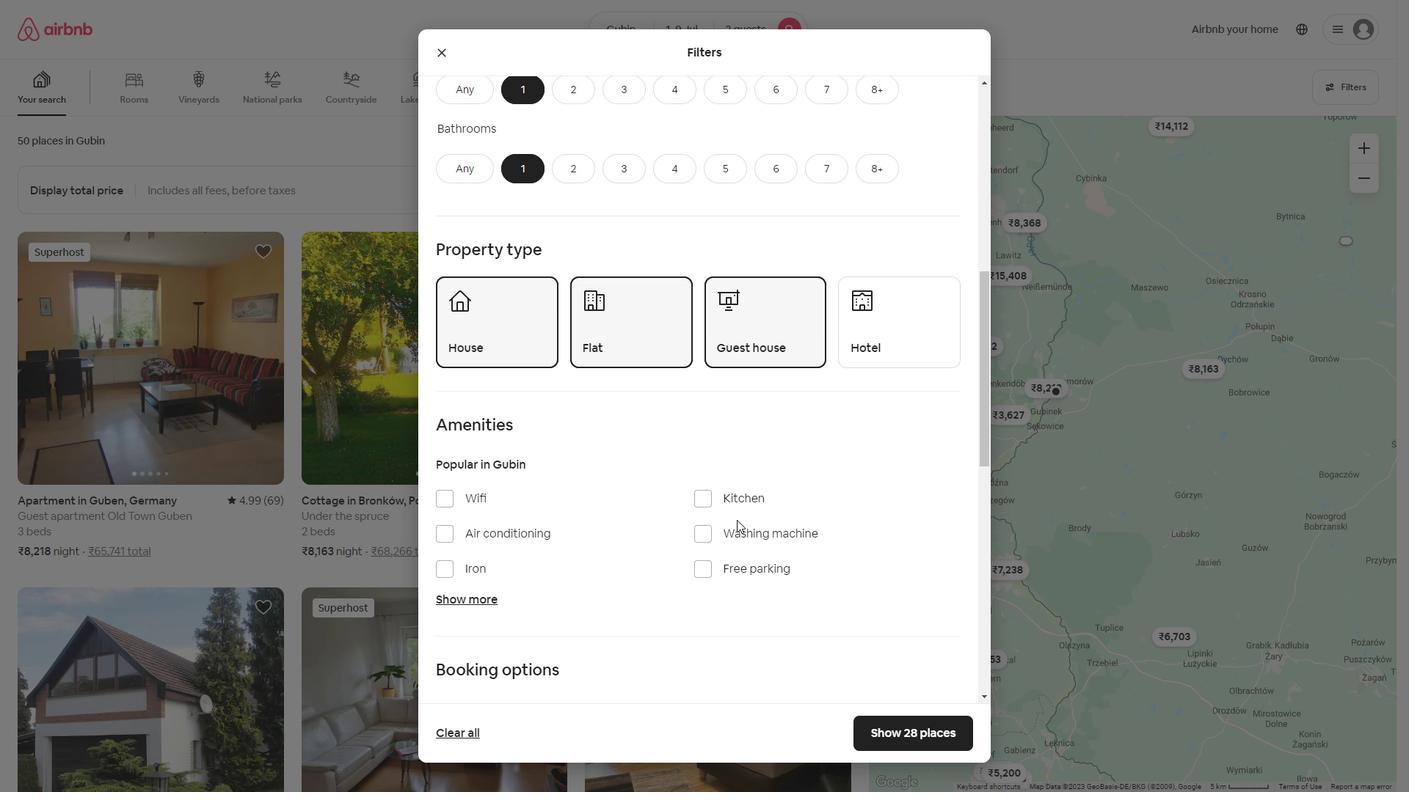
Action: Mouse pressed left at (744, 526)
Screenshot: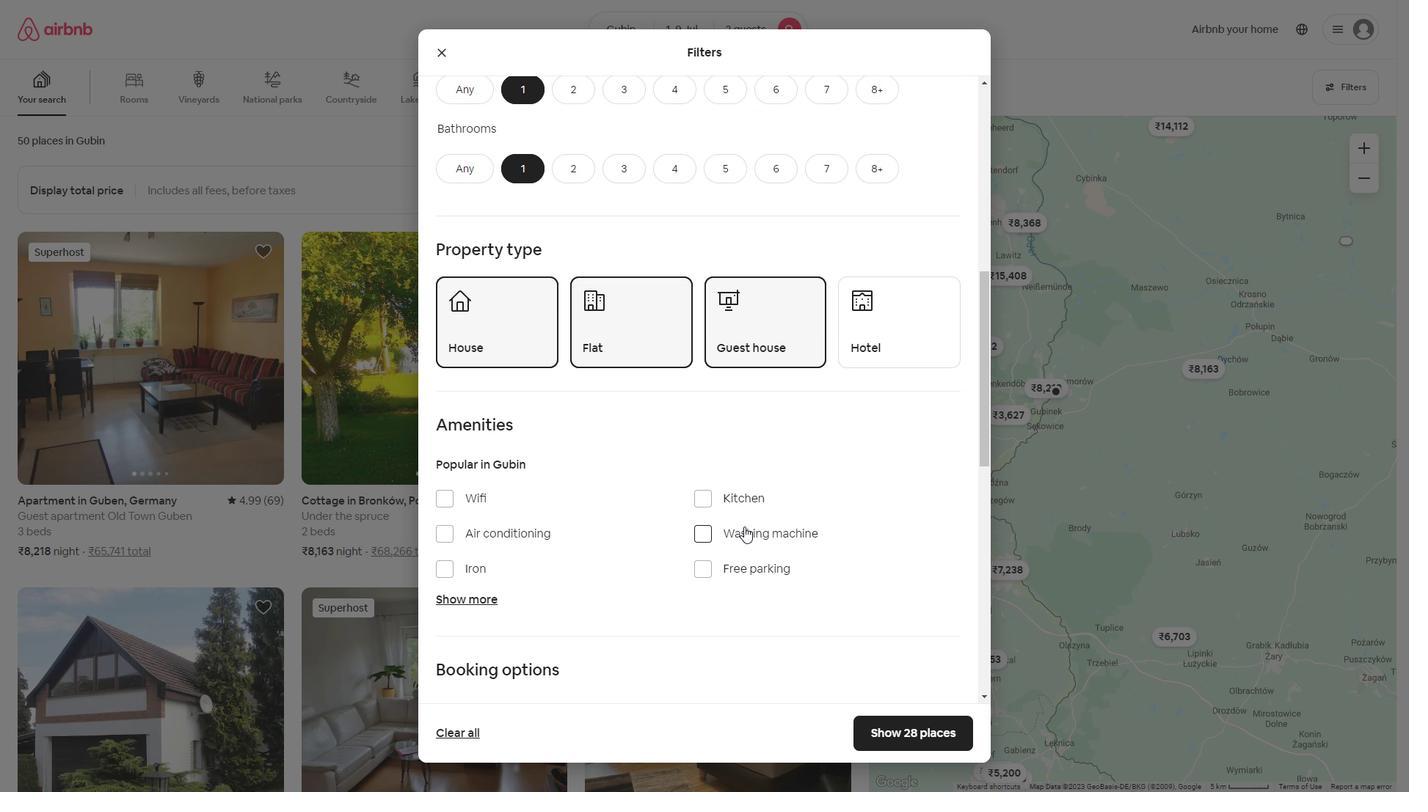 
Action: Mouse moved to (614, 482)
Screenshot: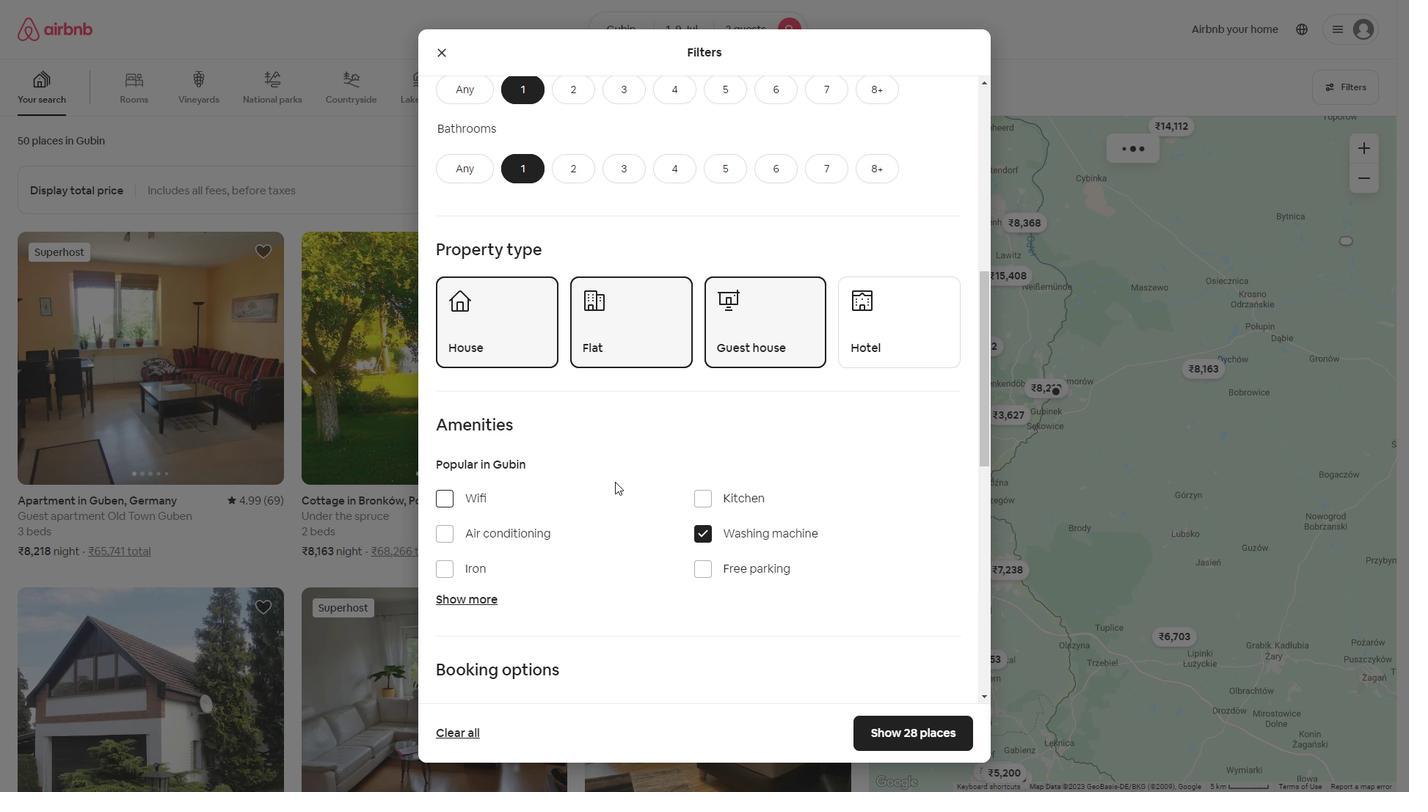 
Action: Mouse scrolled (614, 481) with delta (0, 0)
Screenshot: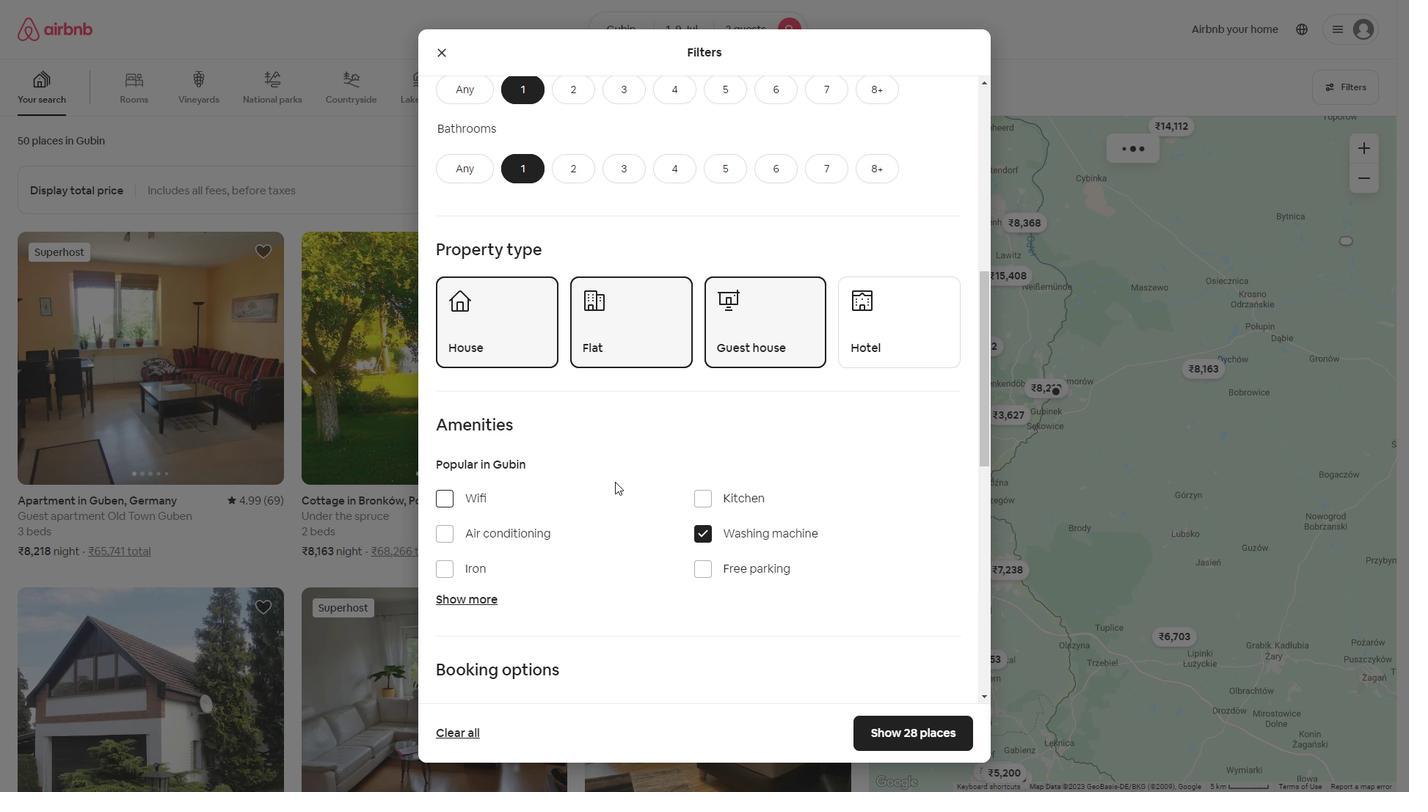 
Action: Mouse scrolled (614, 481) with delta (0, 0)
Screenshot: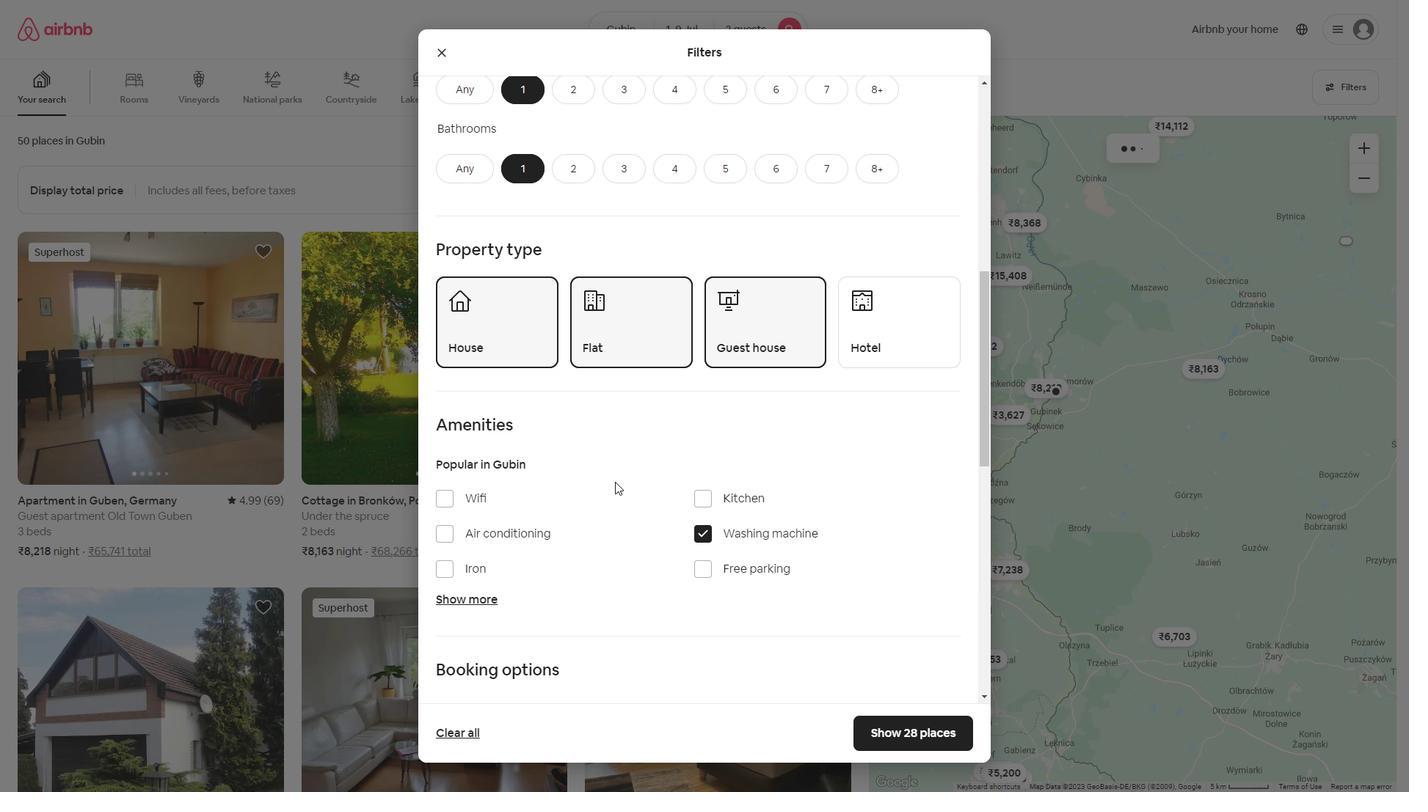 
Action: Mouse scrolled (614, 481) with delta (0, 0)
Screenshot: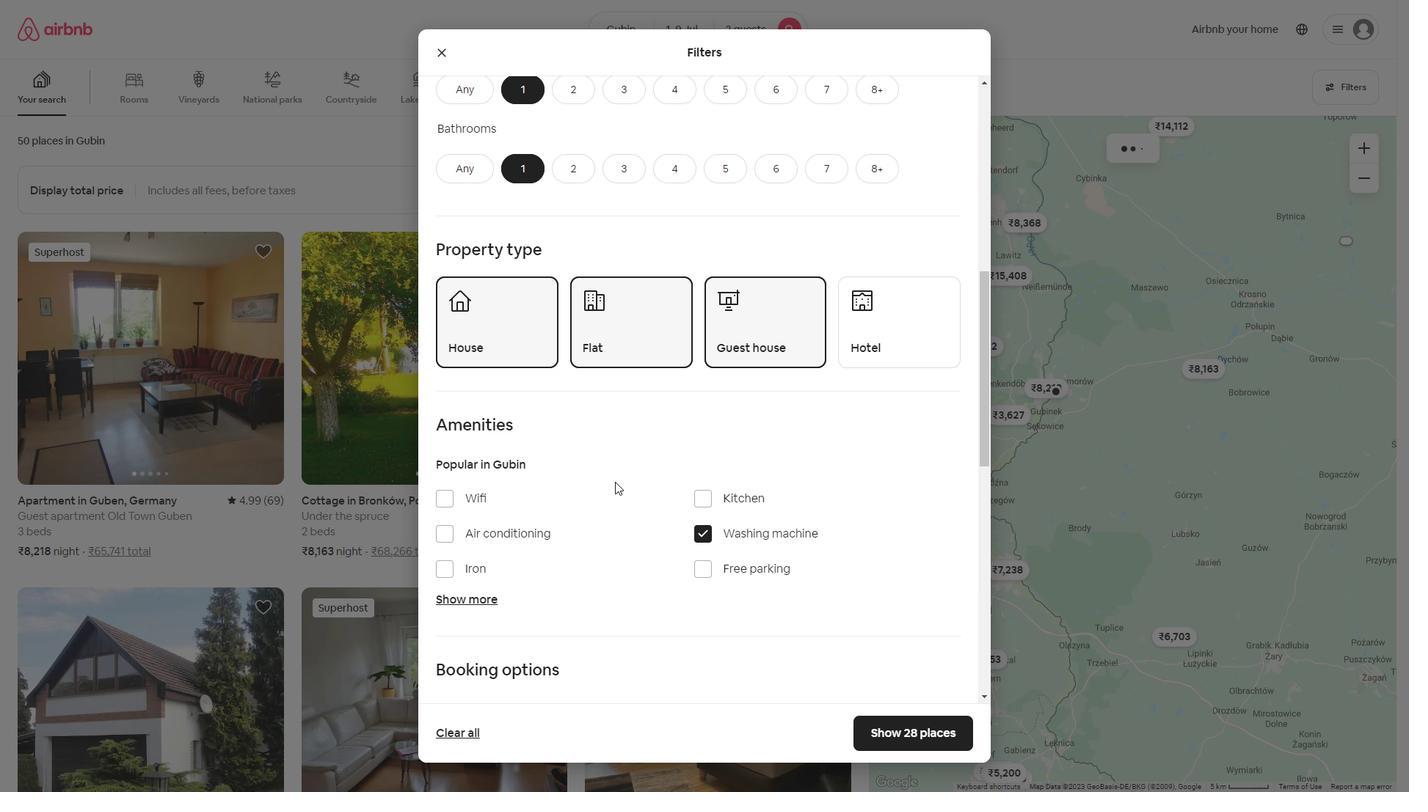 
Action: Mouse scrolled (614, 481) with delta (0, 0)
Screenshot: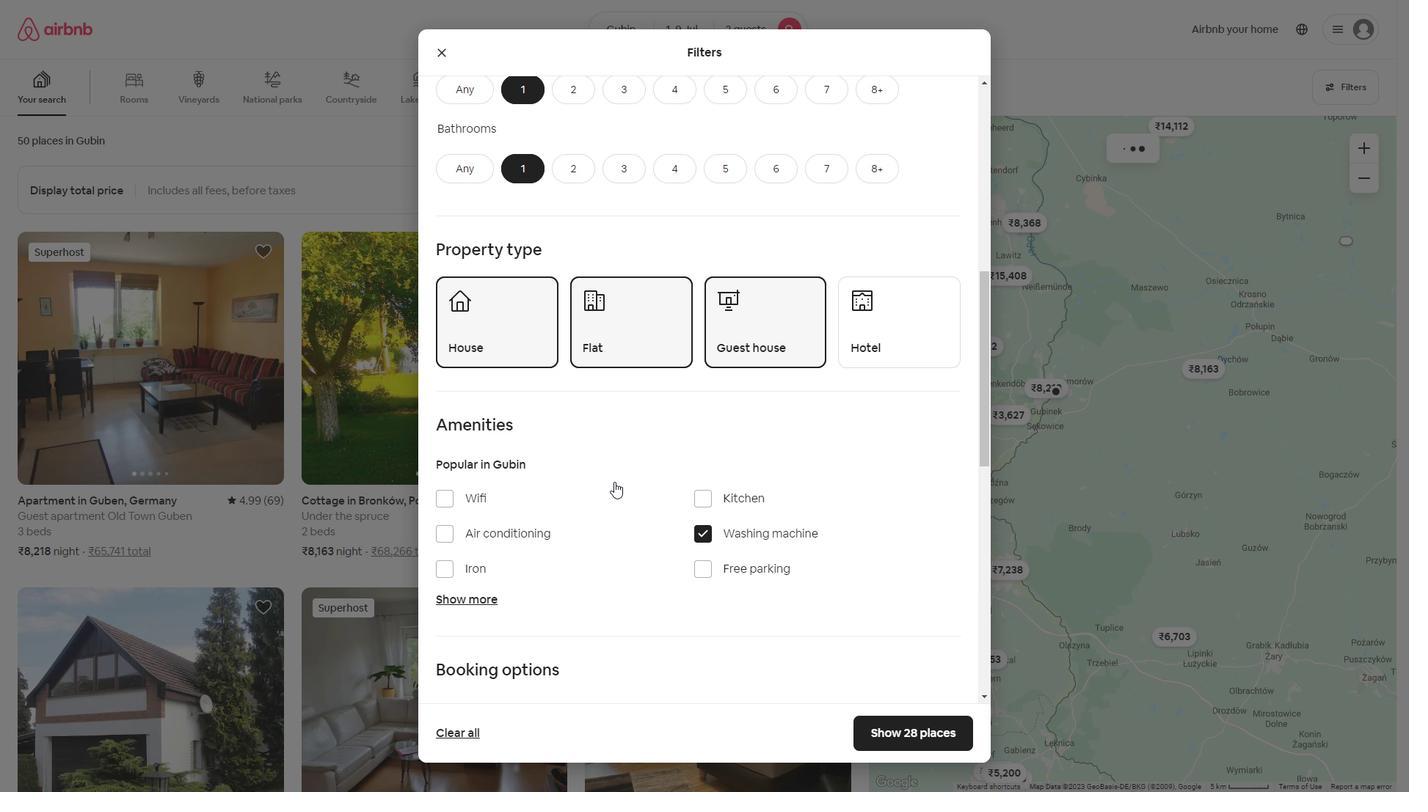 
Action: Mouse moved to (940, 486)
Screenshot: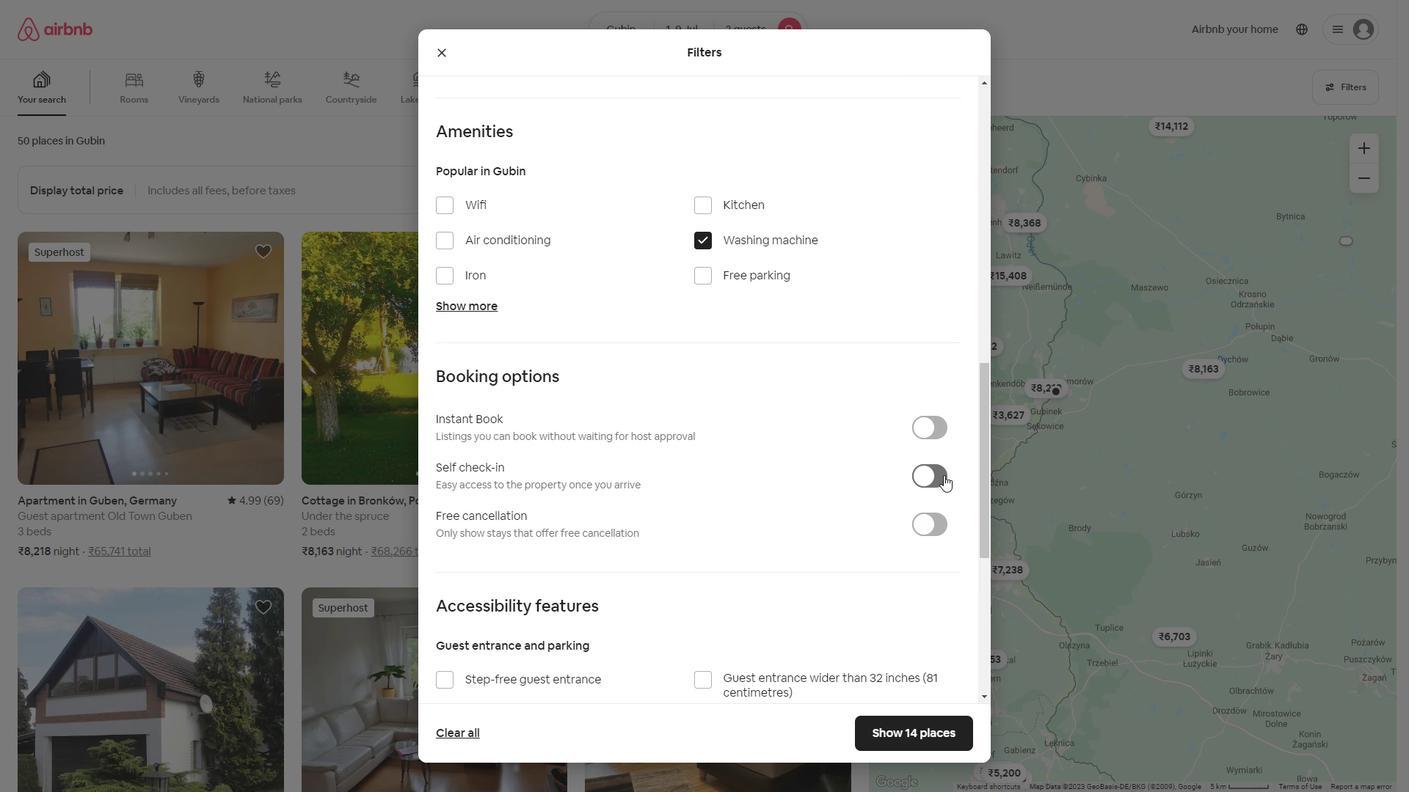 
Action: Mouse pressed left at (940, 486)
Screenshot: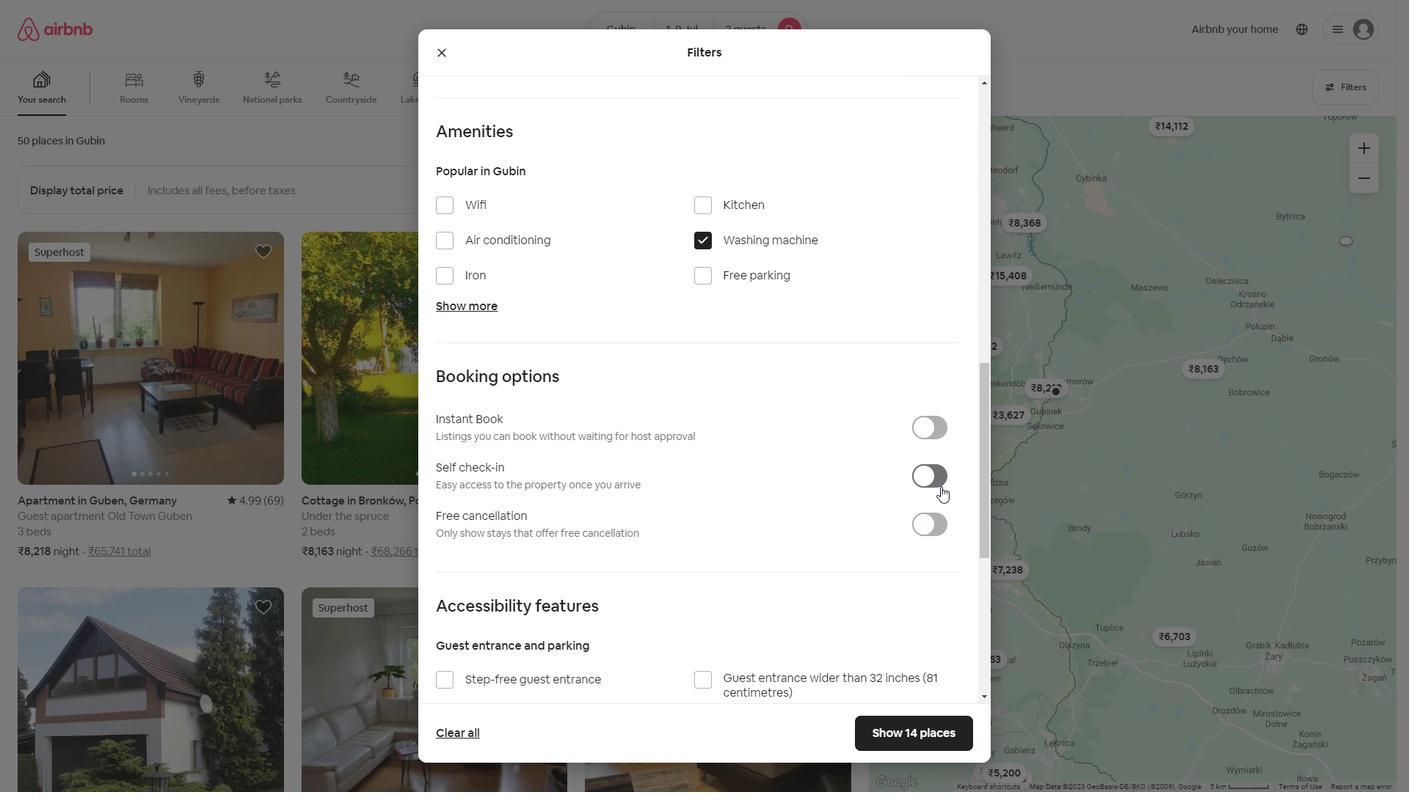 
Action: Mouse moved to (678, 452)
Screenshot: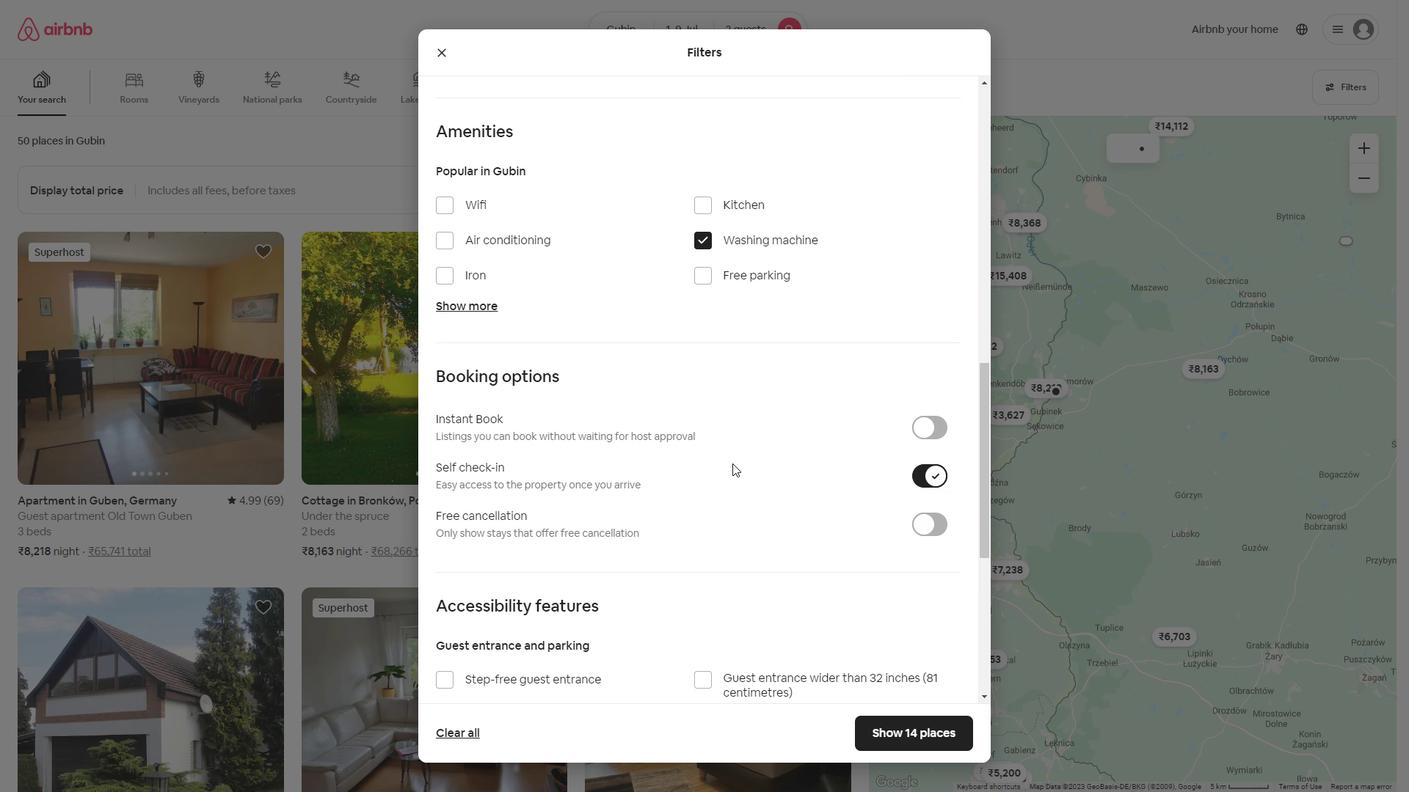 
Action: Mouse scrolled (678, 452) with delta (0, 0)
Screenshot: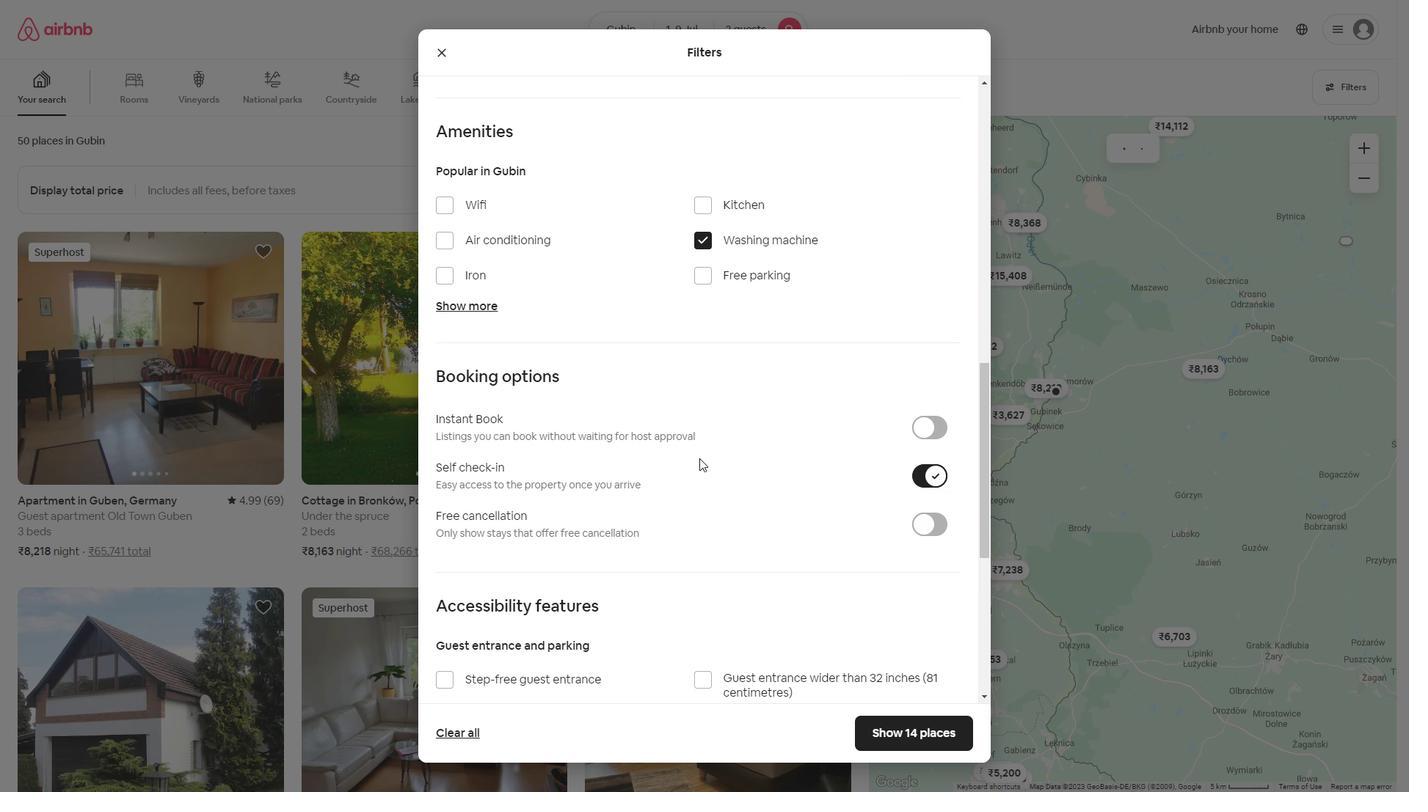 
Action: Mouse scrolled (678, 452) with delta (0, 0)
Screenshot: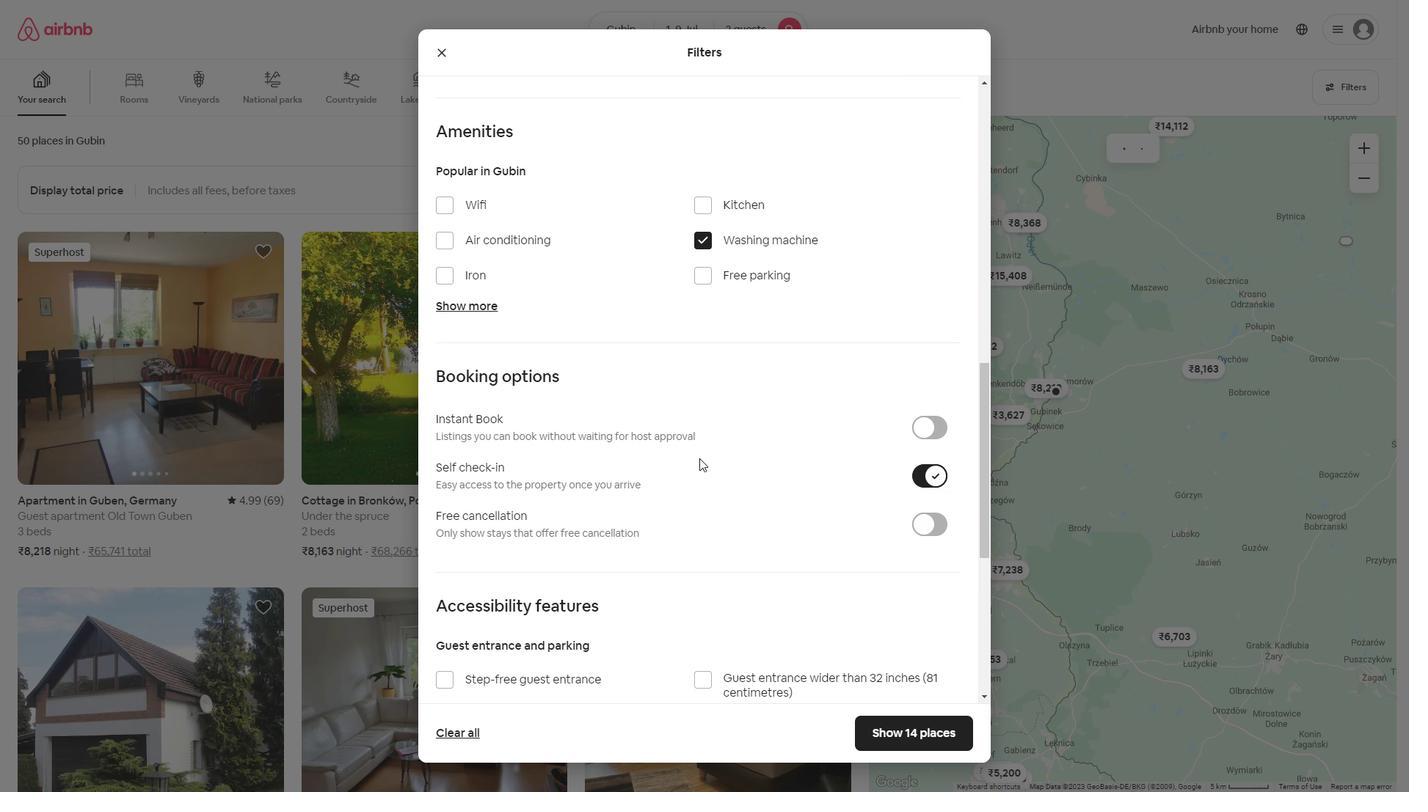 
Action: Mouse scrolled (678, 452) with delta (0, 0)
Screenshot: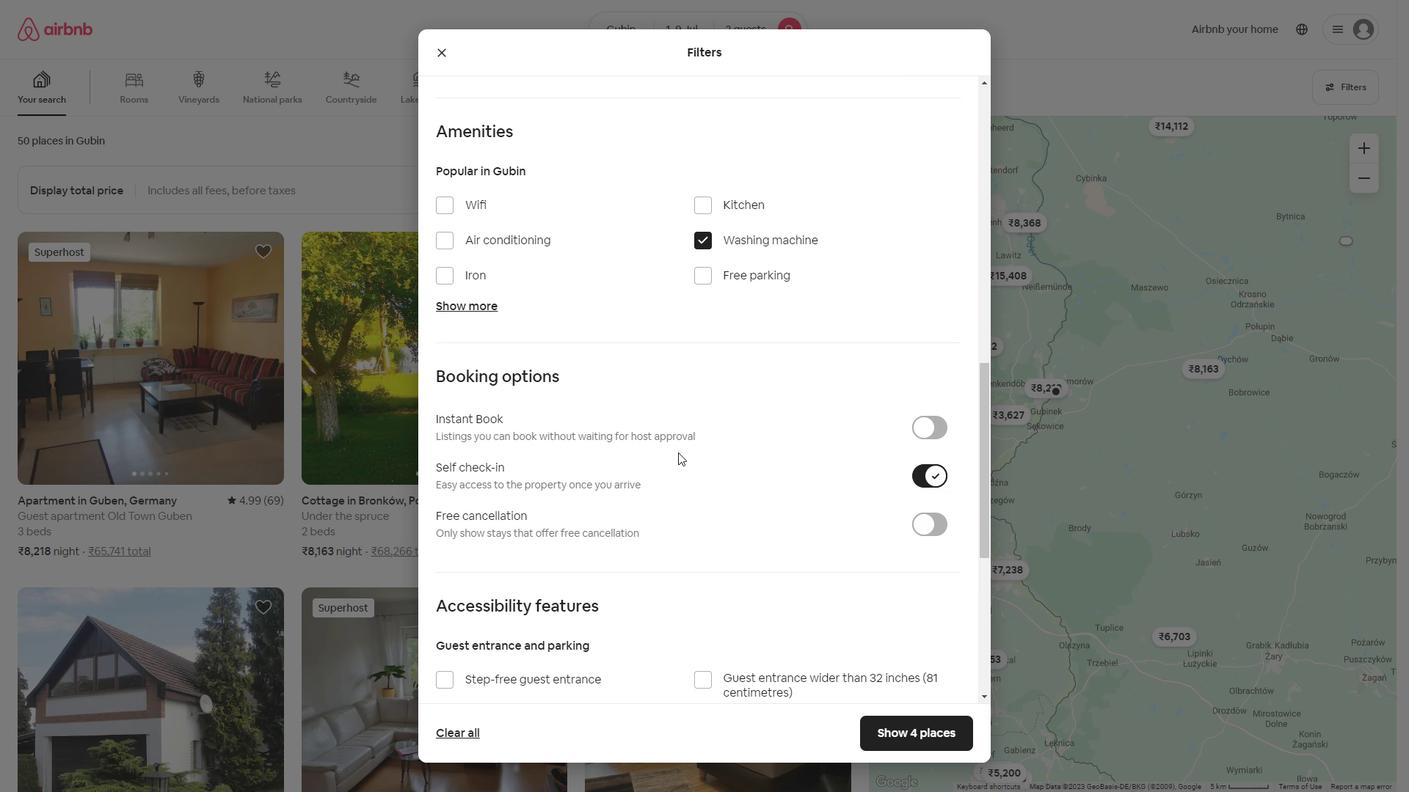 
Action: Mouse scrolled (678, 452) with delta (0, 0)
Screenshot: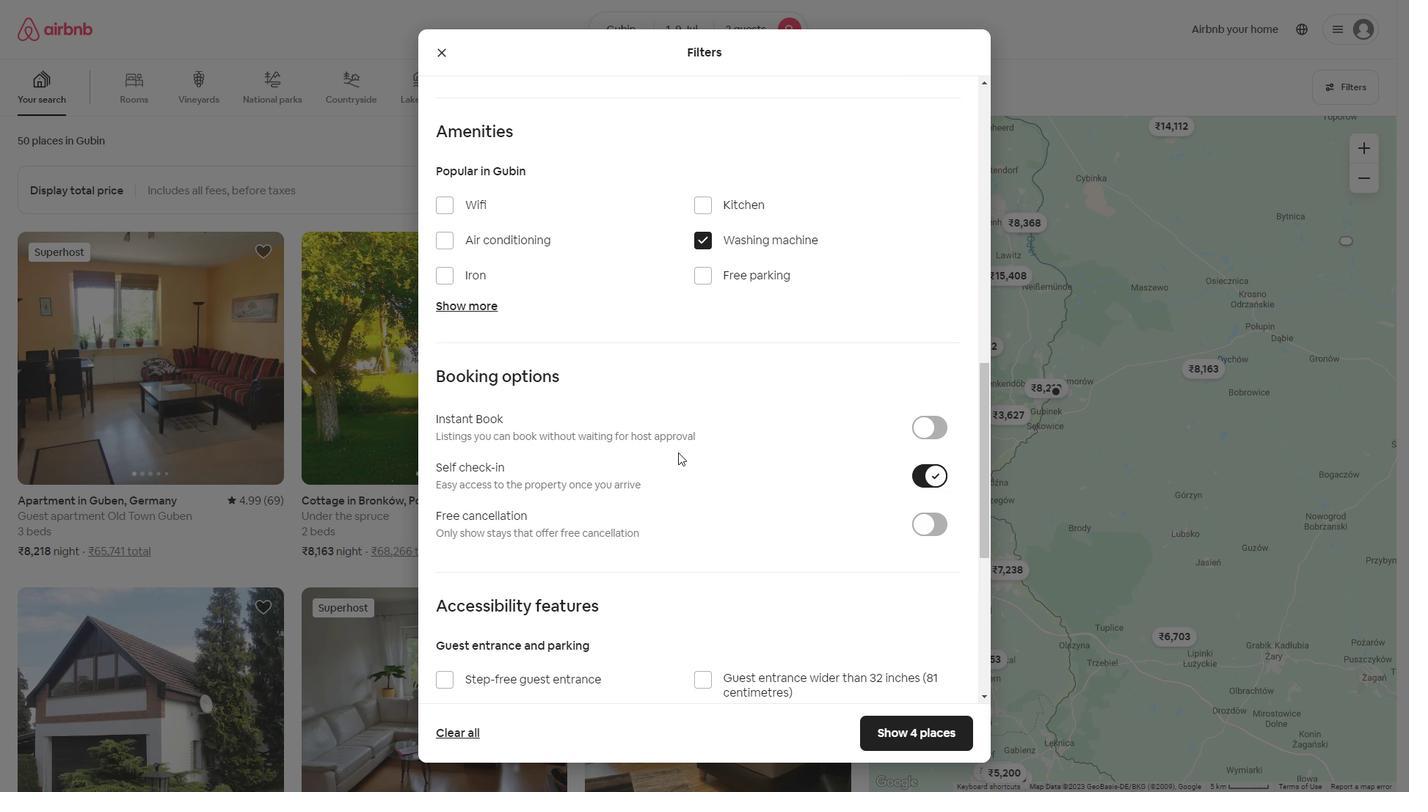 
Action: Mouse scrolled (678, 452) with delta (0, 0)
Screenshot: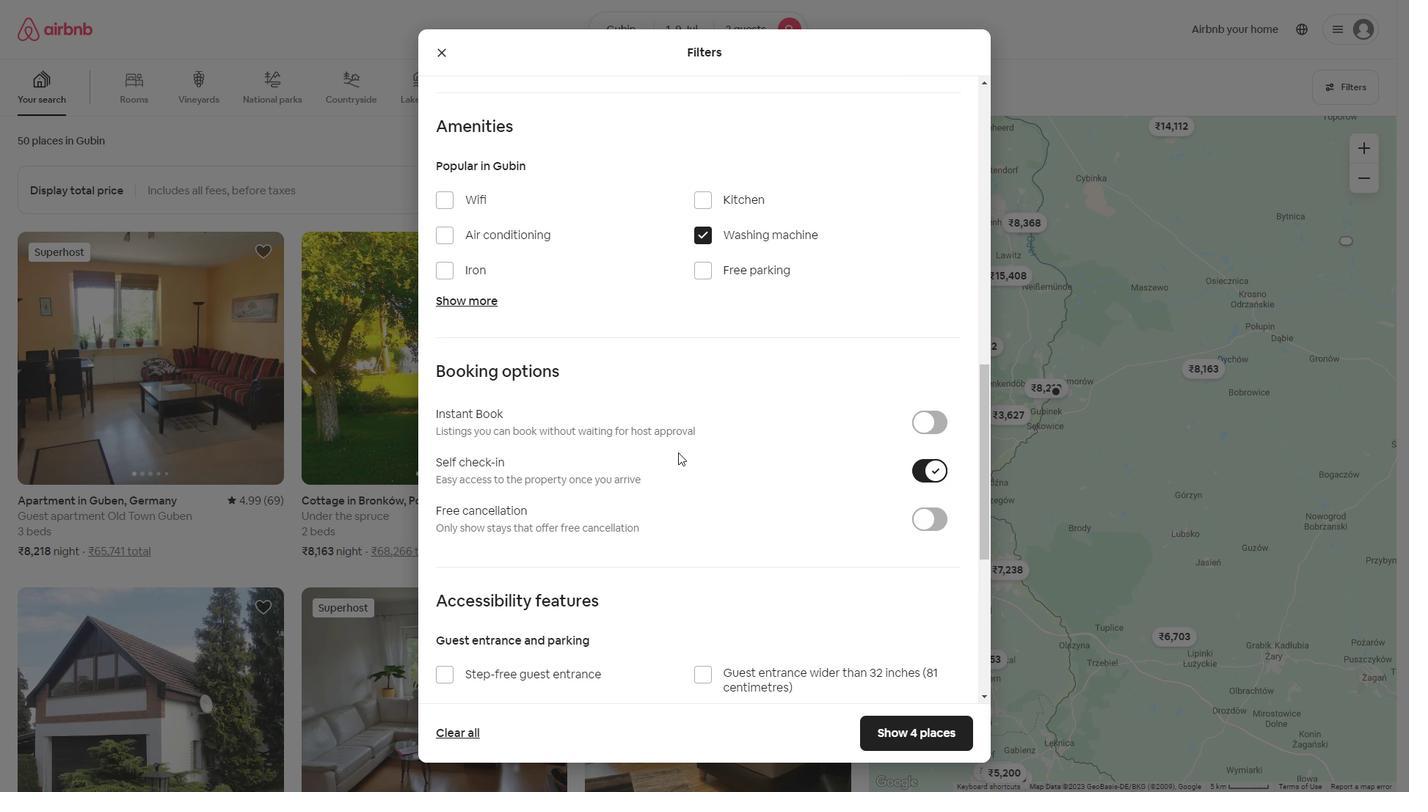 
Action: Mouse moved to (670, 477)
Screenshot: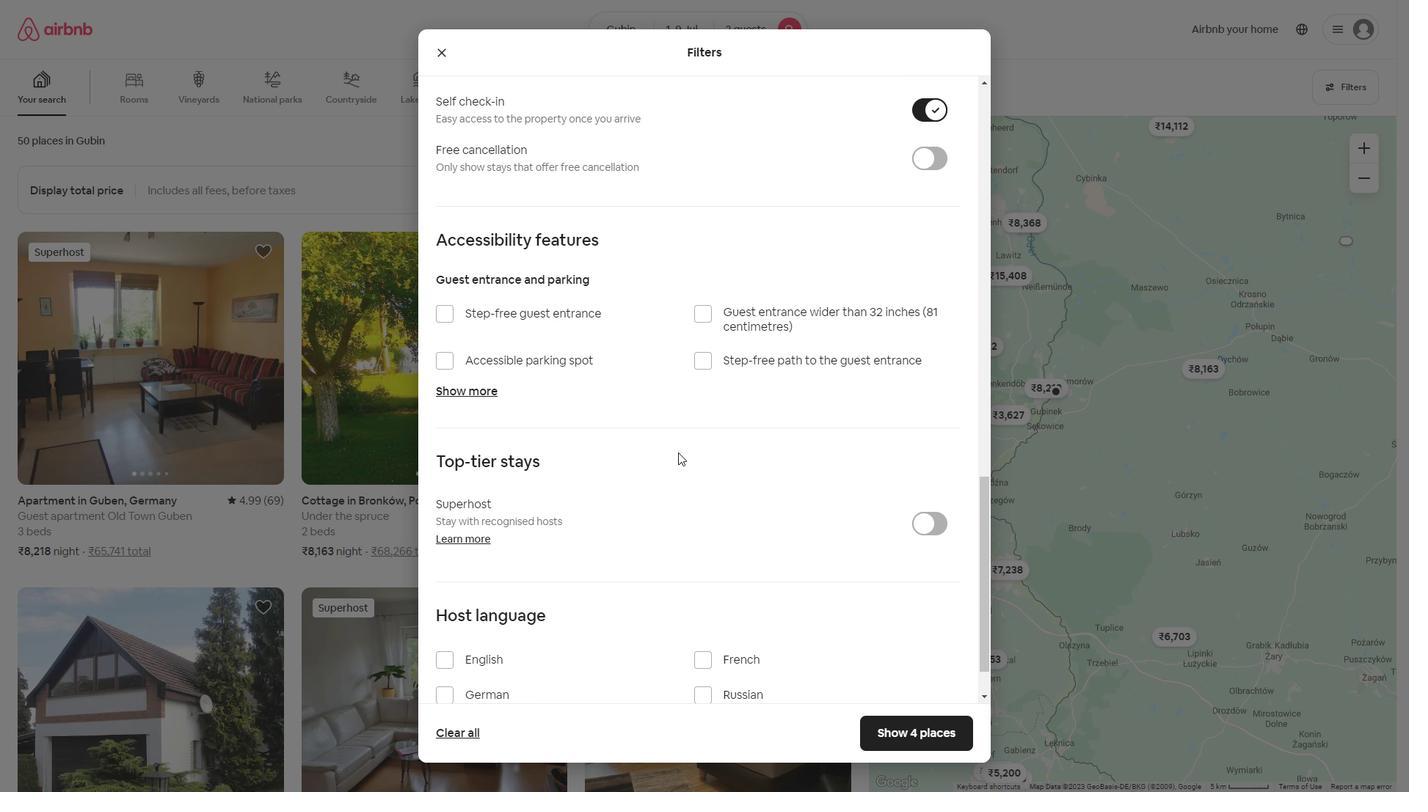 
Action: Mouse scrolled (670, 477) with delta (0, 0)
Screenshot: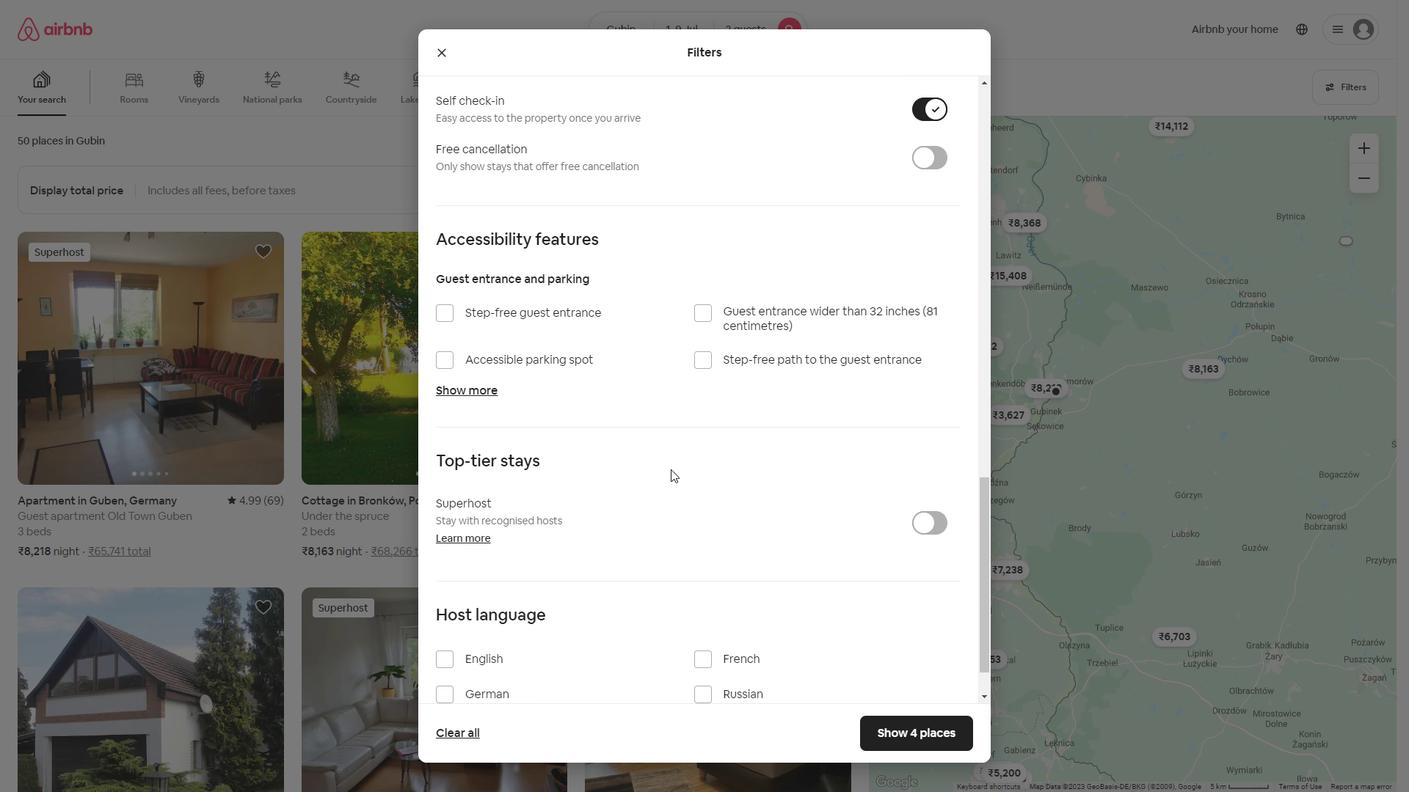
Action: Mouse scrolled (670, 477) with delta (0, 0)
Screenshot: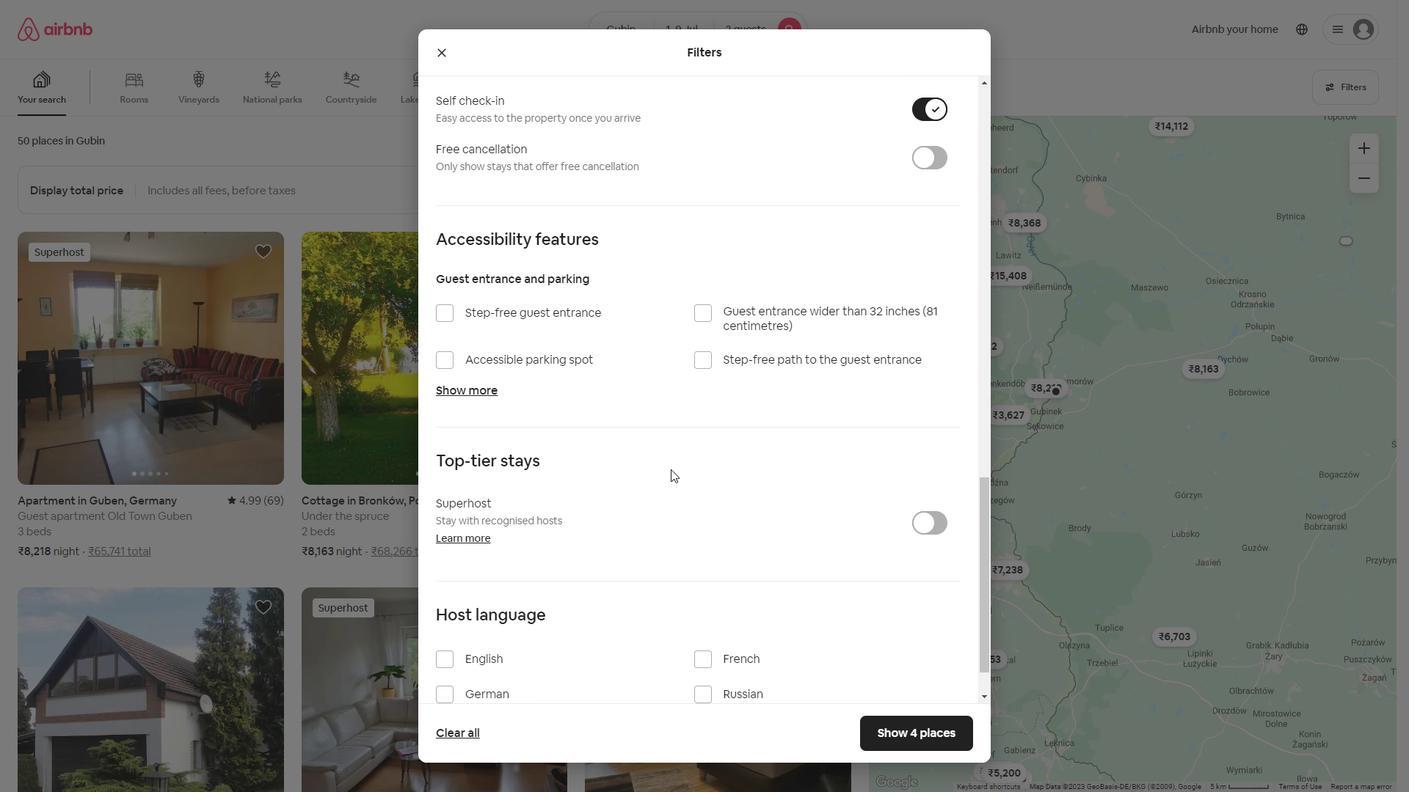
Action: Mouse scrolled (670, 477) with delta (0, 0)
Screenshot: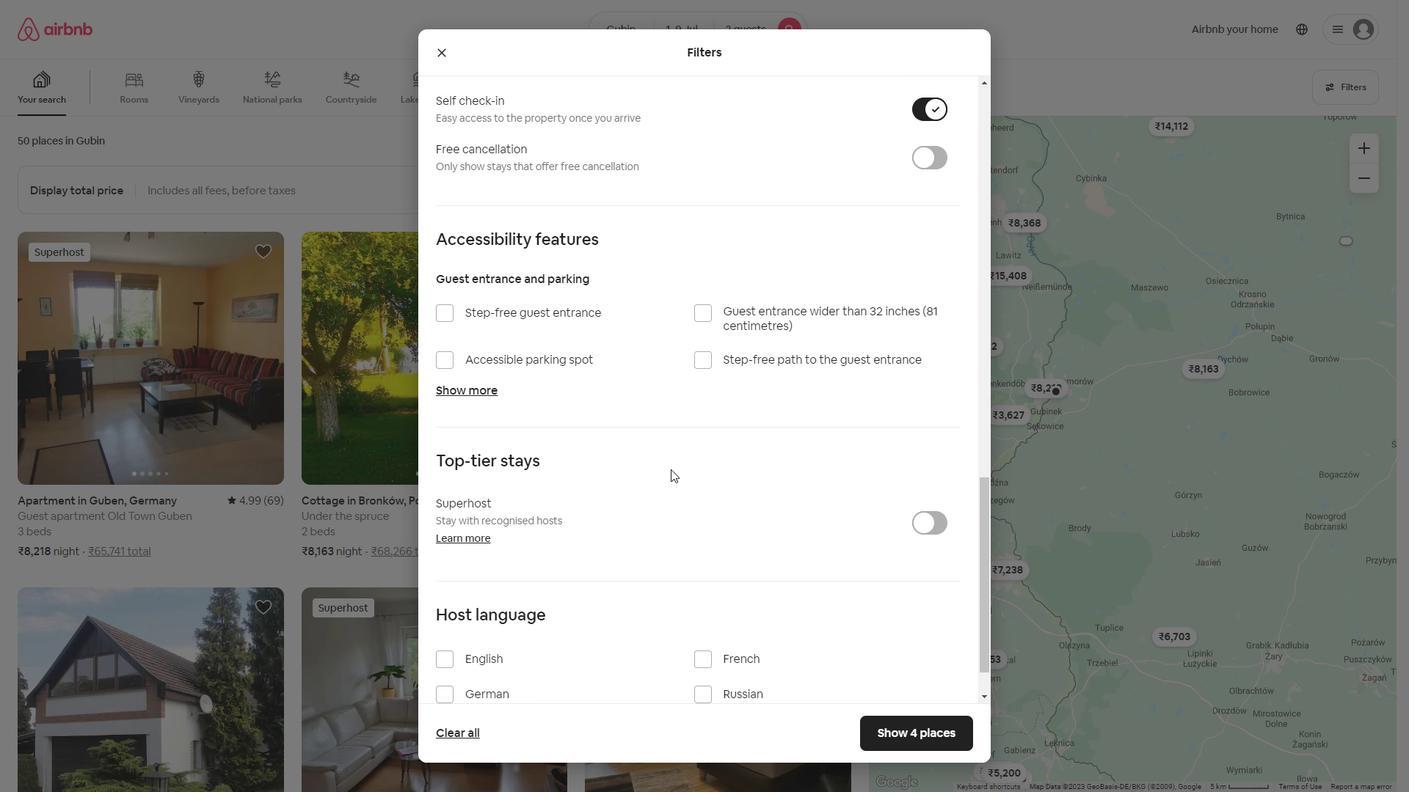 
Action: Mouse moved to (670, 477)
Screenshot: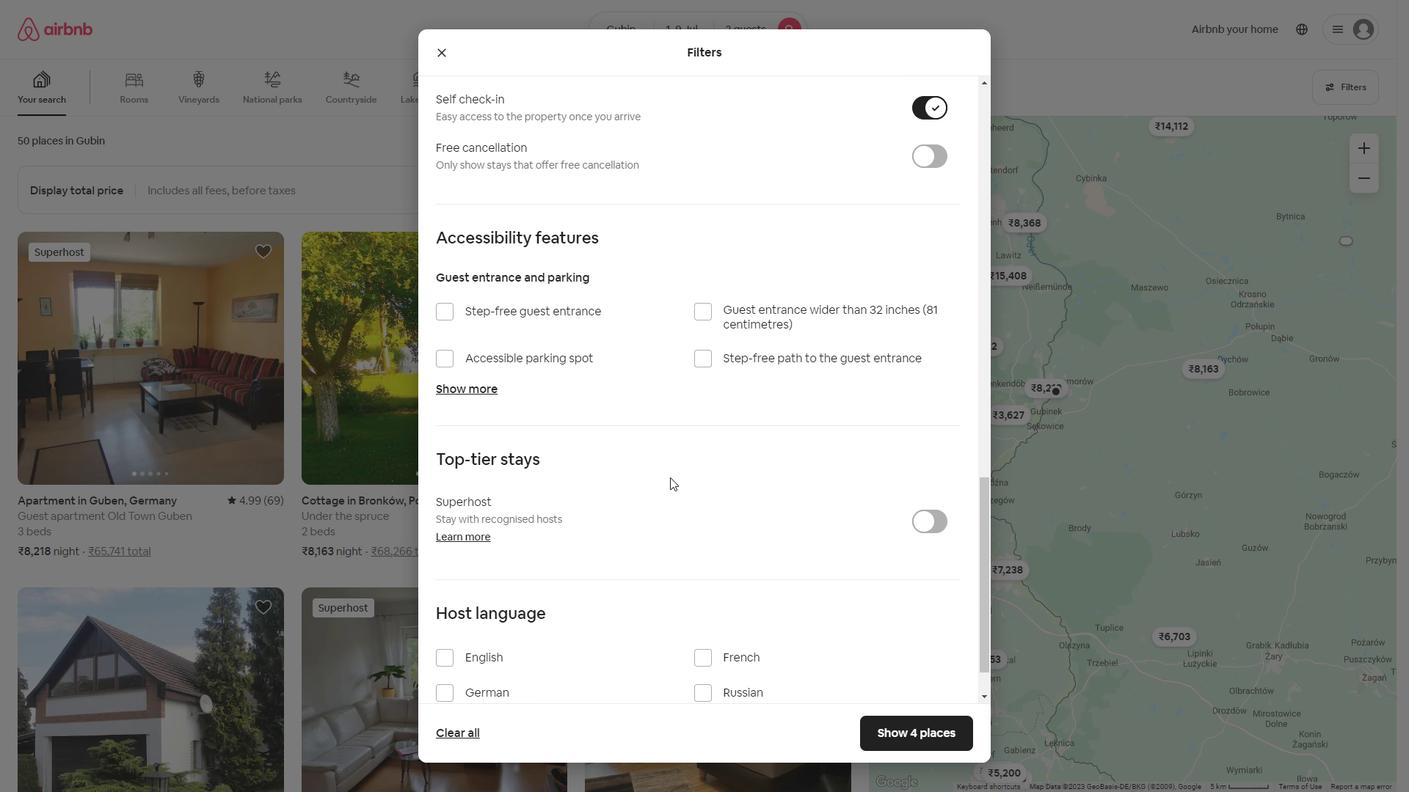 
Action: Mouse scrolled (670, 477) with delta (0, 0)
Screenshot: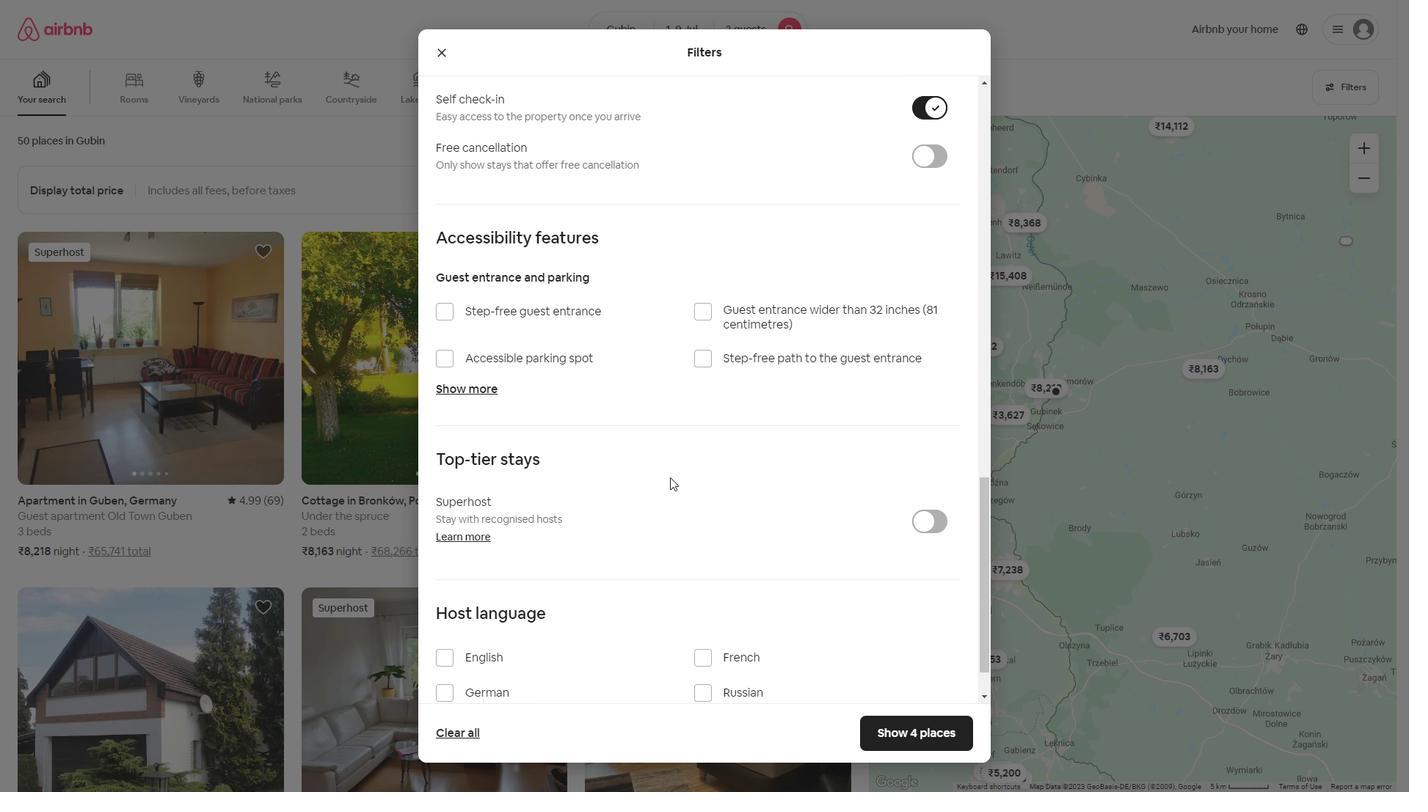 
Action: Mouse moved to (468, 599)
Screenshot: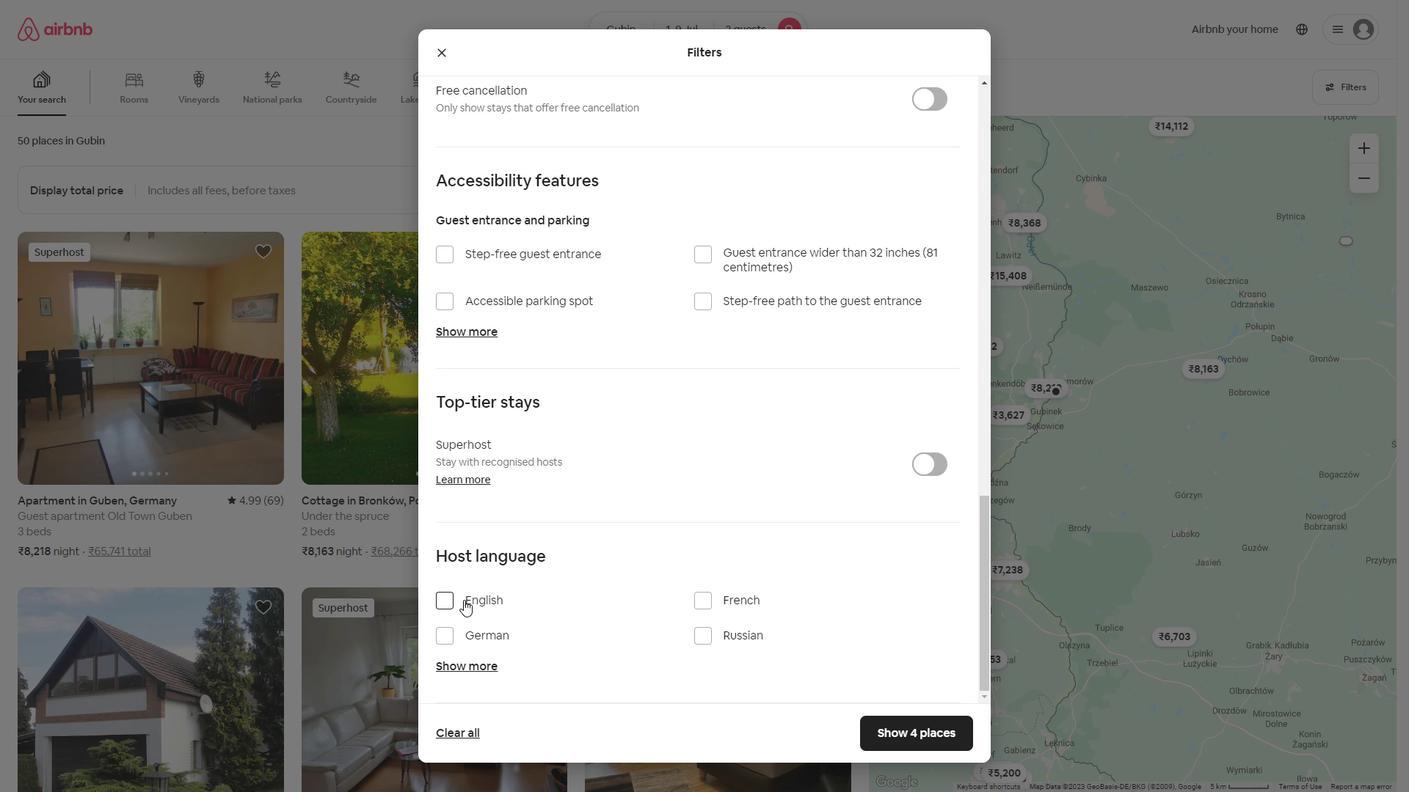 
Action: Mouse pressed left at (468, 599)
Screenshot: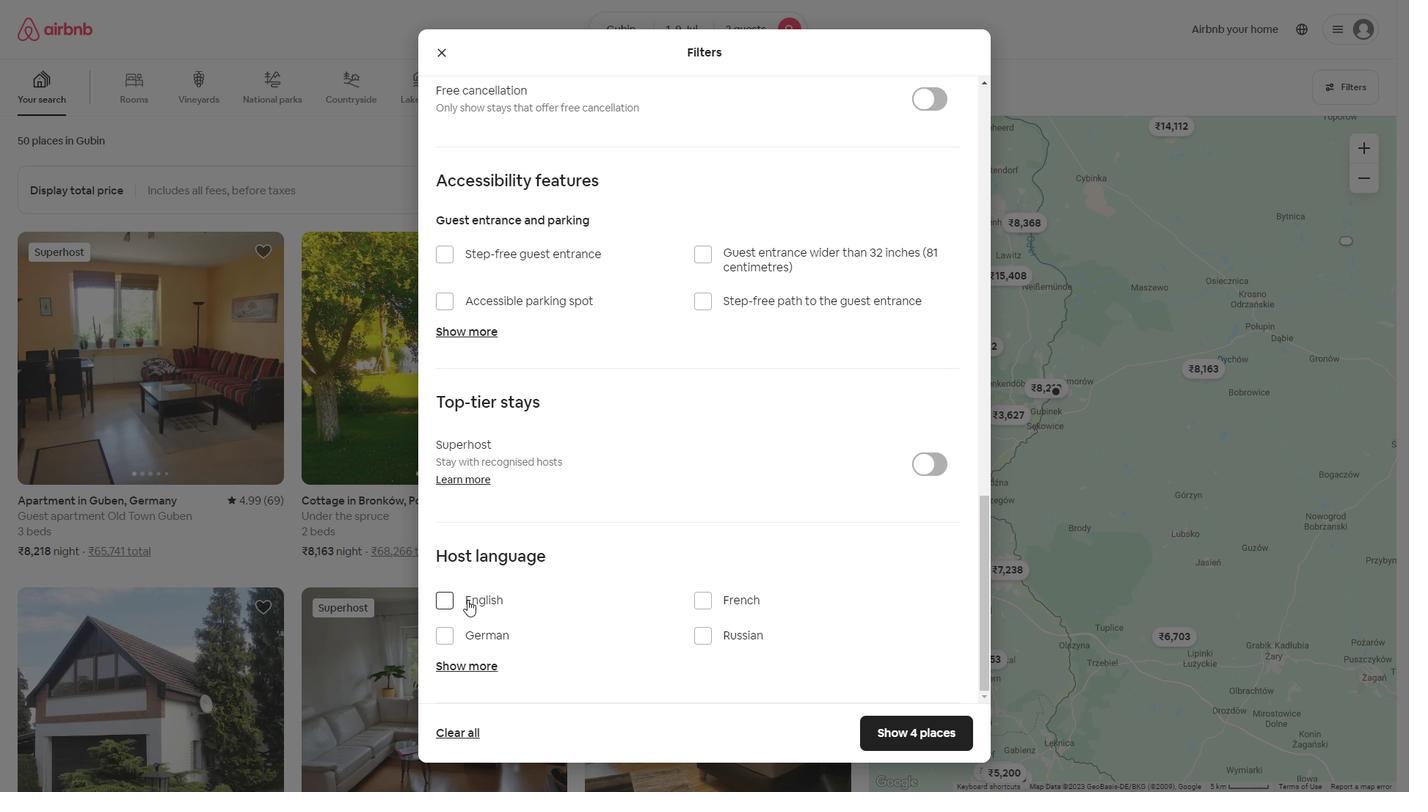 
Action: Mouse moved to (847, 730)
Screenshot: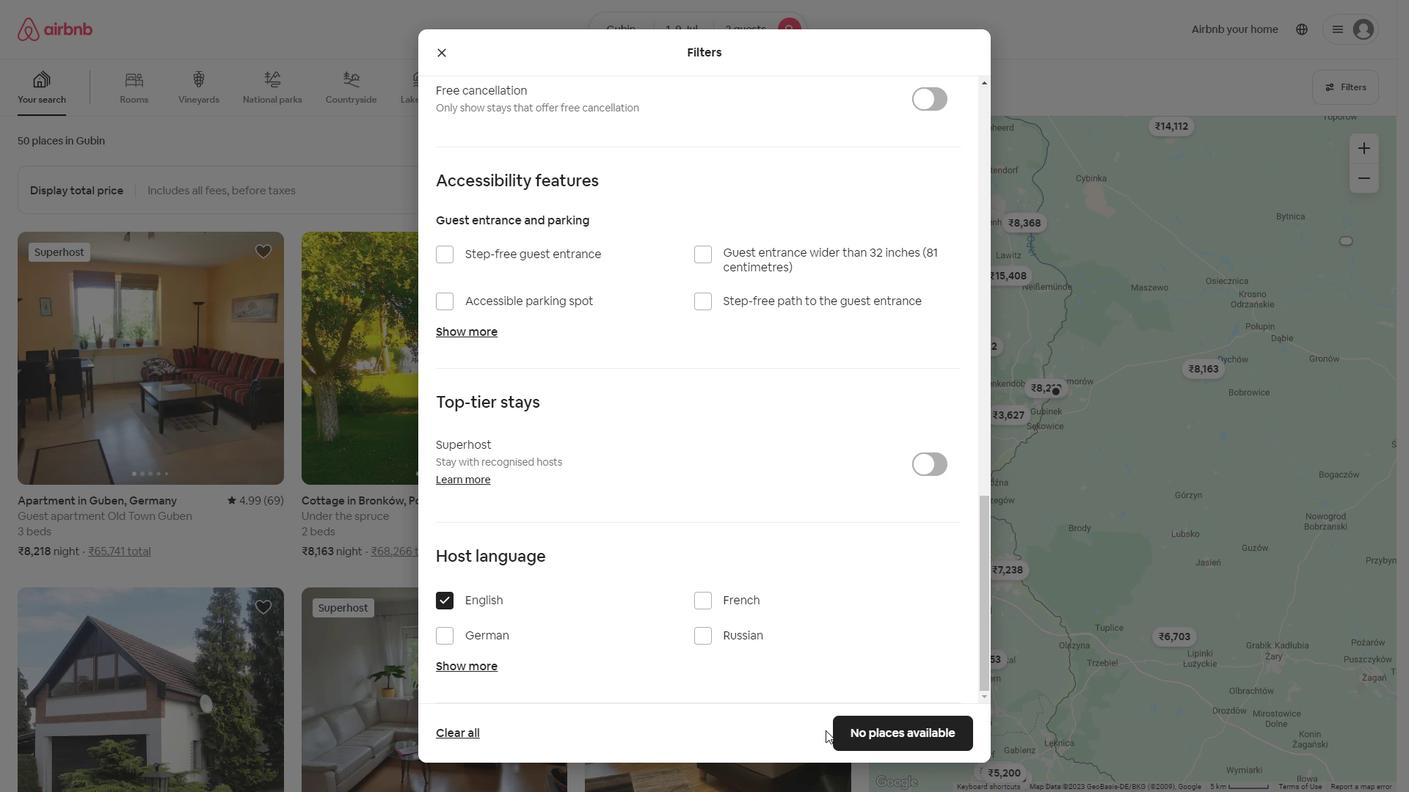 
Action: Mouse pressed left at (847, 730)
Screenshot: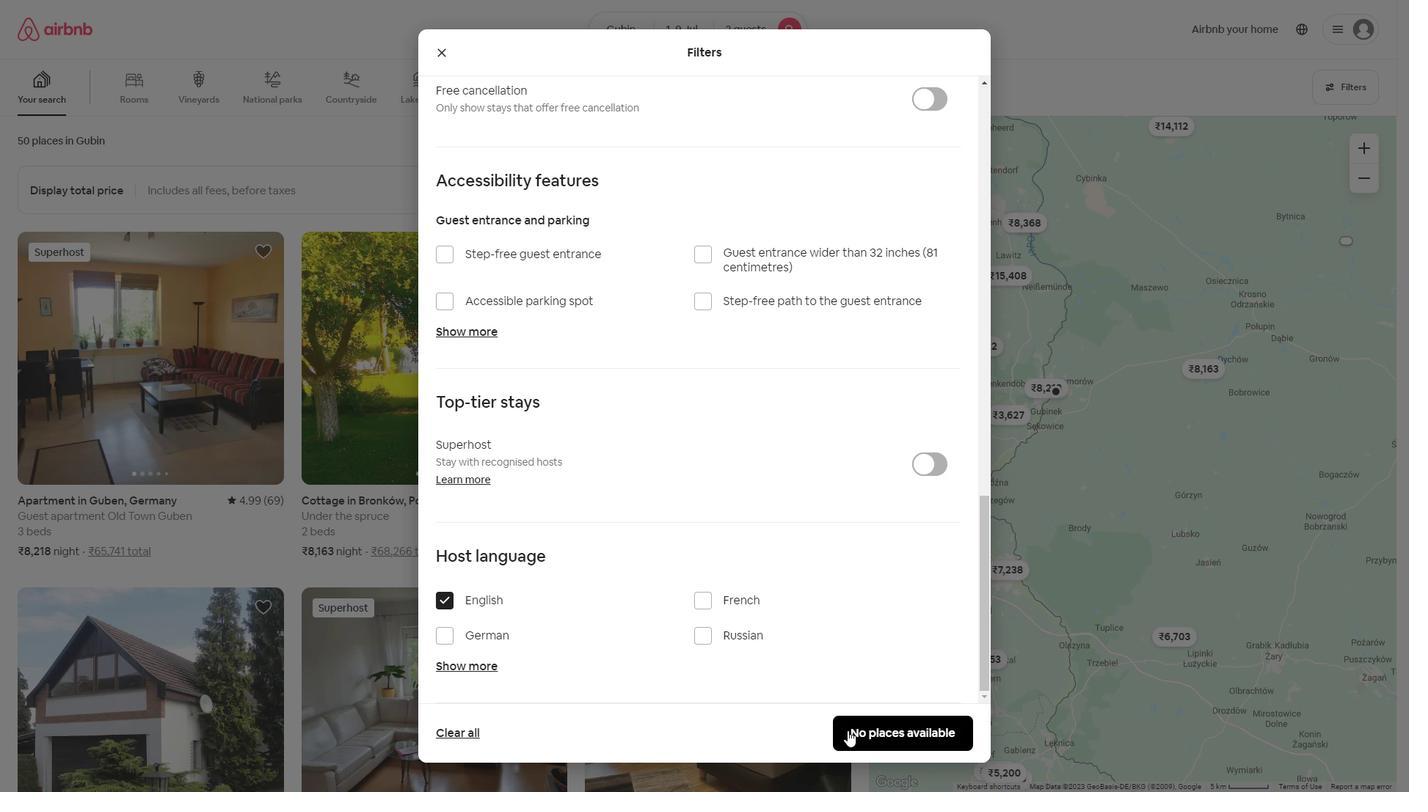 
Action: Mouse moved to (954, 576)
Screenshot: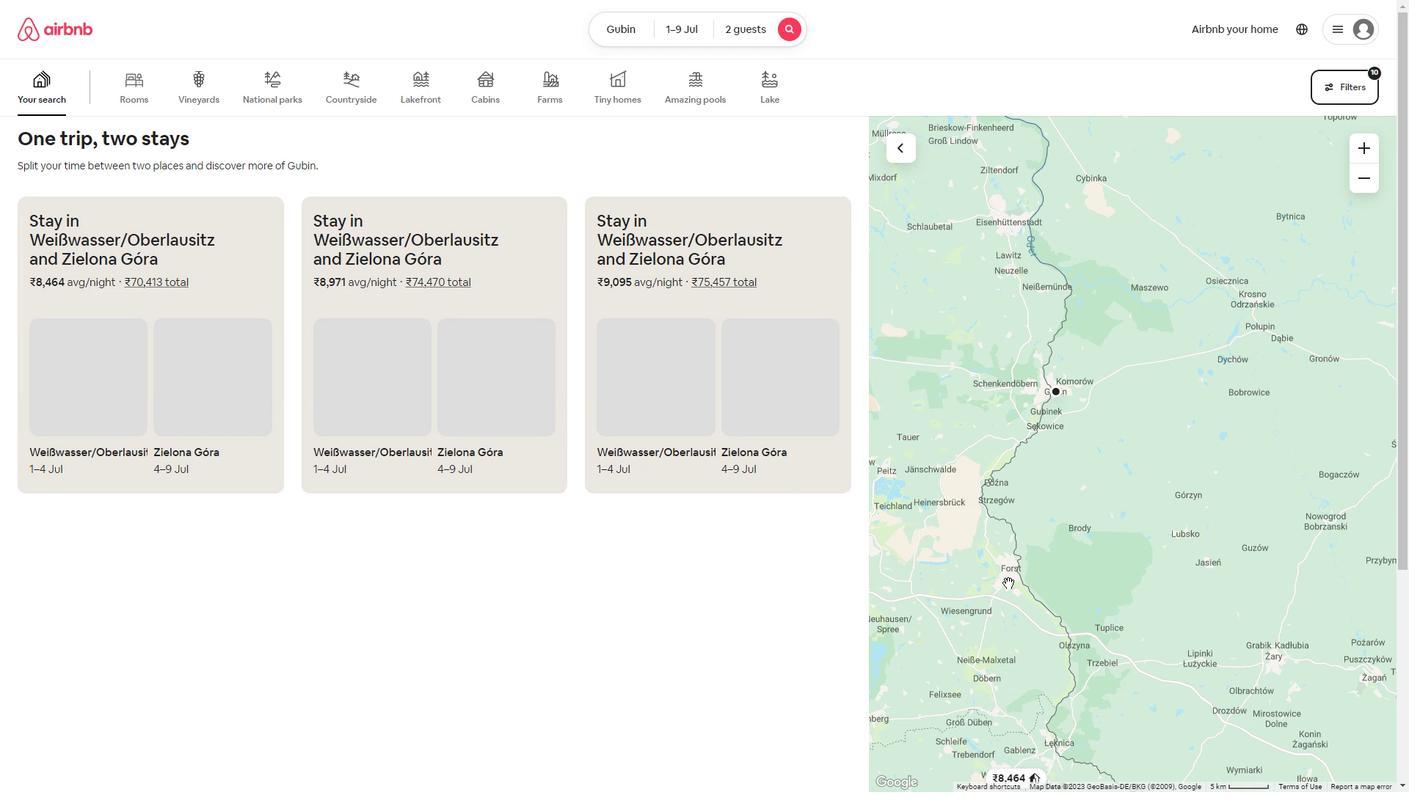 
